 Task: Search one way flight ticket for 3 adults, 3 children in business from Sioux Falls: Joe Foss Field to Greensboro: Piedmont Triad International Airport on 5-1-2023. Choice of flights is Royal air maroc. Number of bags: 4 checked bags. Price is upto 79000. Outbound departure time preference is 6:45.
Action: Mouse moved to (192, 365)
Screenshot: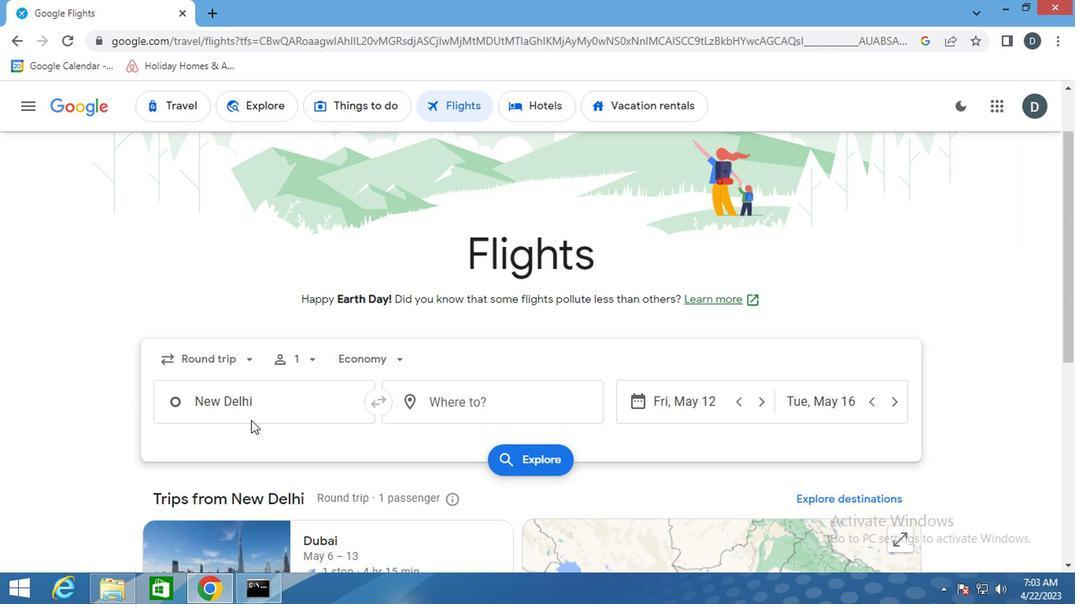 
Action: Mouse pressed left at (192, 365)
Screenshot: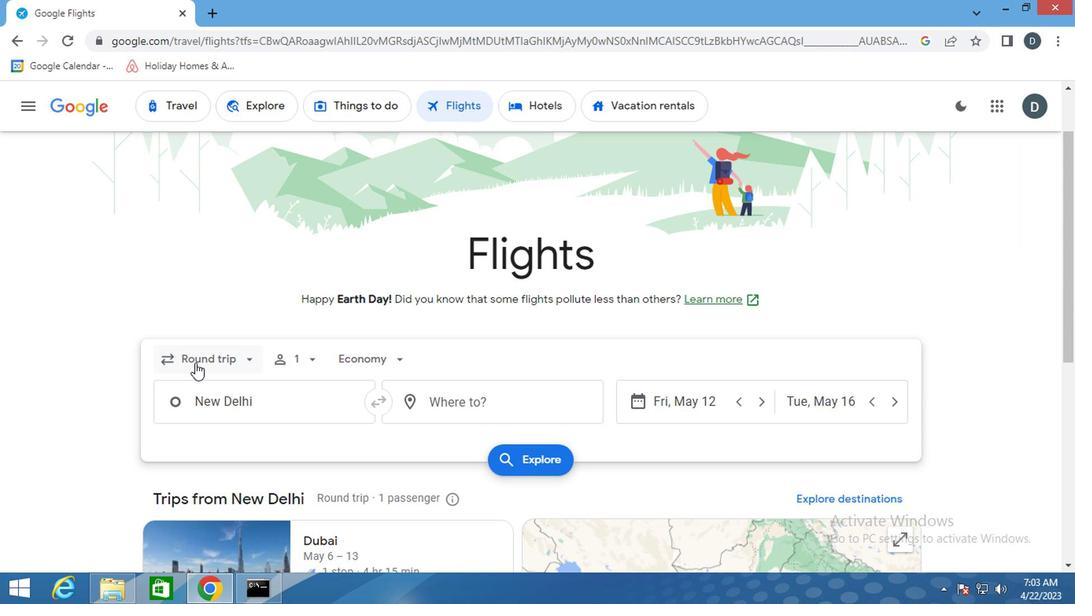 
Action: Mouse moved to (215, 429)
Screenshot: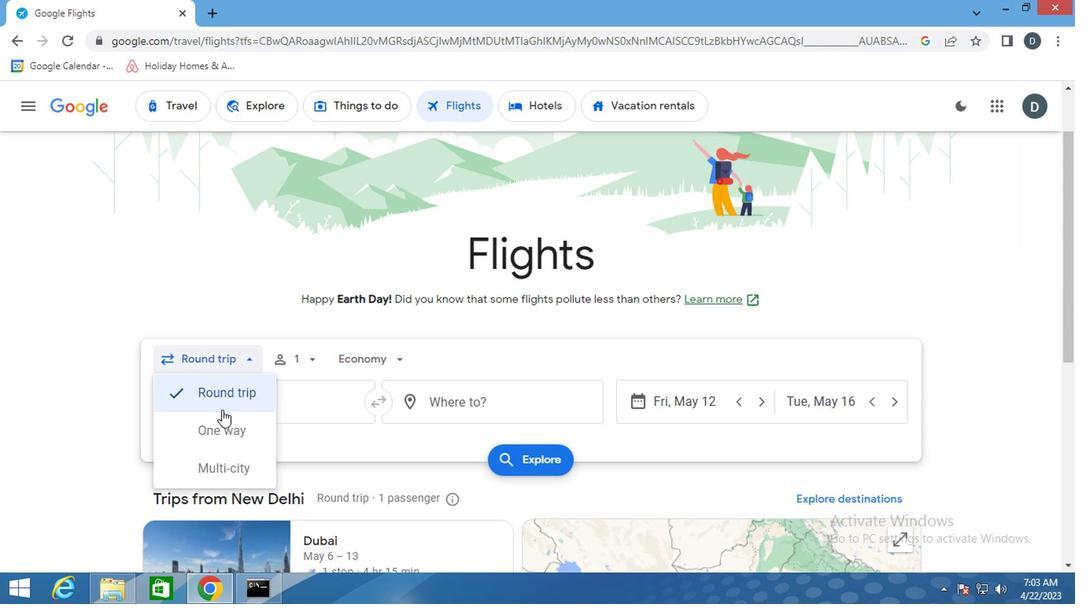 
Action: Mouse pressed left at (215, 429)
Screenshot: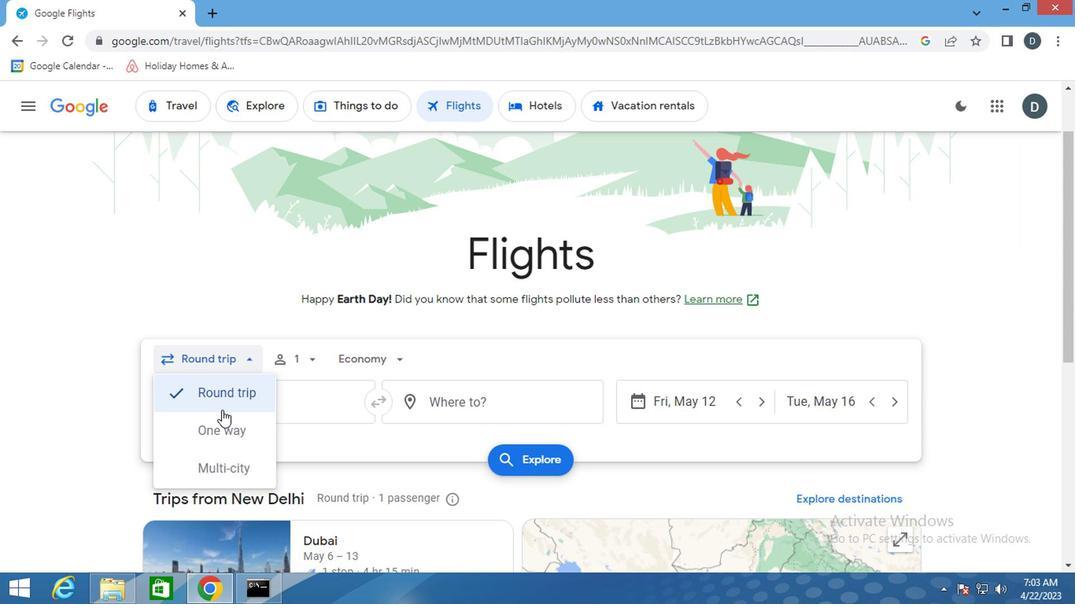
Action: Mouse moved to (283, 358)
Screenshot: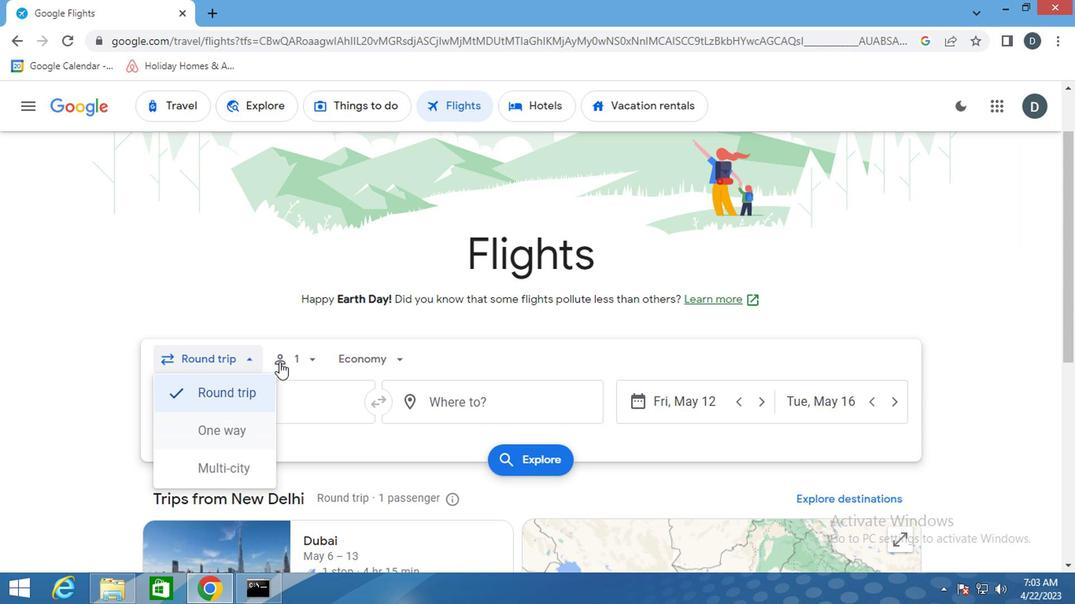 
Action: Mouse pressed left at (283, 358)
Screenshot: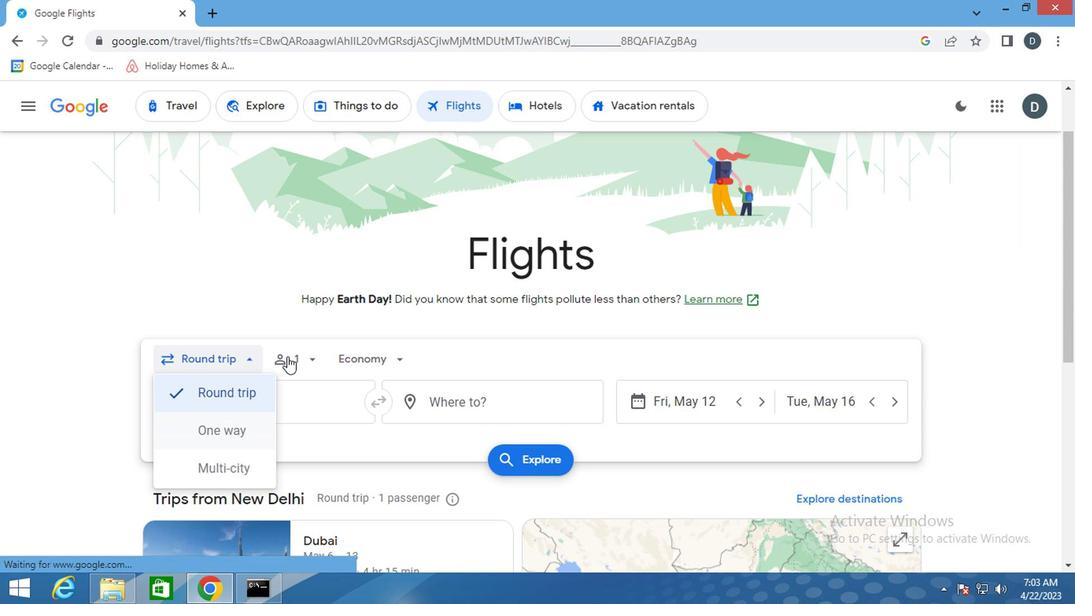 
Action: Mouse moved to (427, 405)
Screenshot: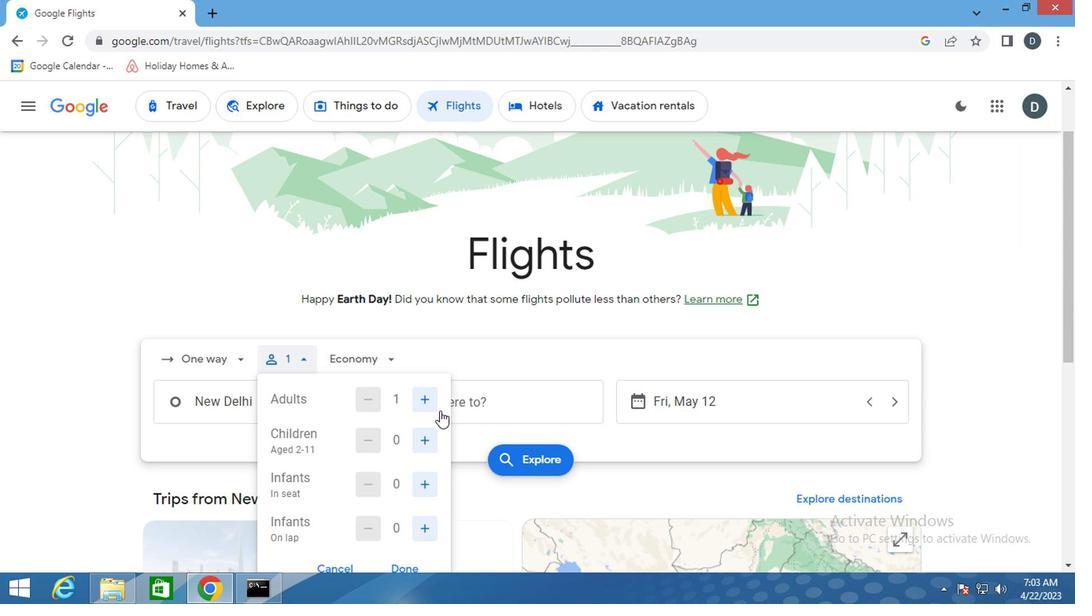 
Action: Mouse pressed left at (427, 405)
Screenshot: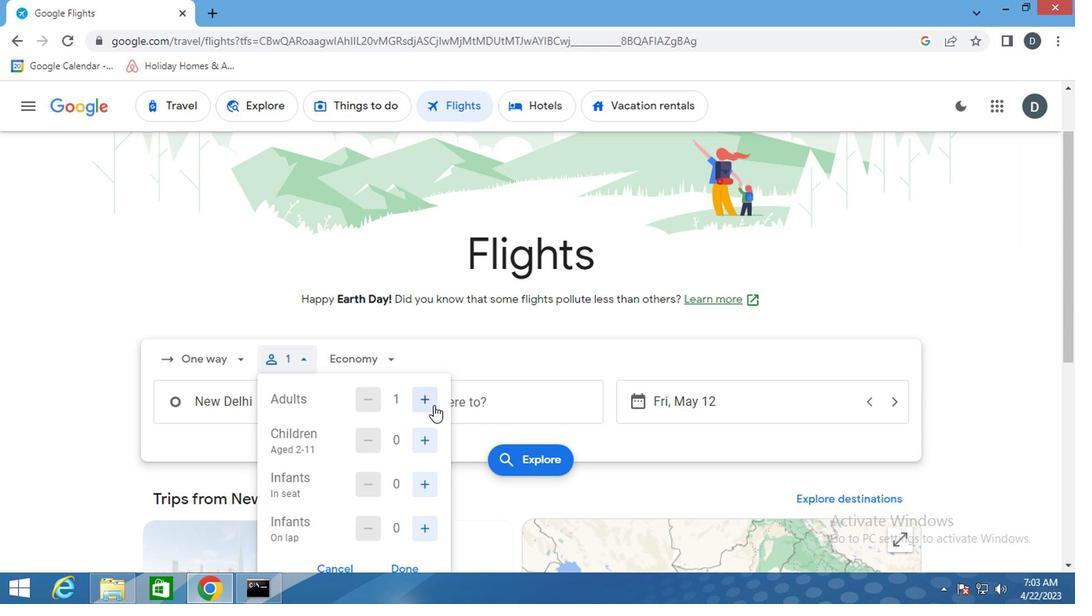 
Action: Mouse pressed left at (427, 405)
Screenshot: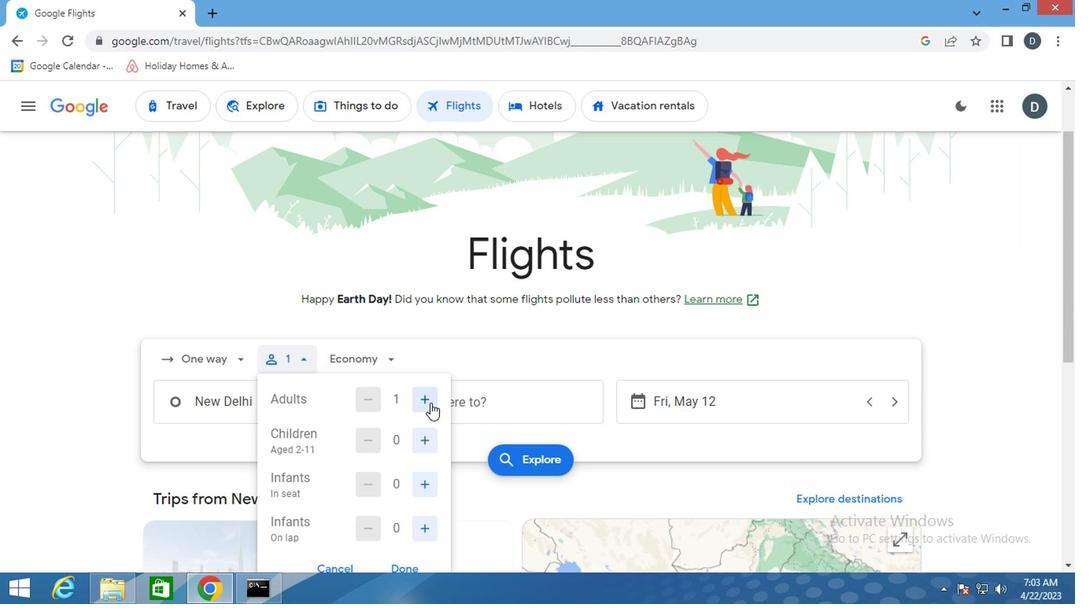 
Action: Mouse moved to (421, 443)
Screenshot: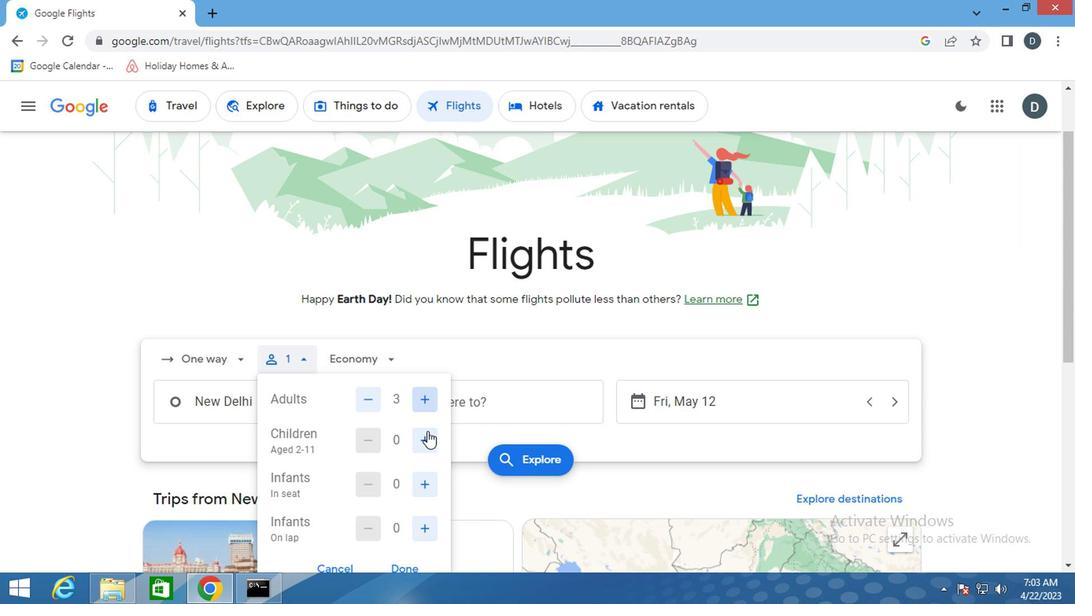 
Action: Mouse pressed left at (421, 443)
Screenshot: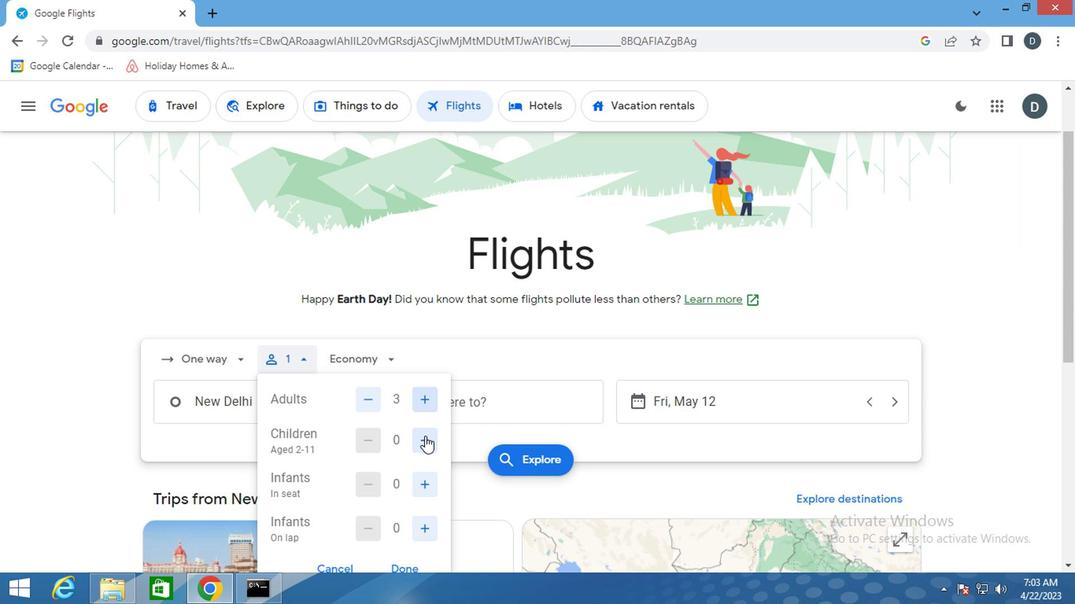 
Action: Mouse pressed left at (421, 443)
Screenshot: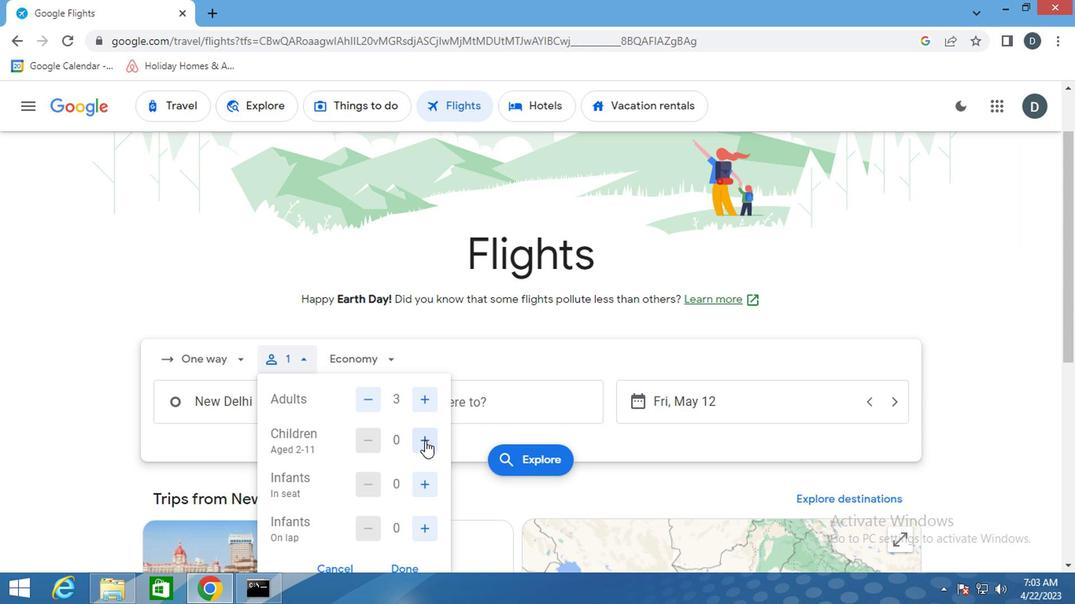 
Action: Mouse moved to (416, 448)
Screenshot: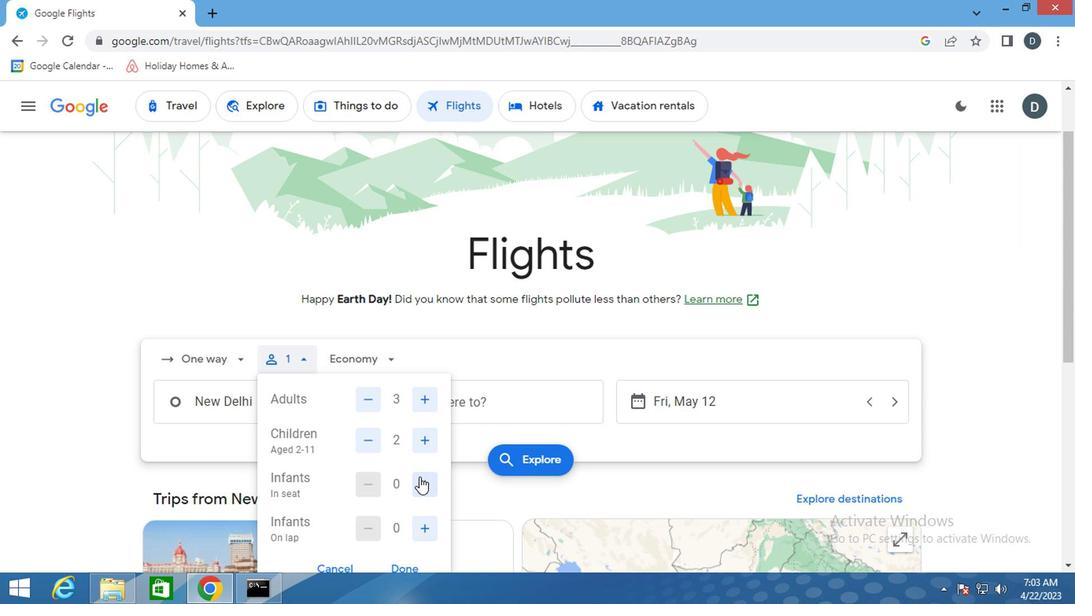 
Action: Mouse pressed left at (416, 448)
Screenshot: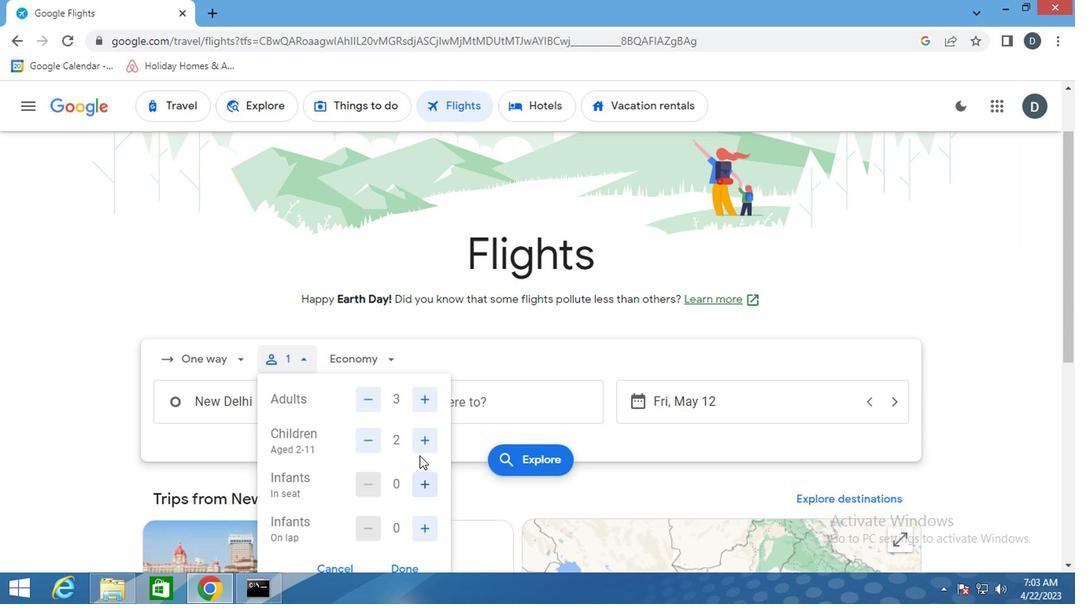 
Action: Mouse moved to (397, 566)
Screenshot: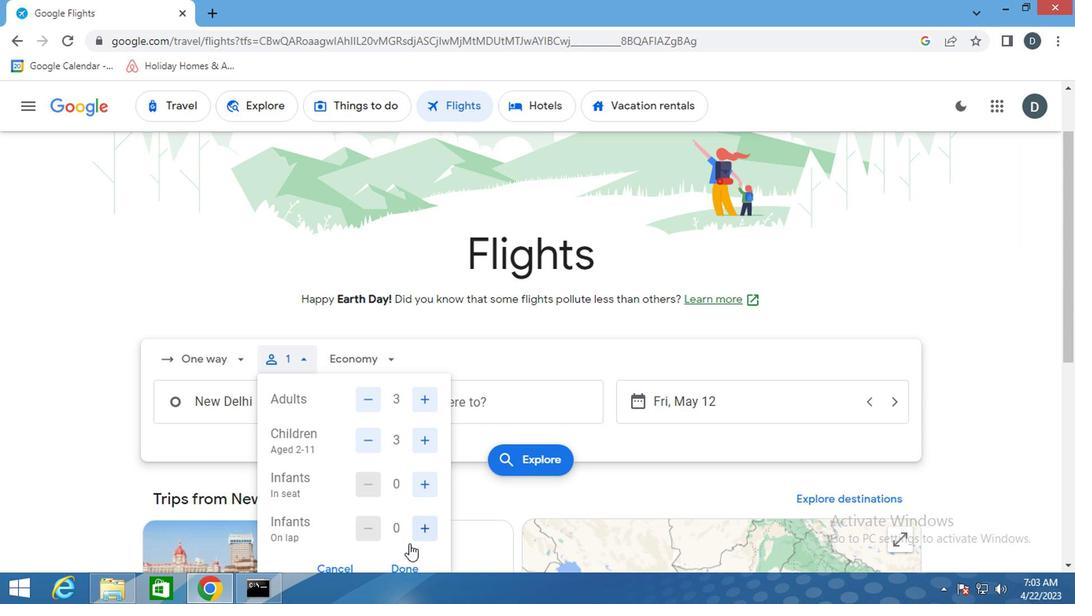 
Action: Mouse pressed left at (397, 566)
Screenshot: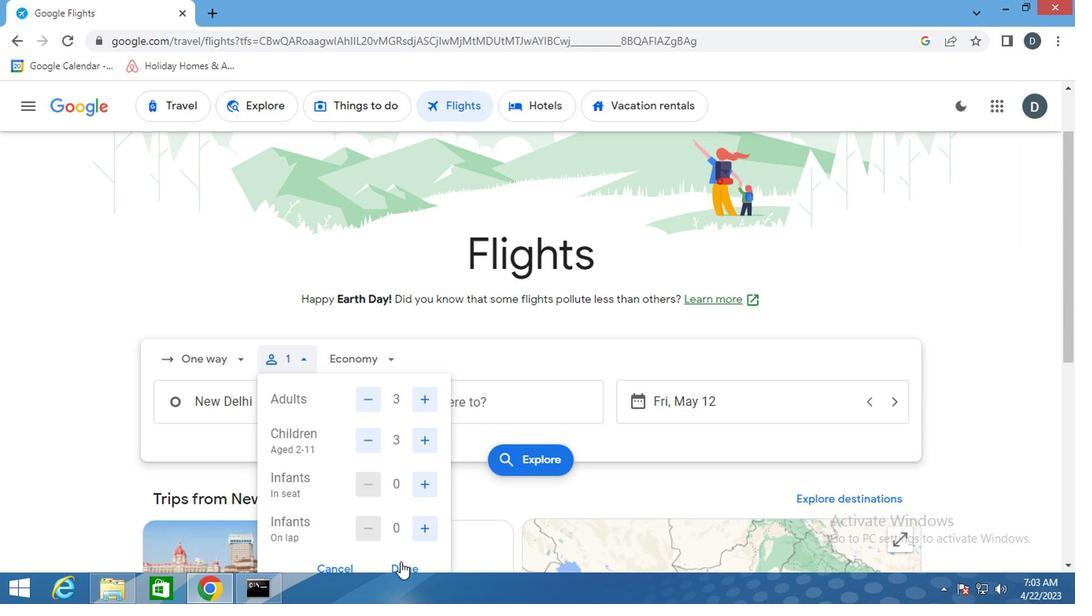 
Action: Mouse moved to (352, 365)
Screenshot: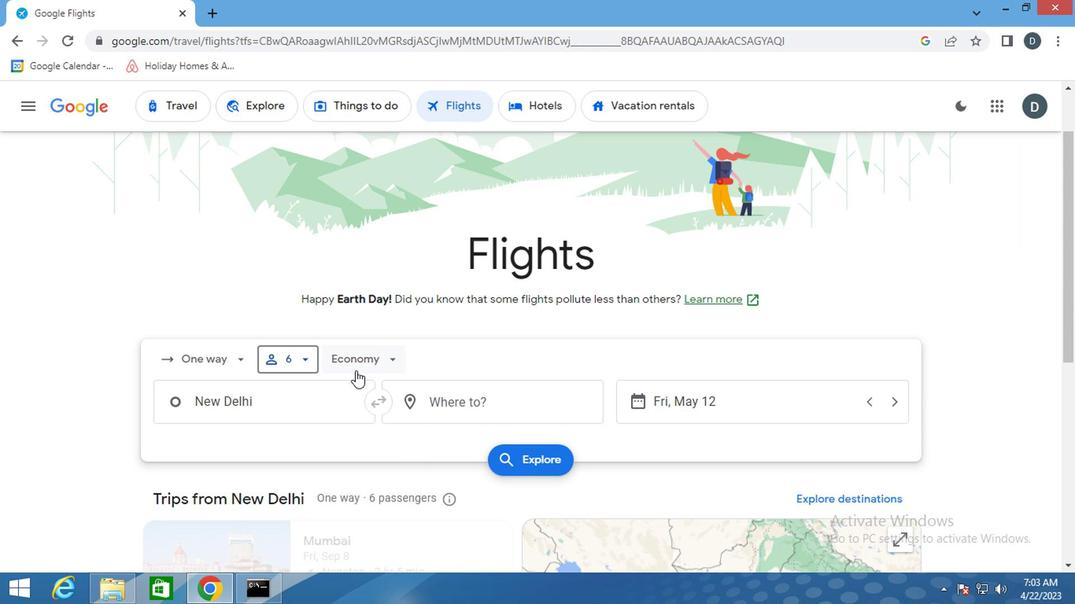 
Action: Mouse pressed left at (352, 365)
Screenshot: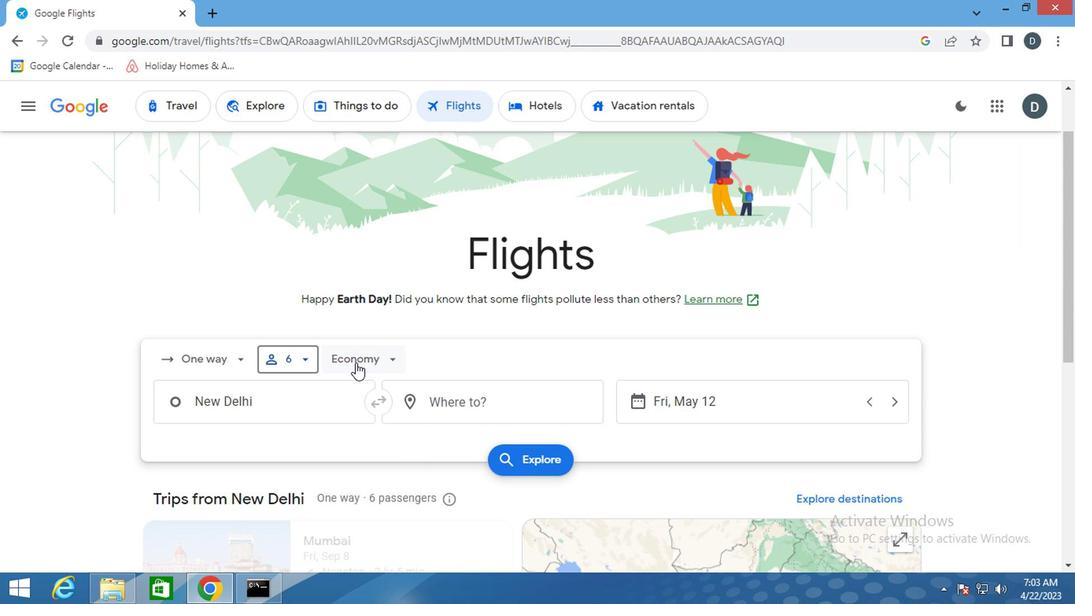 
Action: Mouse moved to (379, 462)
Screenshot: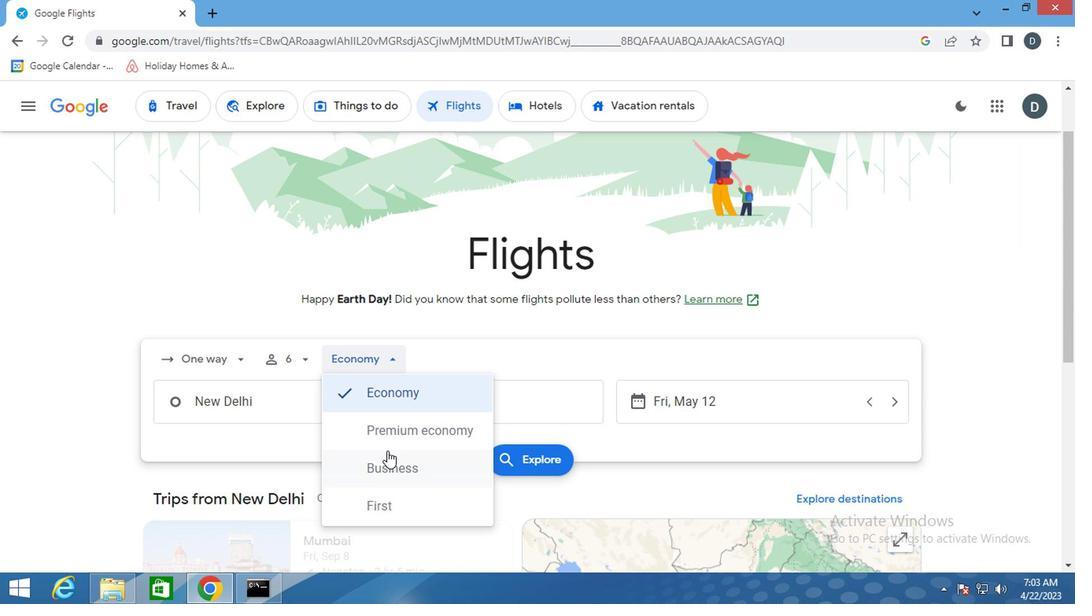 
Action: Mouse pressed left at (379, 462)
Screenshot: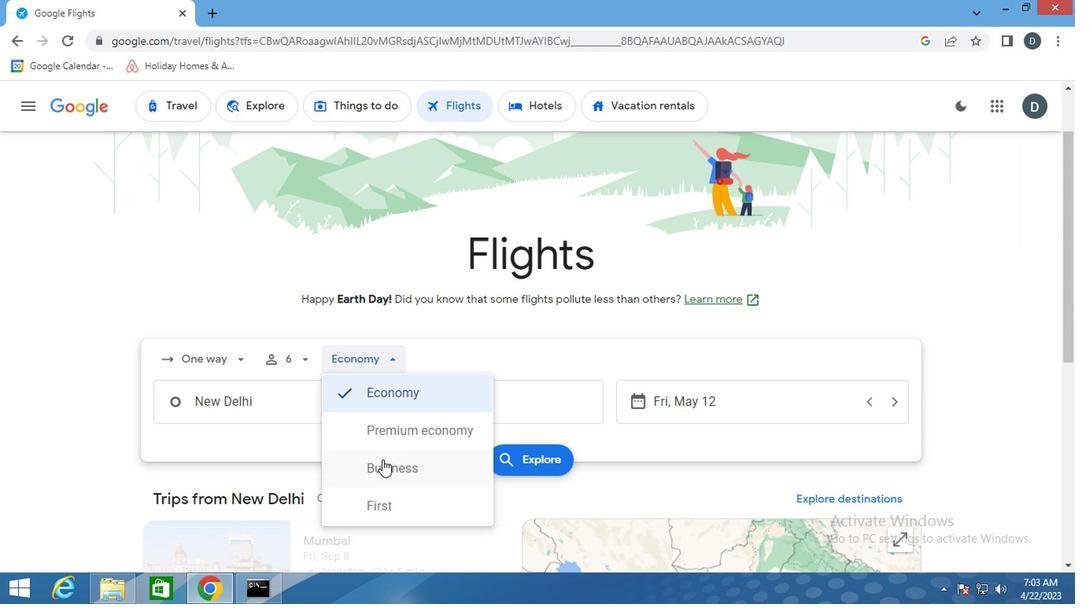 
Action: Mouse moved to (257, 405)
Screenshot: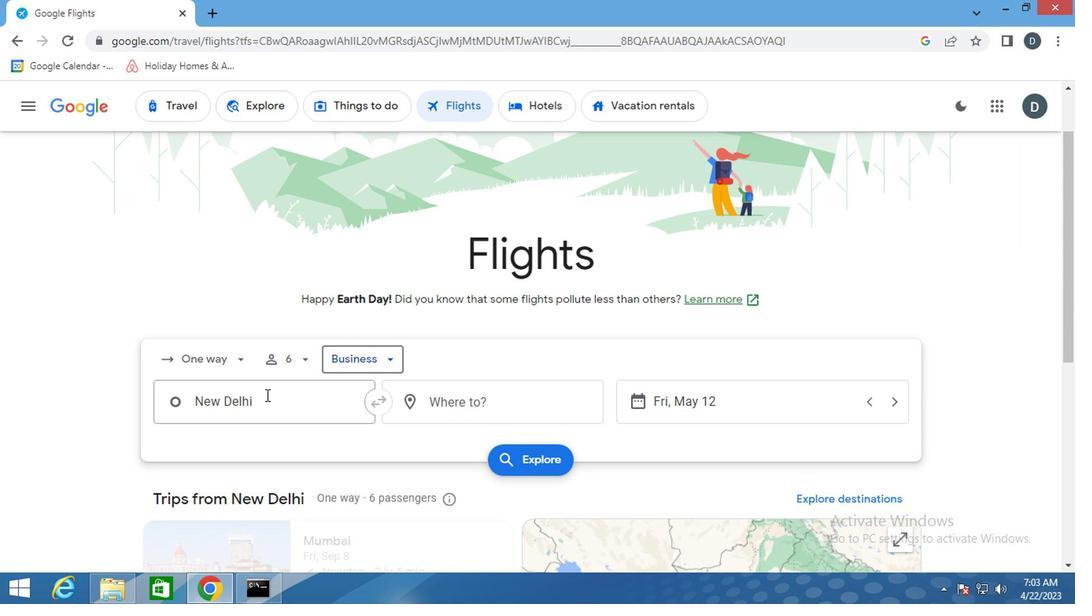 
Action: Mouse pressed left at (257, 405)
Screenshot: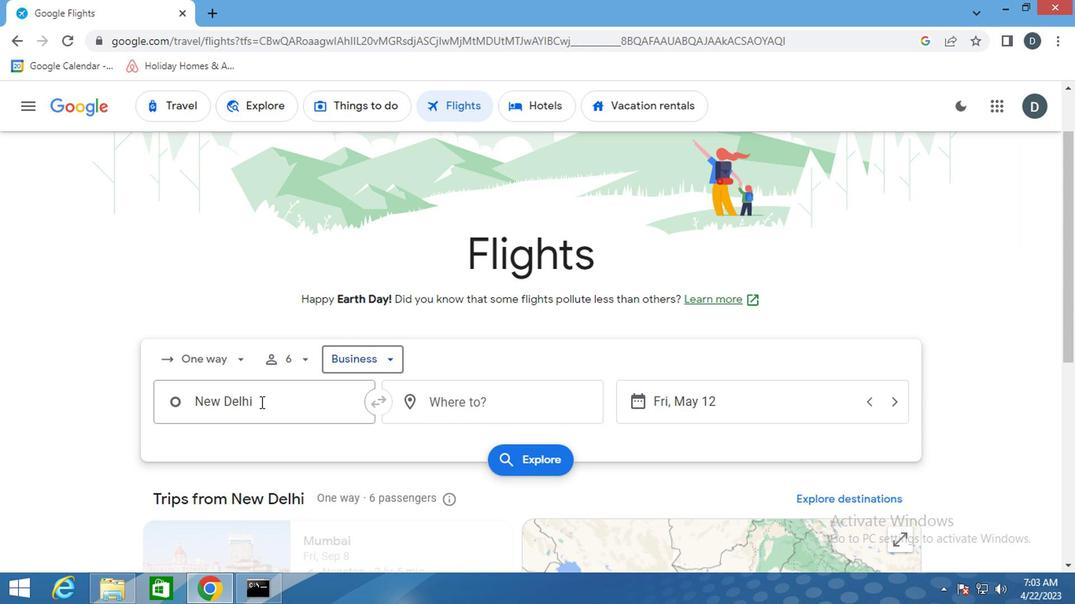 
Action: Mouse moved to (256, 412)
Screenshot: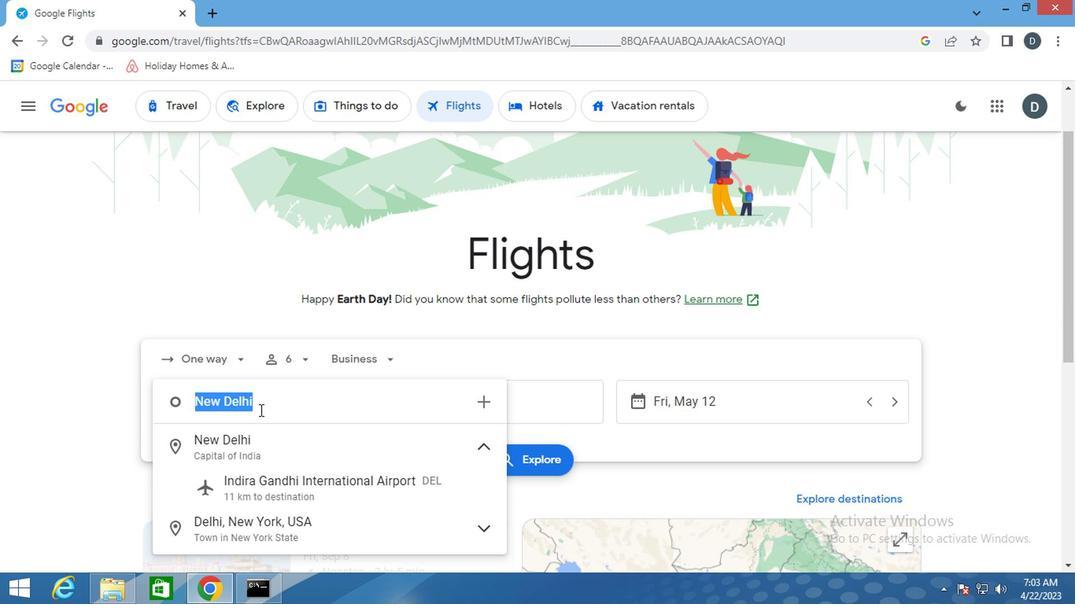 
Action: Key pressed <Key.shift>SIOUX<Key.space><Key.shift>FALL
Screenshot: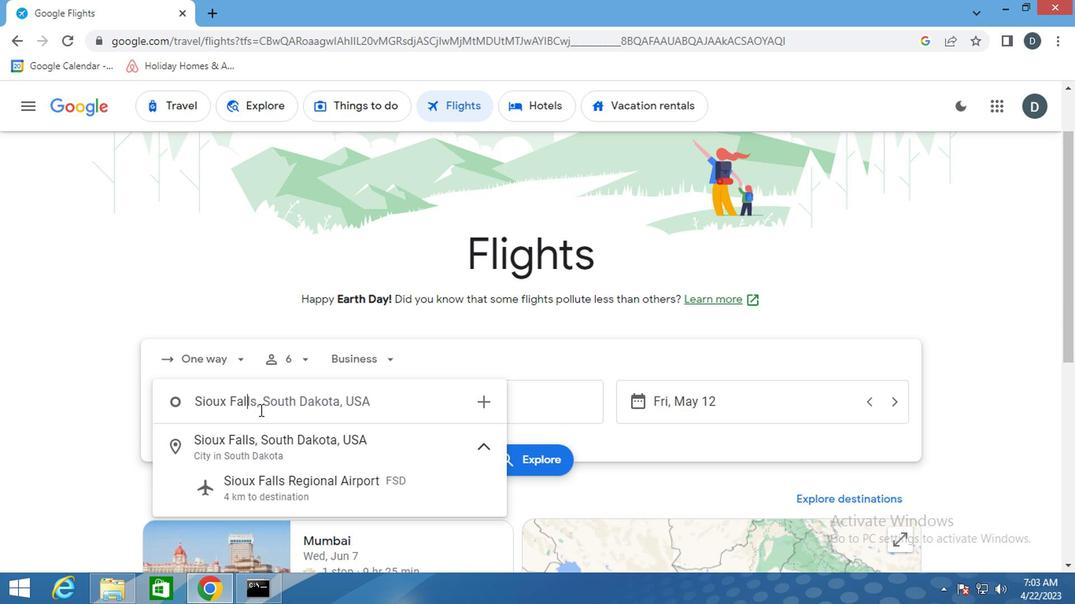 
Action: Mouse moved to (309, 441)
Screenshot: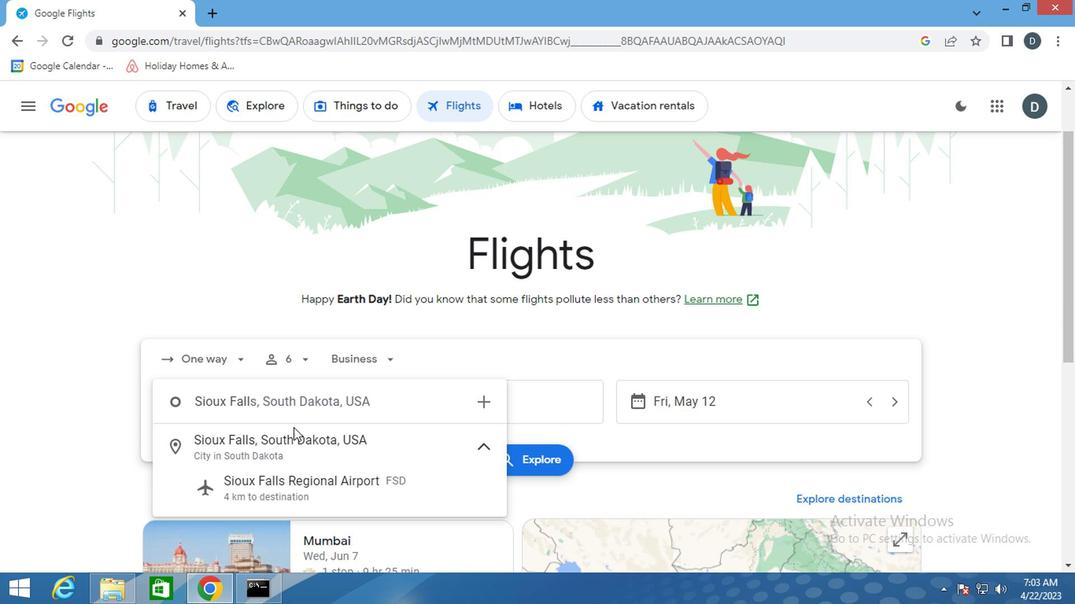 
Action: Mouse pressed left at (309, 441)
Screenshot: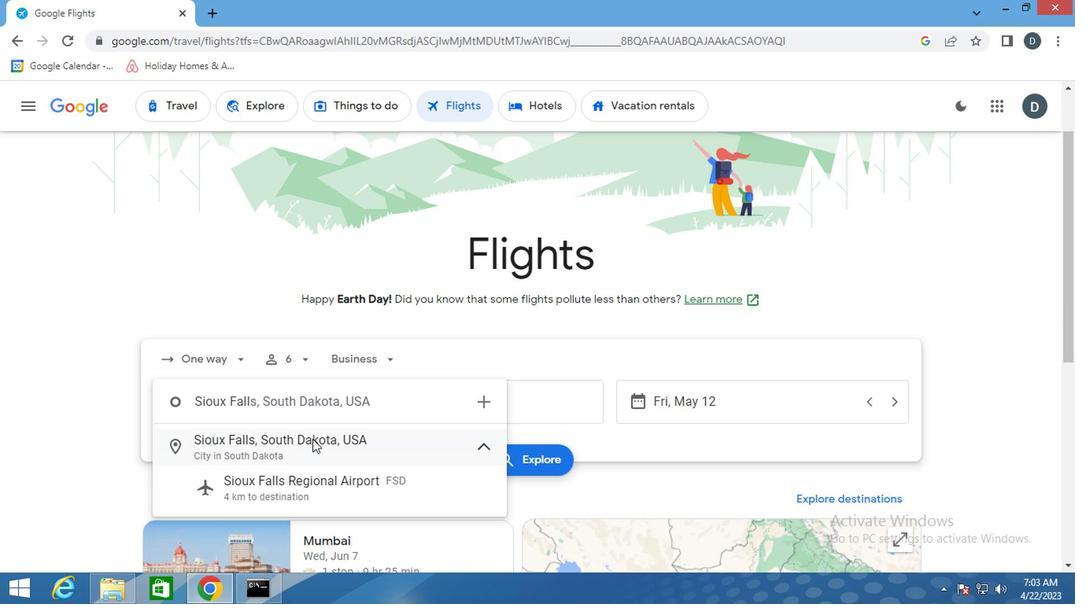 
Action: Mouse moved to (468, 409)
Screenshot: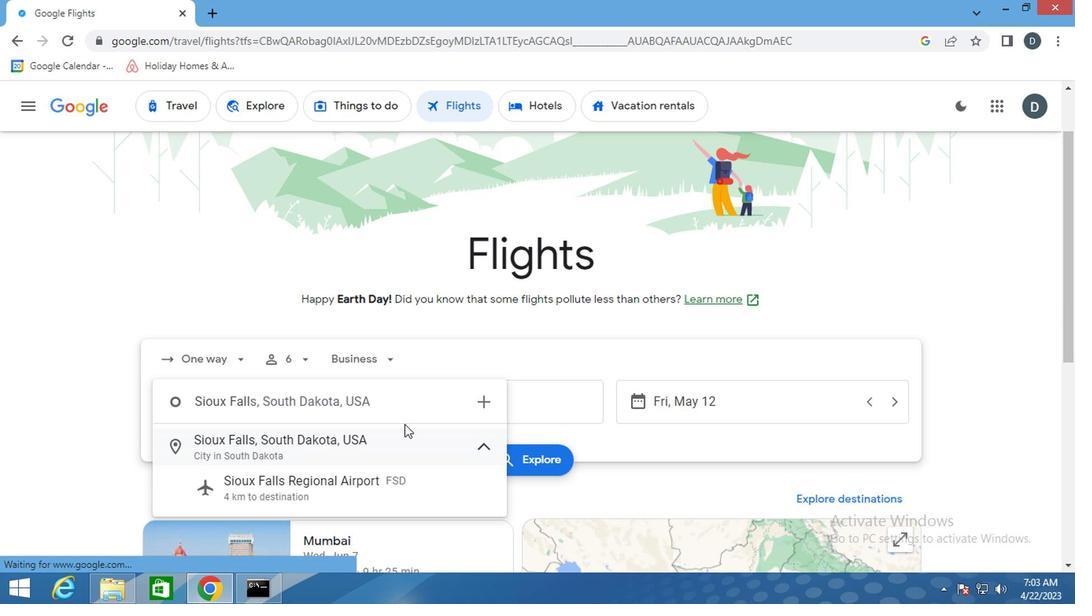 
Action: Mouse pressed left at (468, 409)
Screenshot: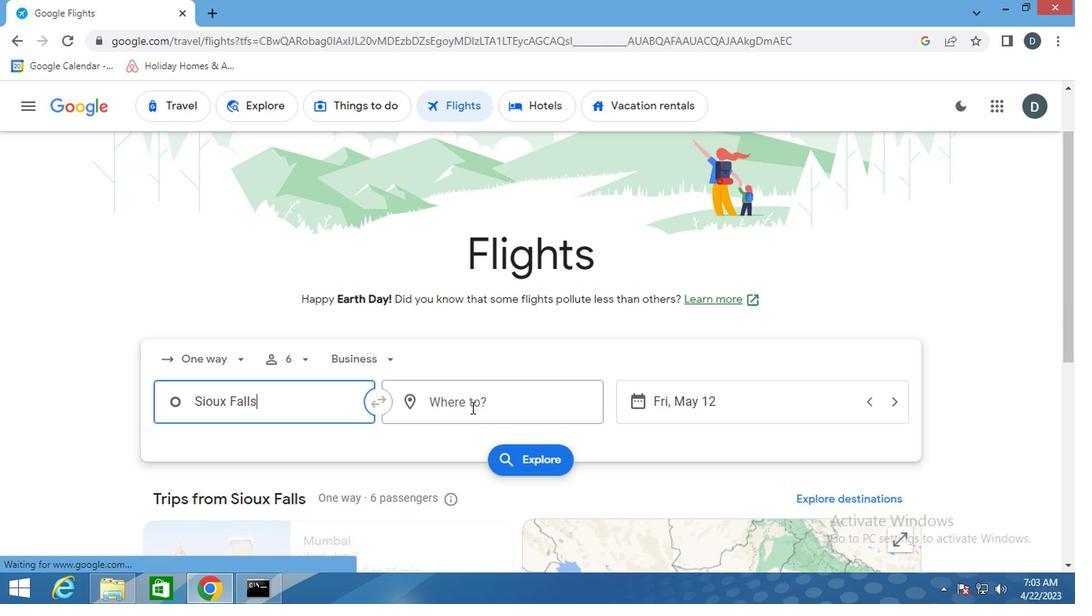 
Action: Mouse moved to (464, 409)
Screenshot: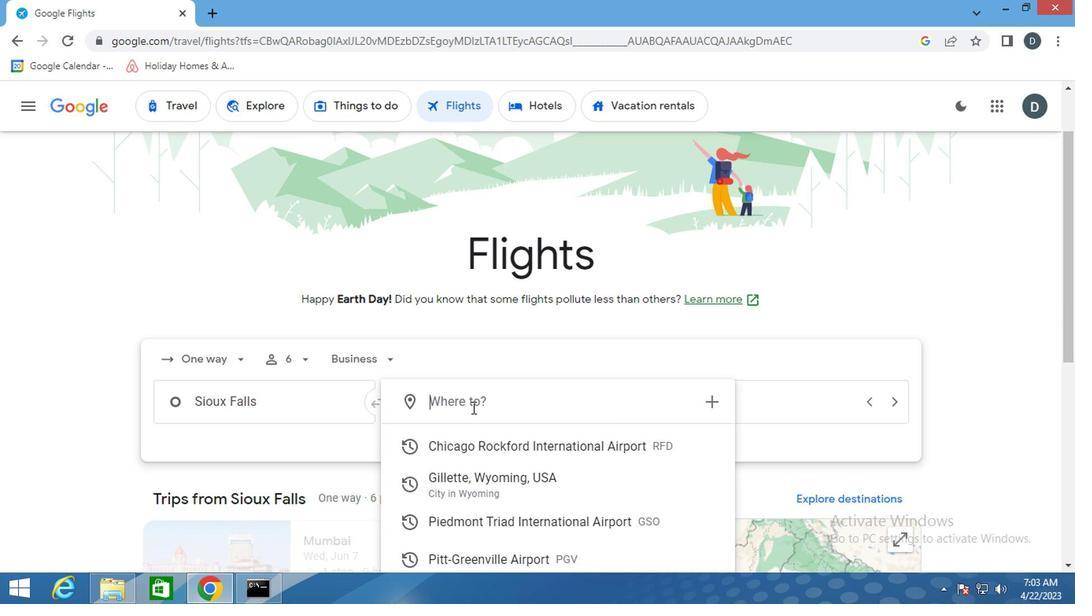 
Action: Key pressed <Key.shift><Key.shift><Key.shift>GREENSB
Screenshot: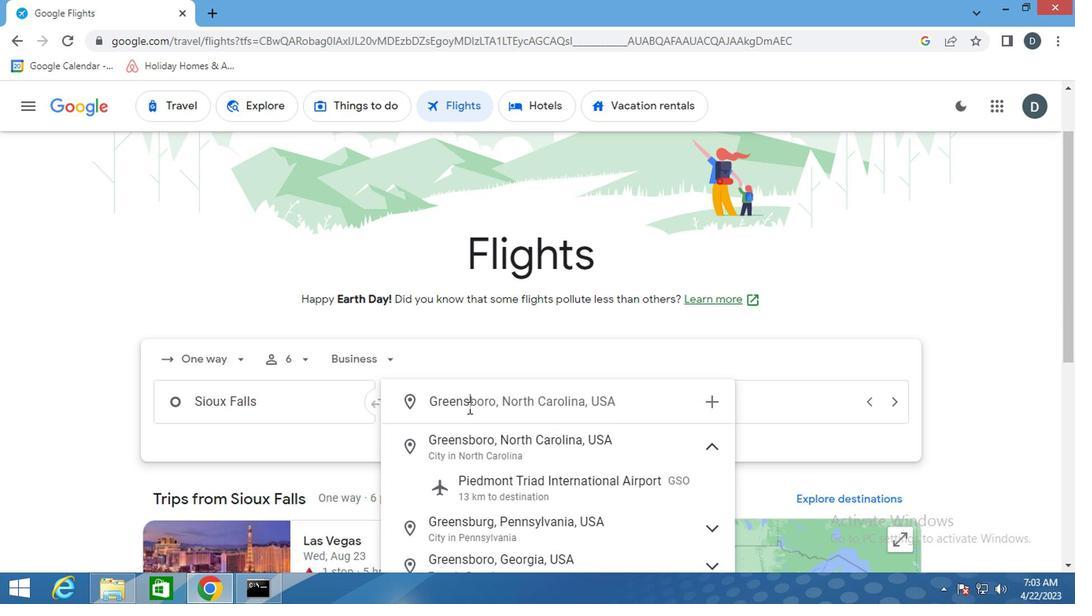 
Action: Mouse moved to (501, 485)
Screenshot: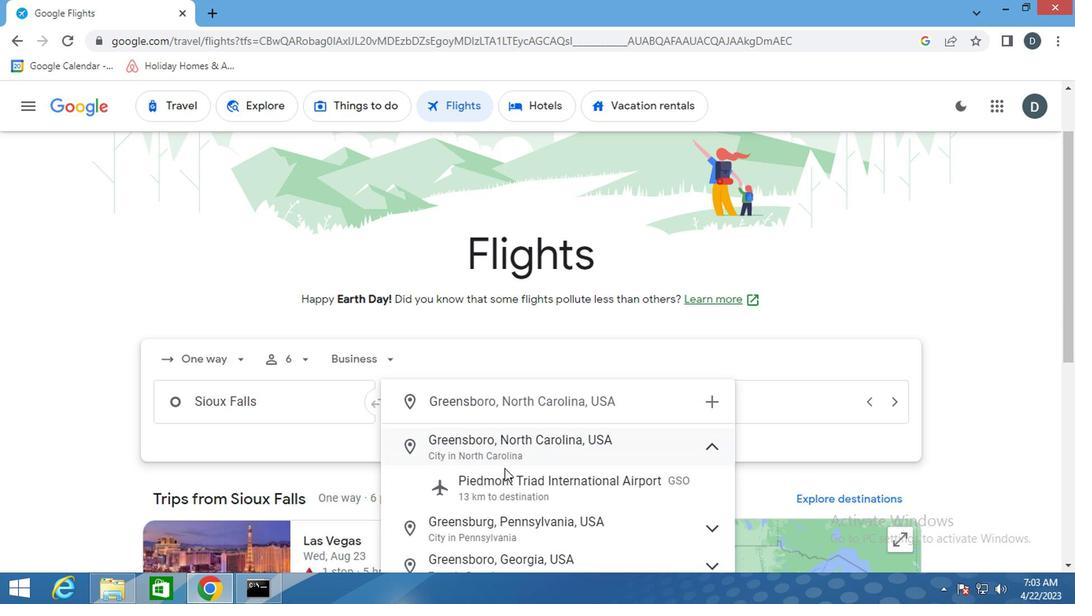 
Action: Mouse pressed left at (501, 485)
Screenshot: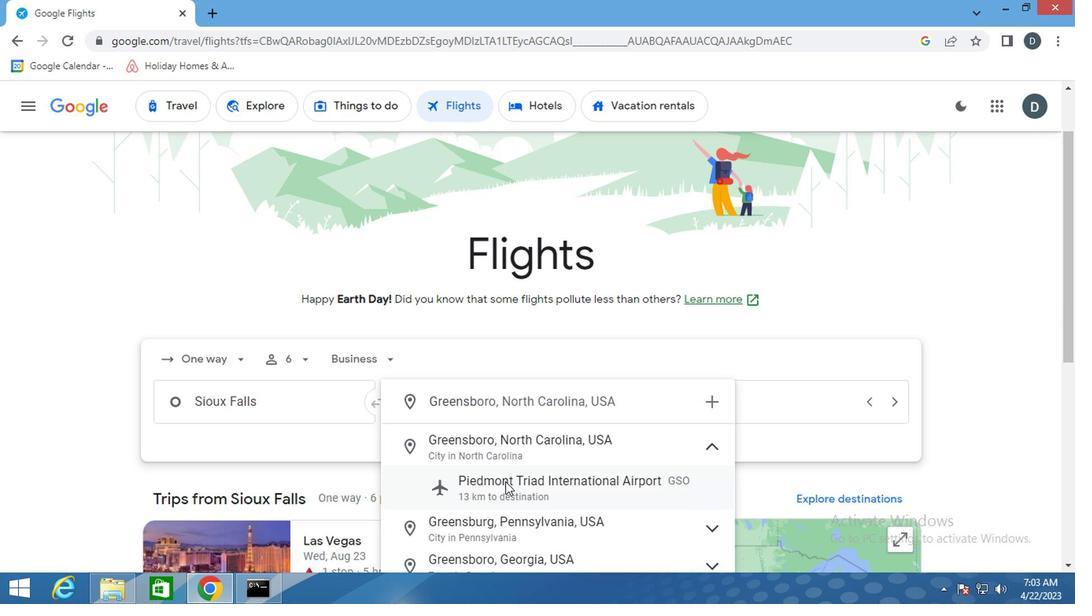 
Action: Mouse moved to (752, 398)
Screenshot: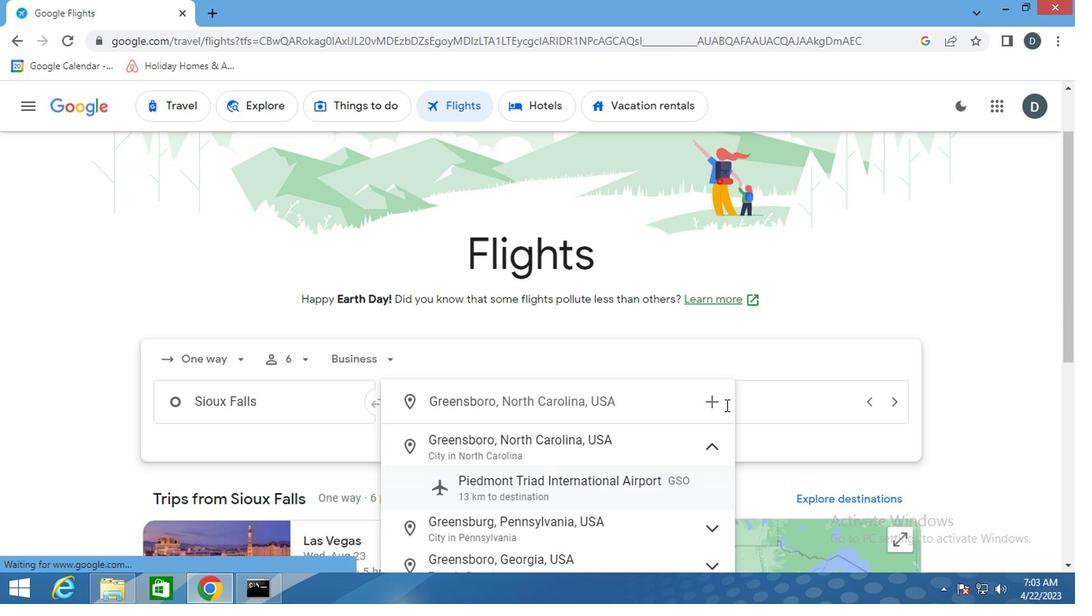 
Action: Mouse pressed left at (752, 398)
Screenshot: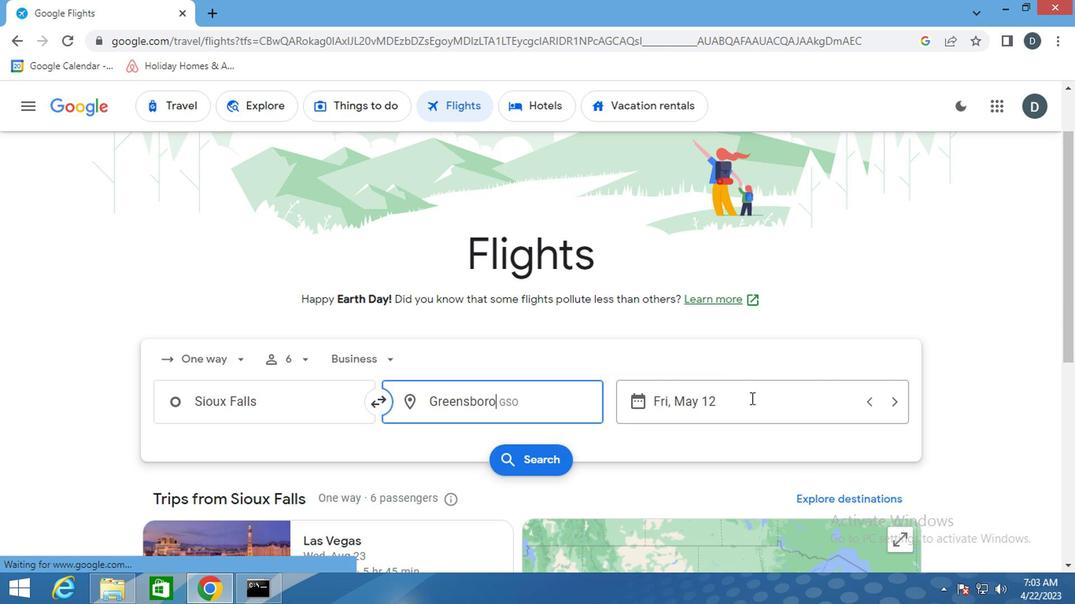 
Action: Mouse moved to (697, 291)
Screenshot: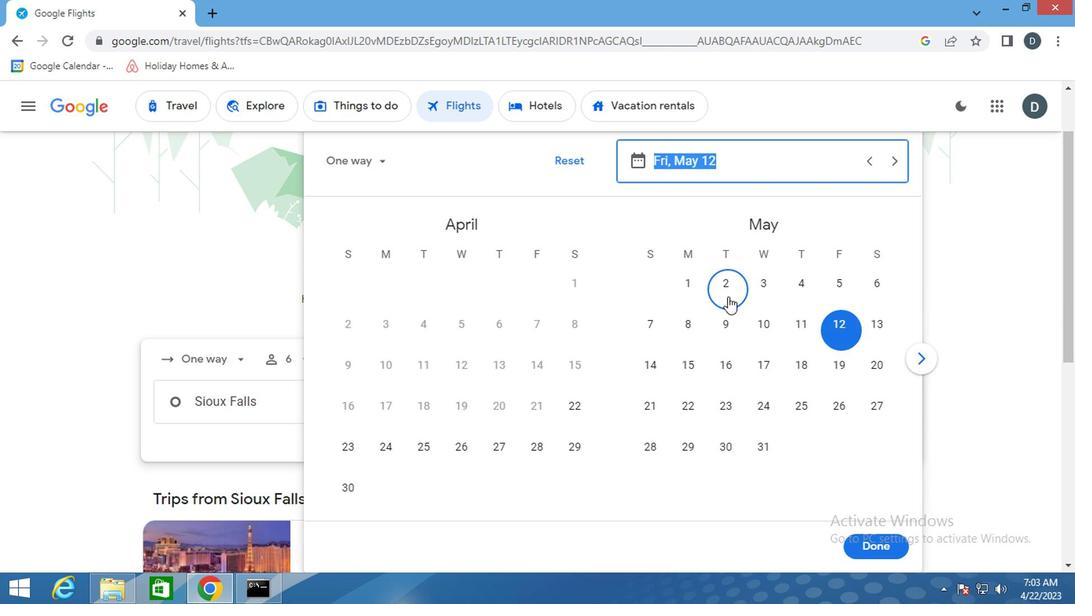 
Action: Mouse pressed left at (697, 291)
Screenshot: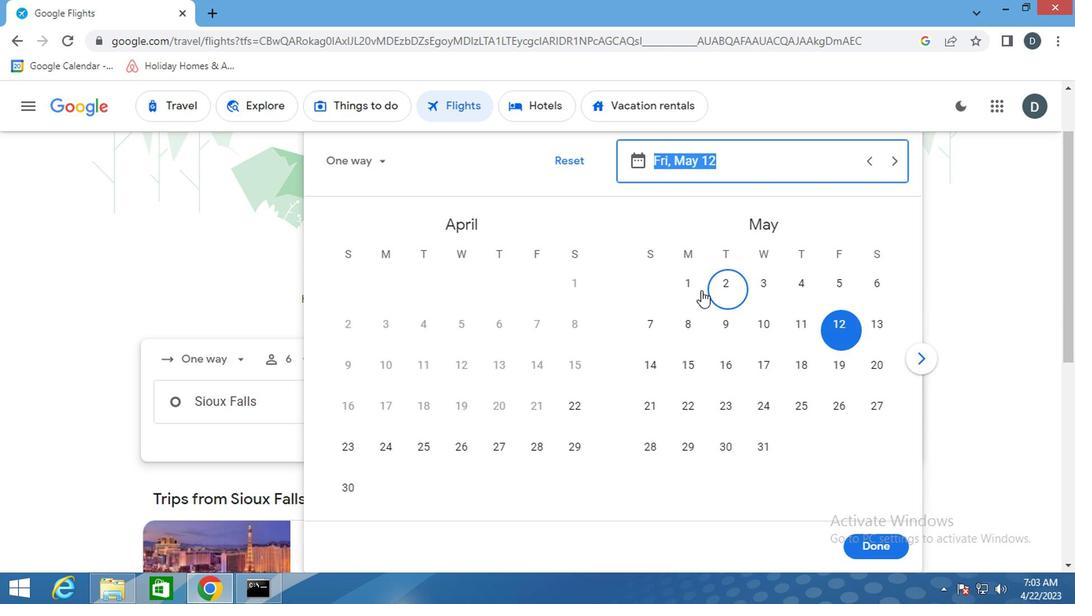 
Action: Mouse moved to (863, 549)
Screenshot: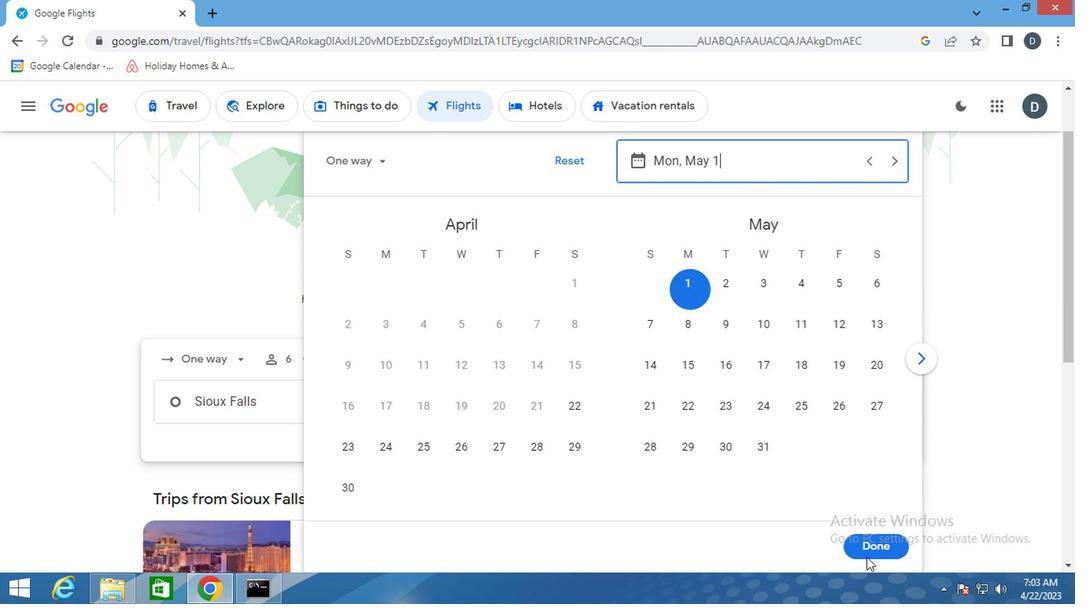 
Action: Mouse pressed left at (863, 549)
Screenshot: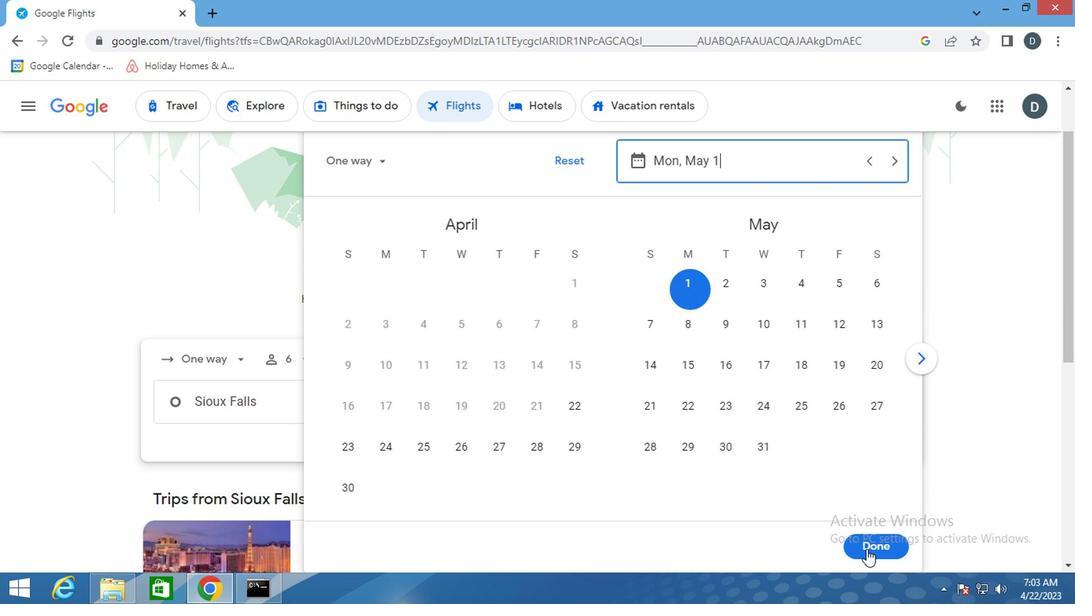 
Action: Mouse moved to (534, 464)
Screenshot: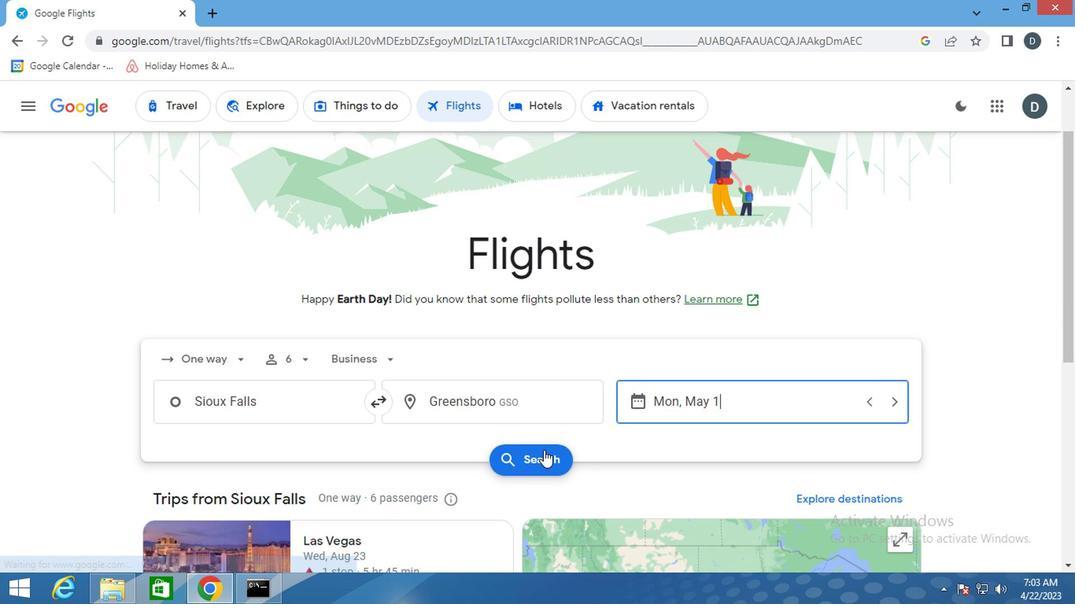 
Action: Mouse pressed left at (534, 464)
Screenshot: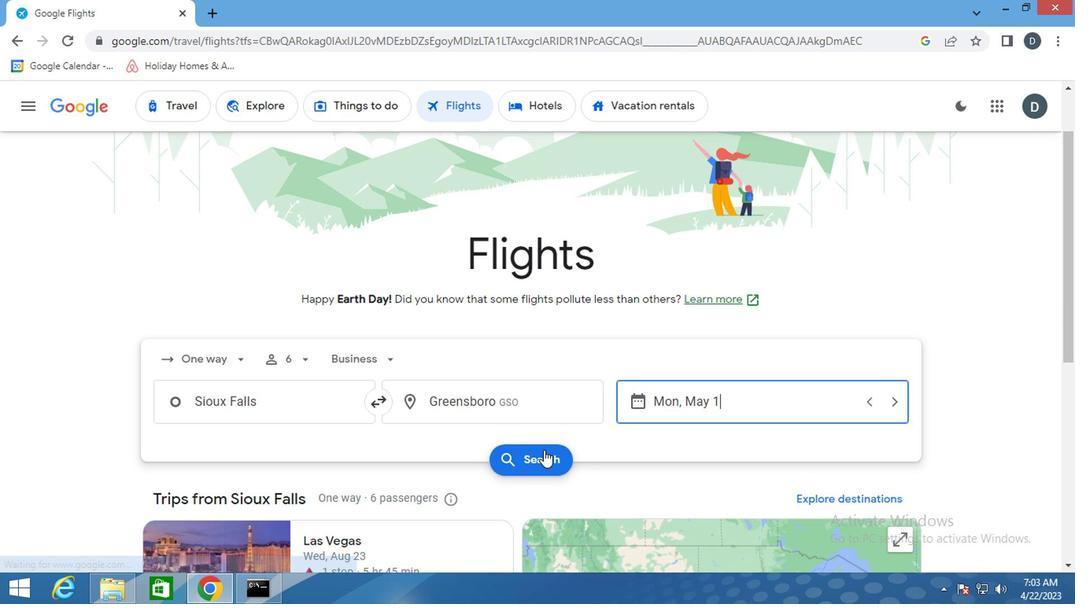 
Action: Mouse moved to (184, 257)
Screenshot: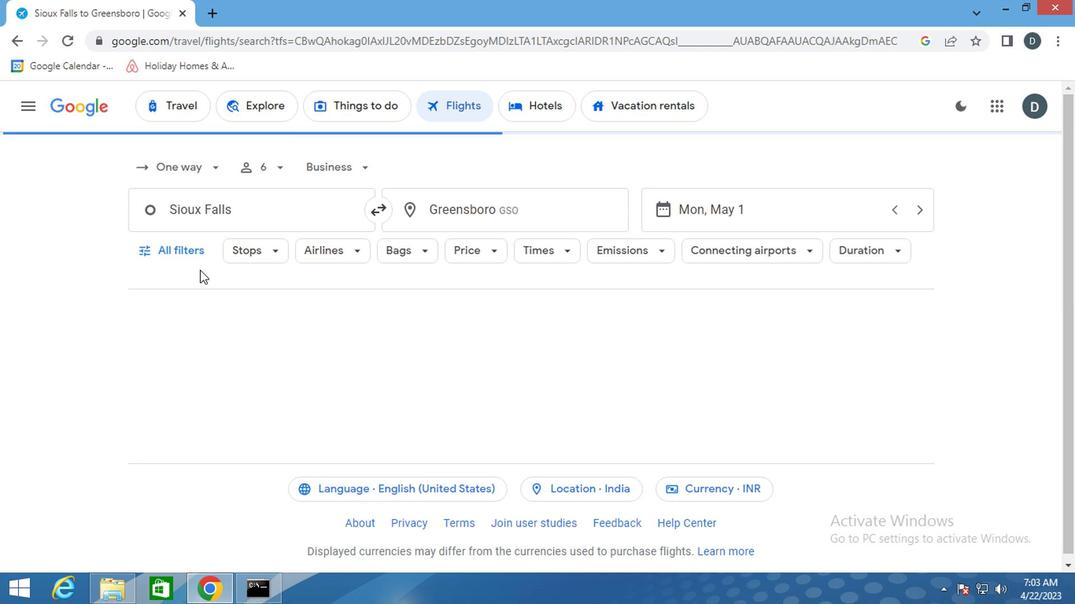 
Action: Mouse pressed left at (184, 257)
Screenshot: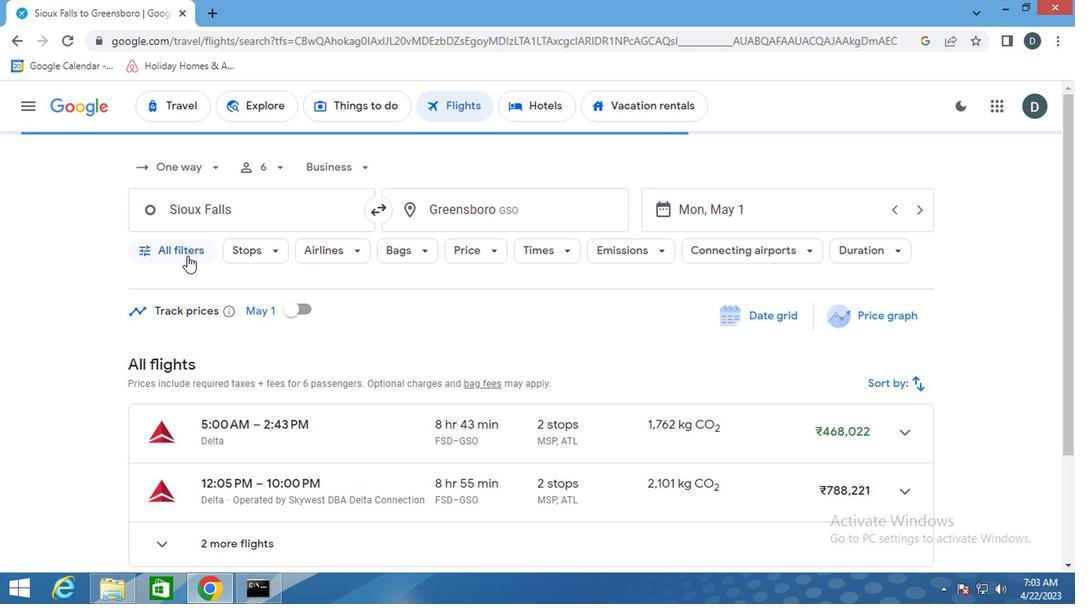 
Action: Mouse moved to (227, 416)
Screenshot: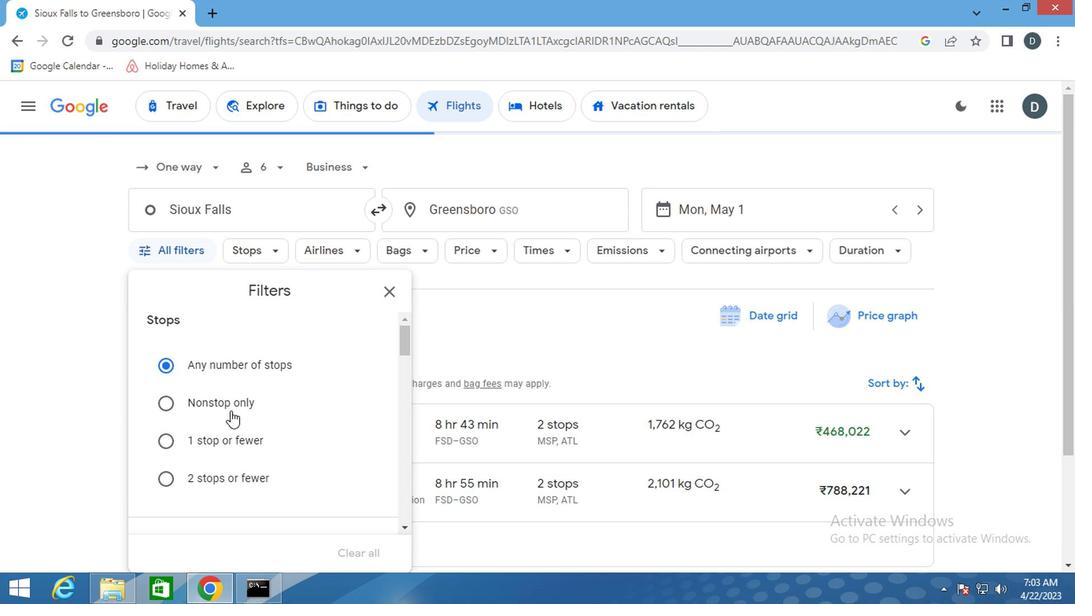 
Action: Mouse scrolled (227, 415) with delta (0, -1)
Screenshot: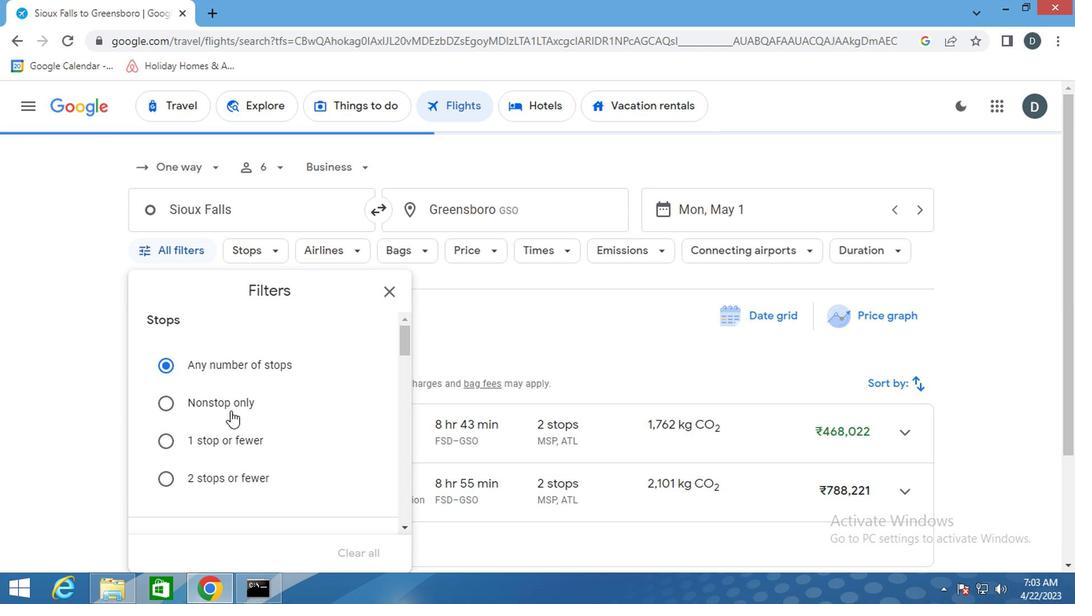 
Action: Mouse scrolled (227, 415) with delta (0, -1)
Screenshot: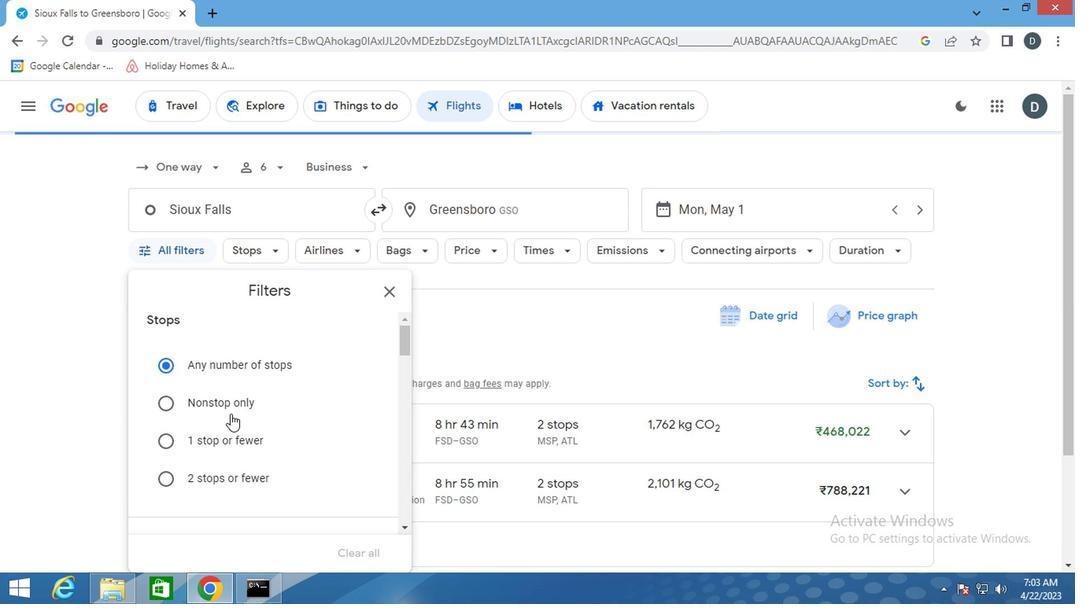 
Action: Mouse scrolled (227, 415) with delta (0, -1)
Screenshot: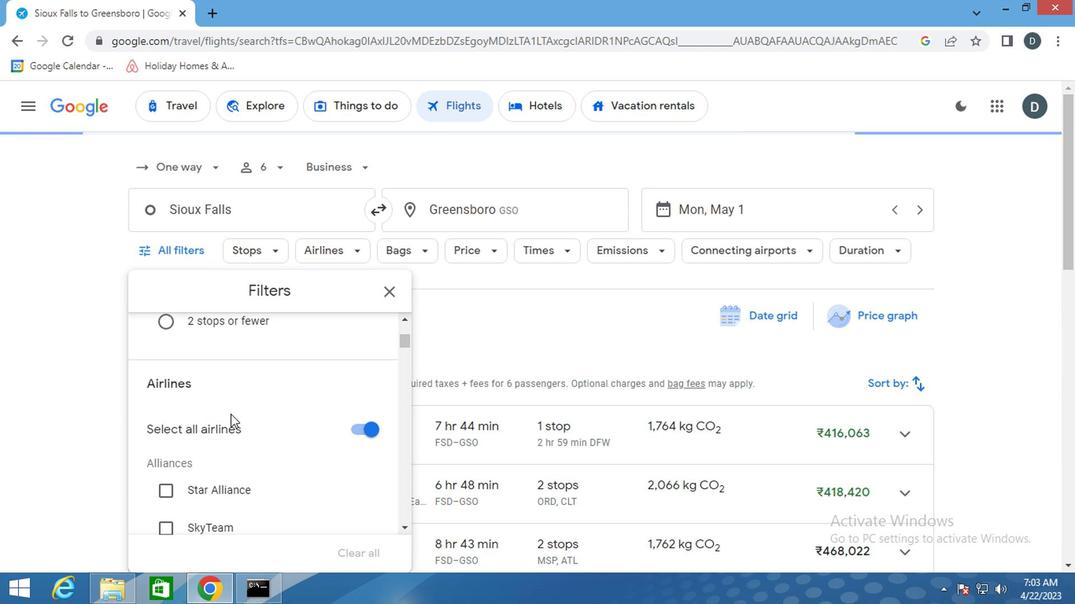 
Action: Mouse scrolled (227, 415) with delta (0, -1)
Screenshot: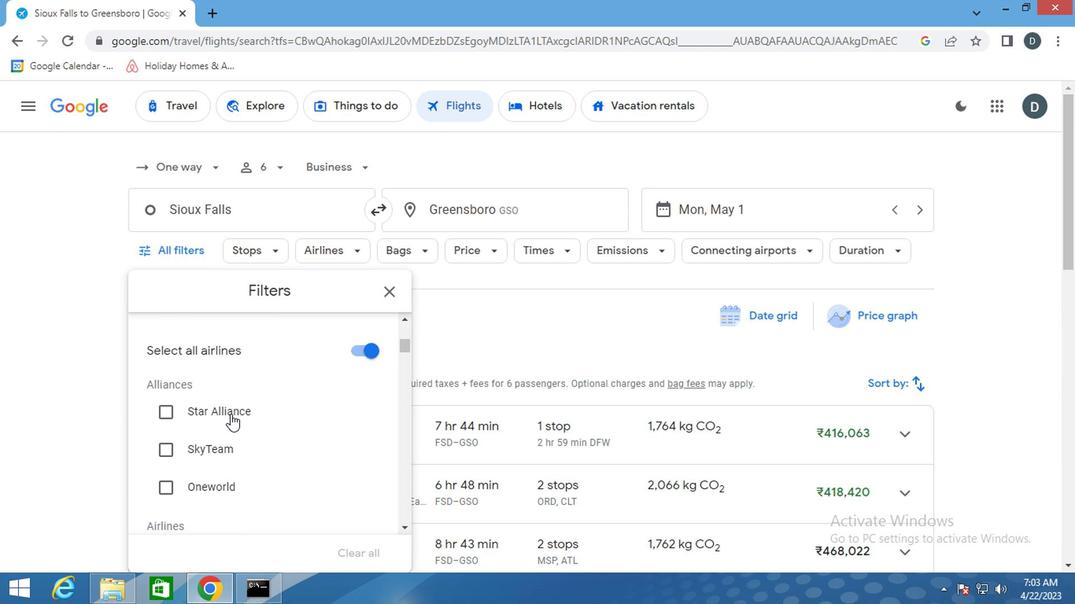 
Action: Mouse scrolled (227, 415) with delta (0, -1)
Screenshot: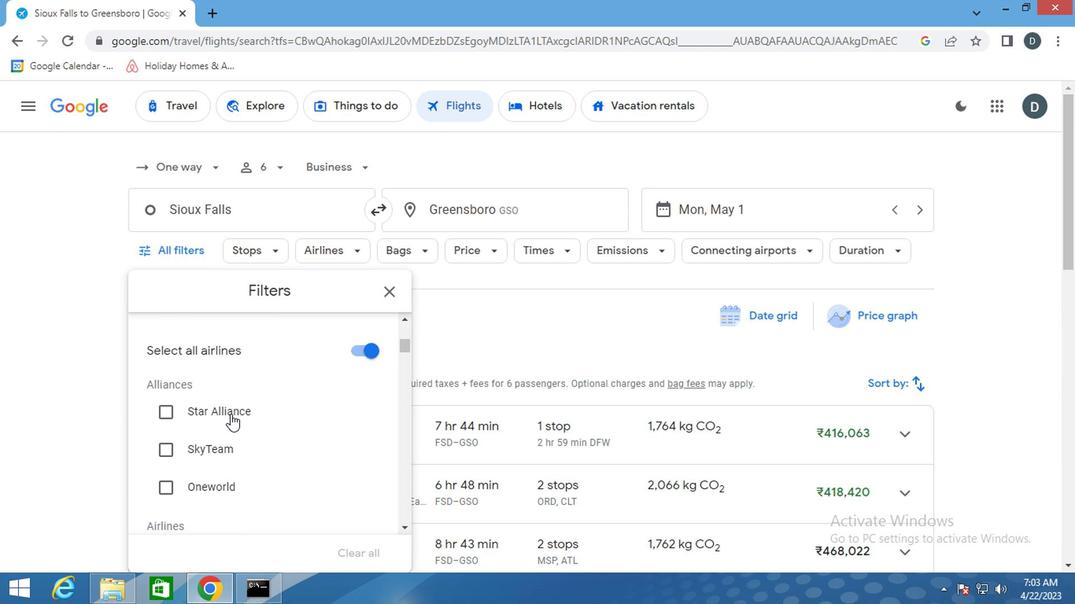 
Action: Mouse scrolled (227, 415) with delta (0, -1)
Screenshot: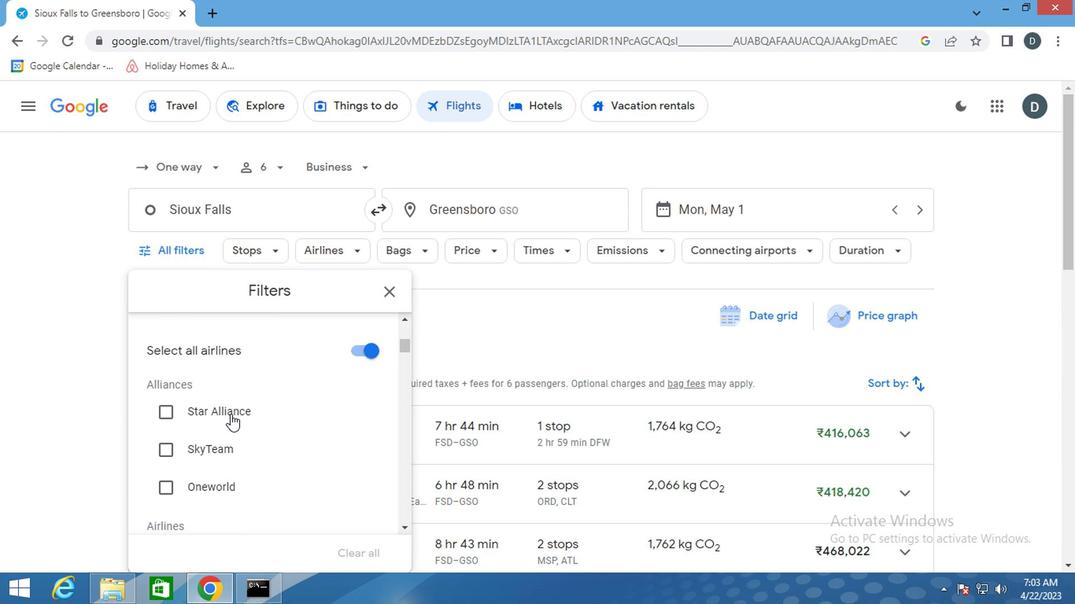 
Action: Mouse scrolled (227, 417) with delta (0, 0)
Screenshot: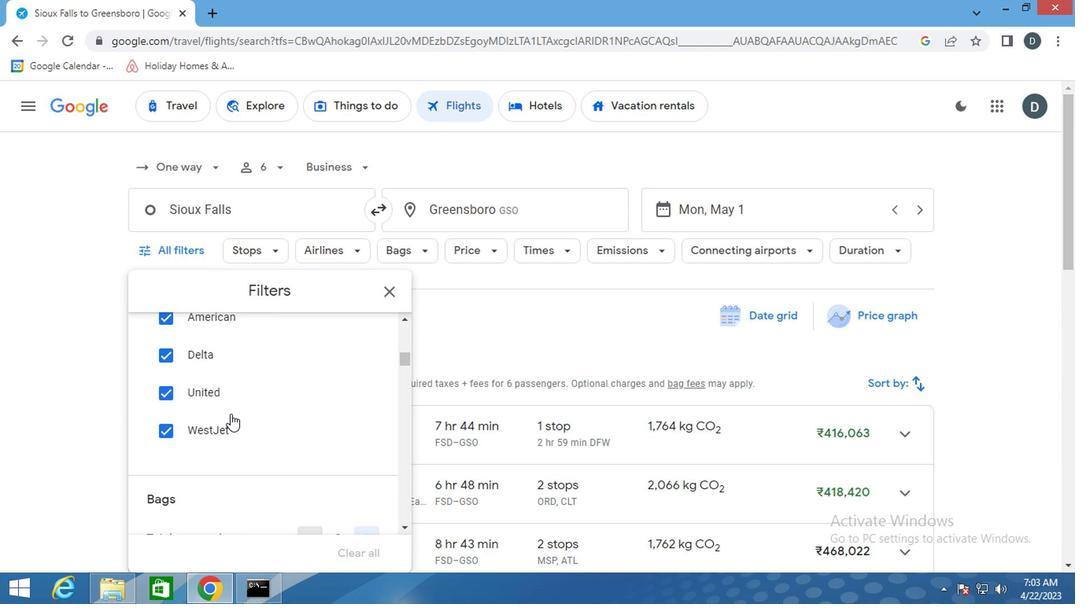 
Action: Mouse scrolled (227, 415) with delta (0, -1)
Screenshot: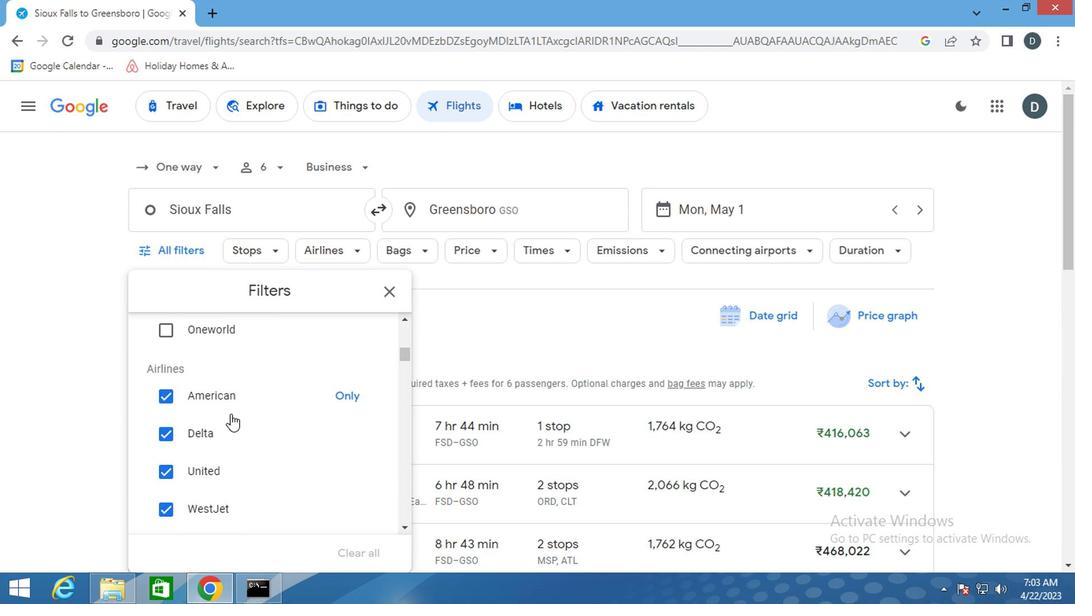 
Action: Mouse scrolled (227, 415) with delta (0, -1)
Screenshot: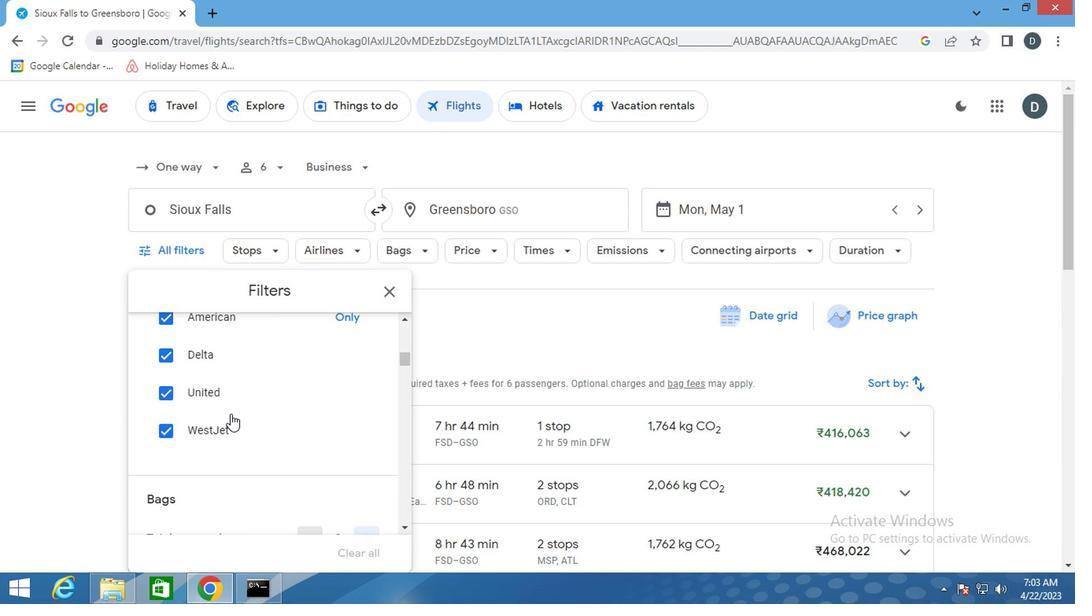 
Action: Mouse moved to (297, 420)
Screenshot: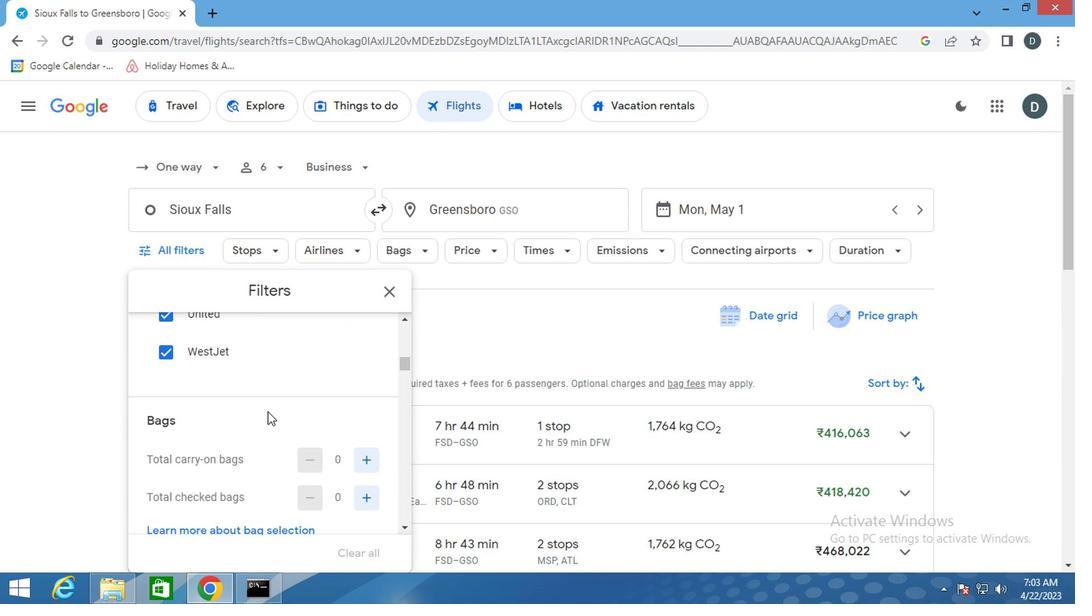 
Action: Mouse scrolled (297, 419) with delta (0, -1)
Screenshot: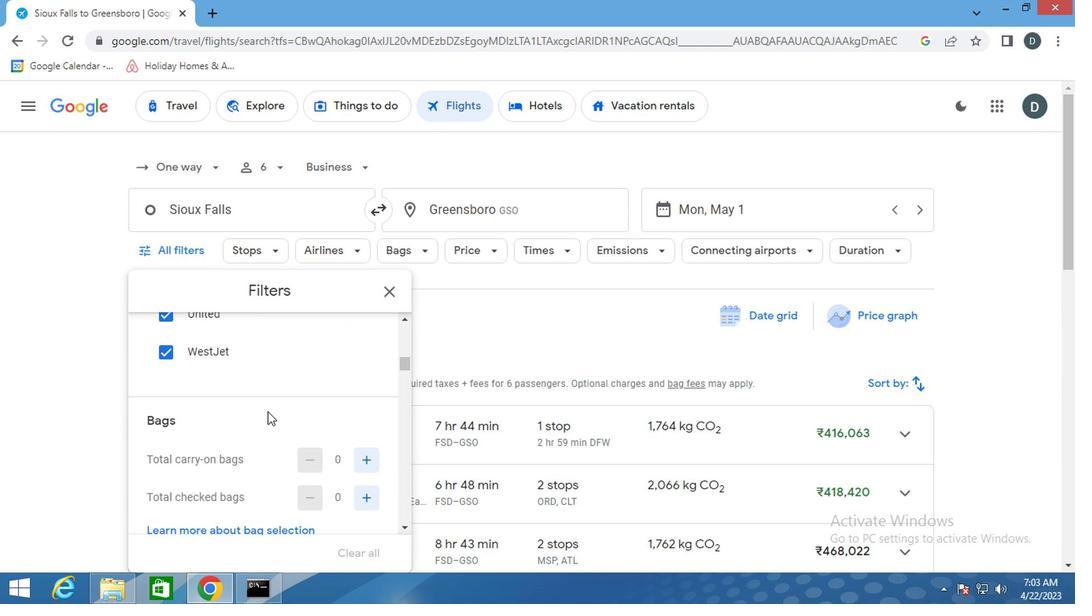 
Action: Mouse moved to (306, 427)
Screenshot: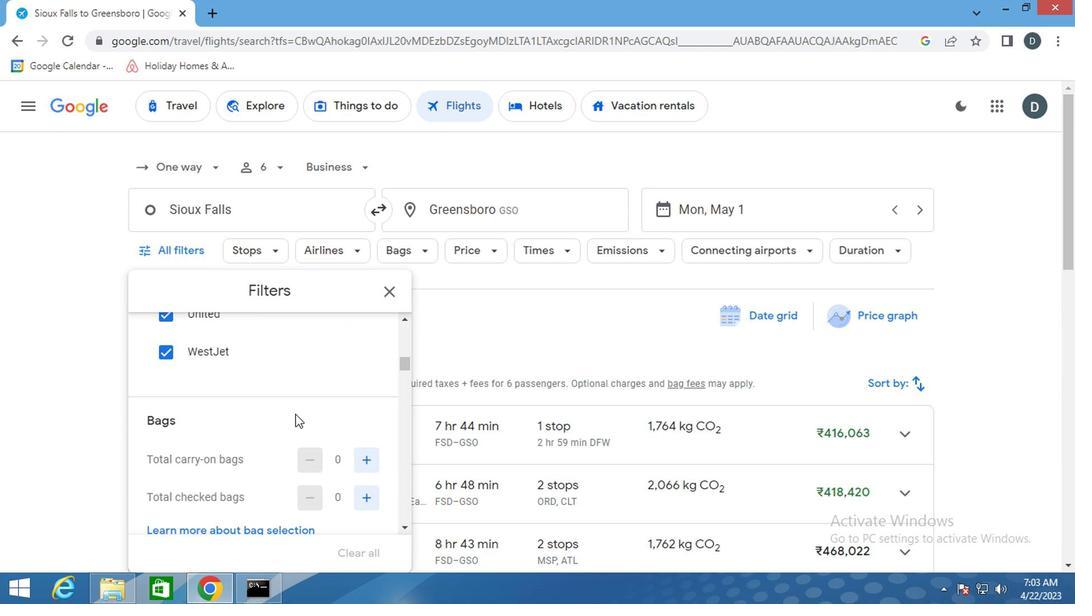 
Action: Mouse scrolled (306, 426) with delta (0, -1)
Screenshot: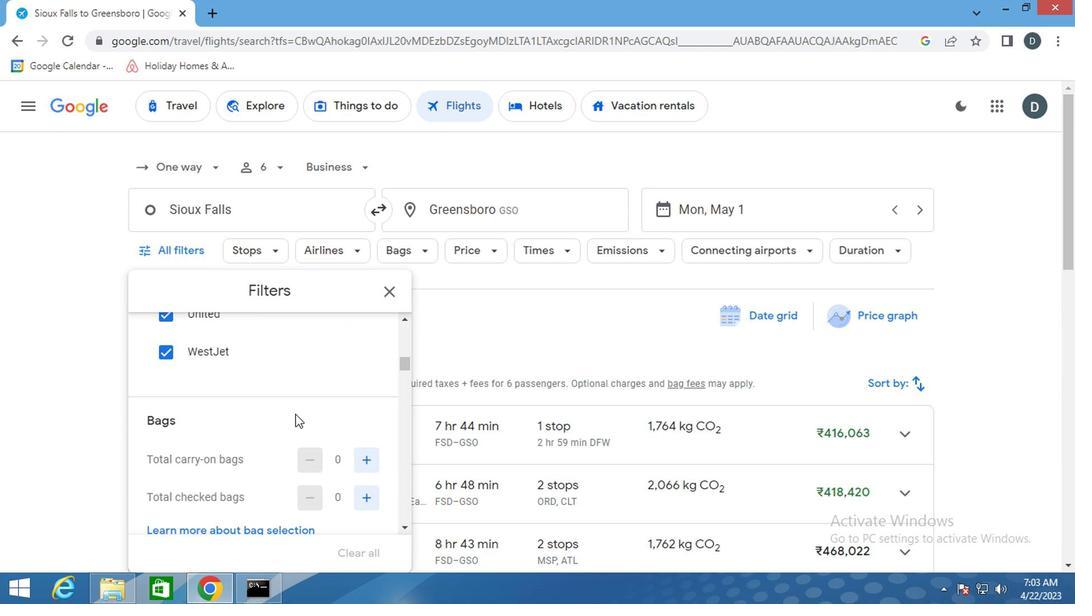 
Action: Mouse moved to (352, 363)
Screenshot: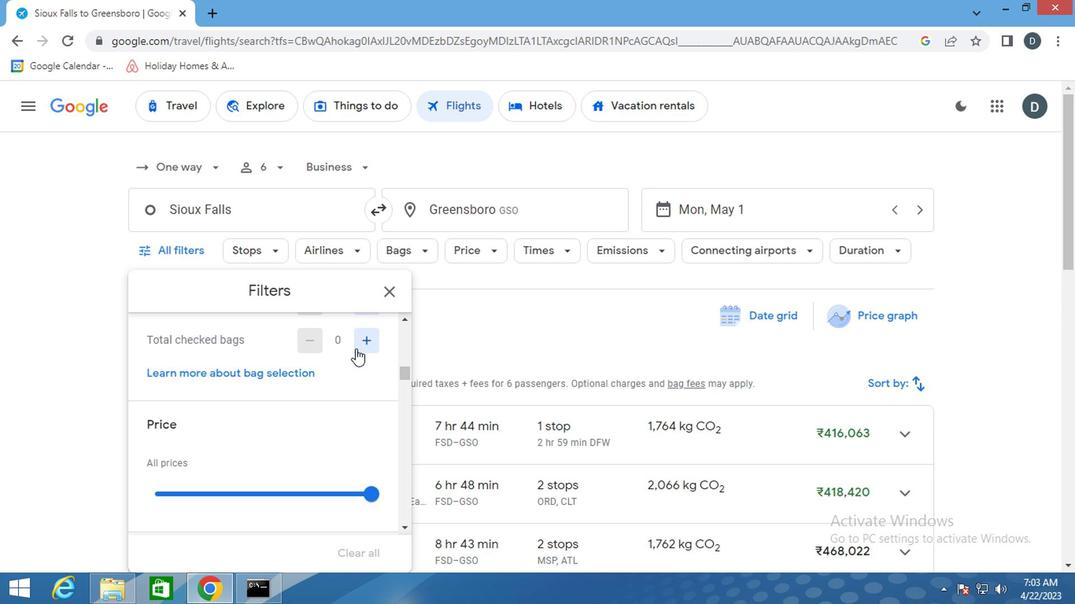 
Action: Mouse scrolled (352, 364) with delta (0, 0)
Screenshot: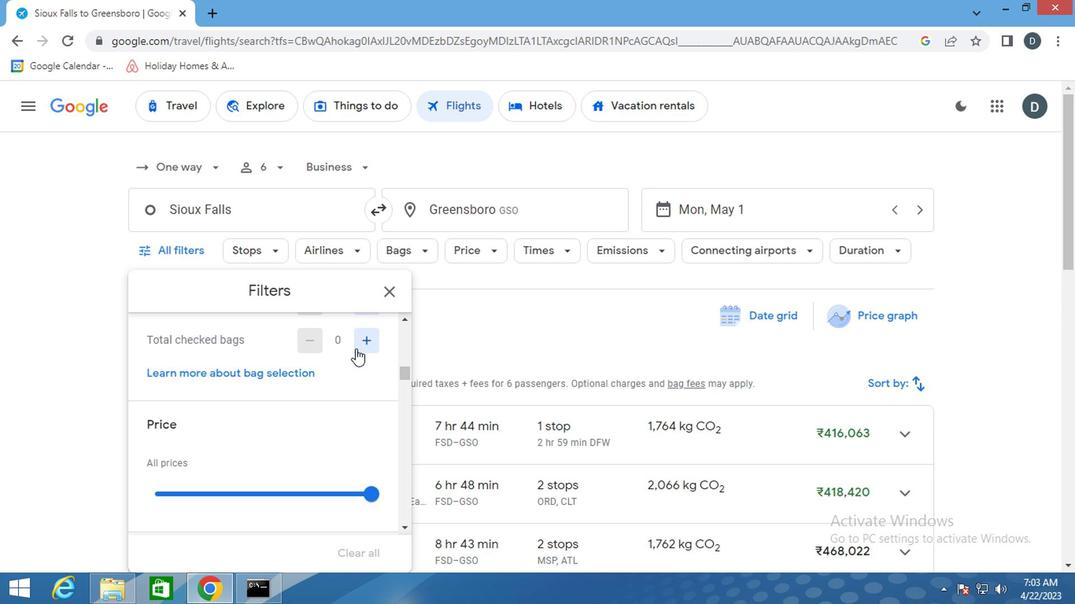 
Action: Mouse moved to (352, 364)
Screenshot: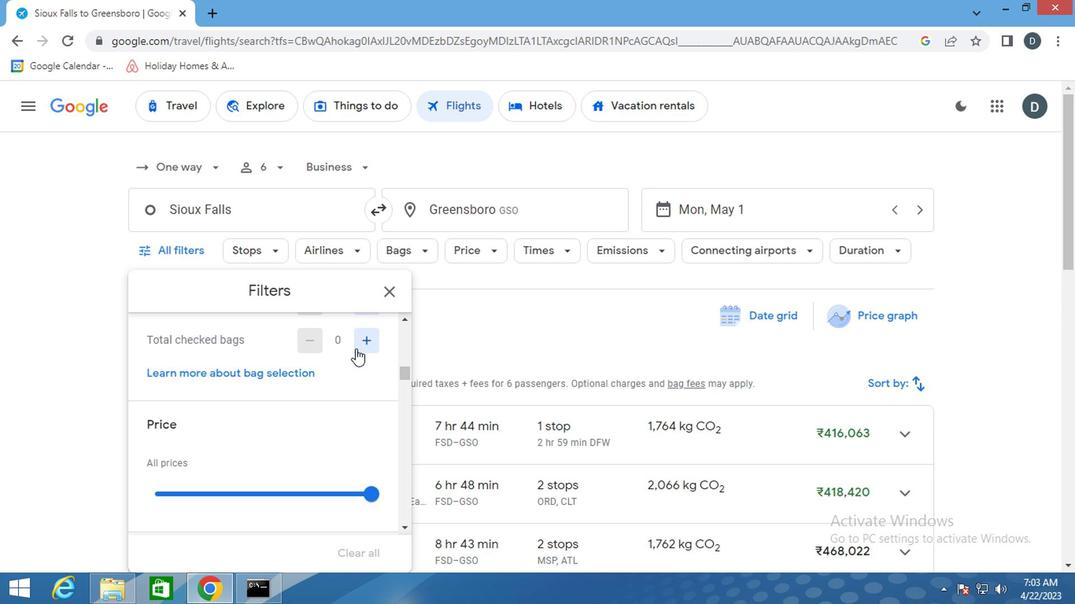 
Action: Mouse scrolled (352, 365) with delta (0, 1)
Screenshot: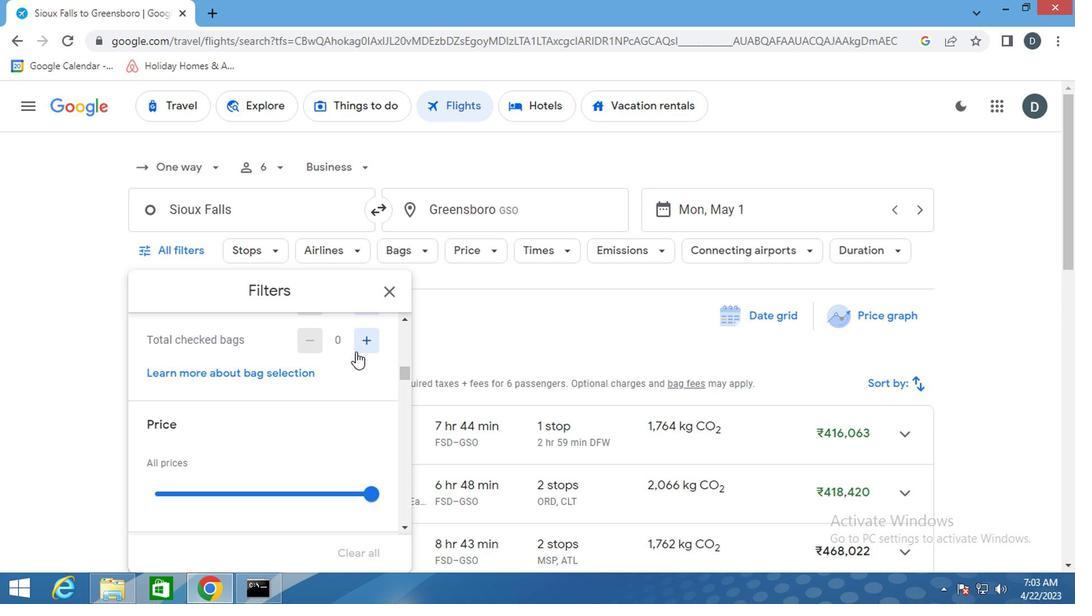 
Action: Mouse moved to (358, 492)
Screenshot: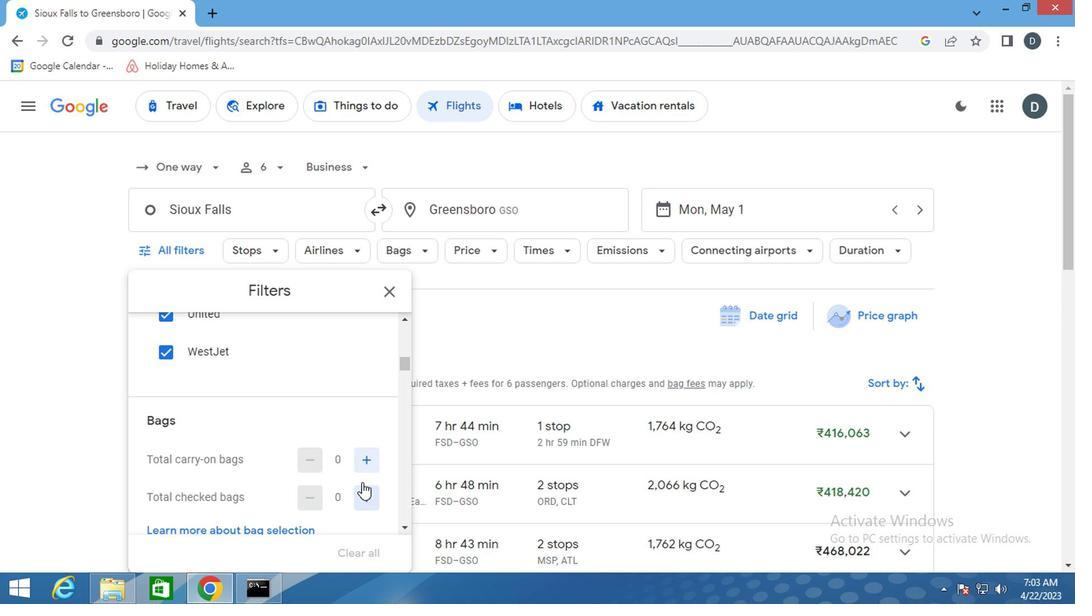 
Action: Mouse pressed left at (358, 492)
Screenshot: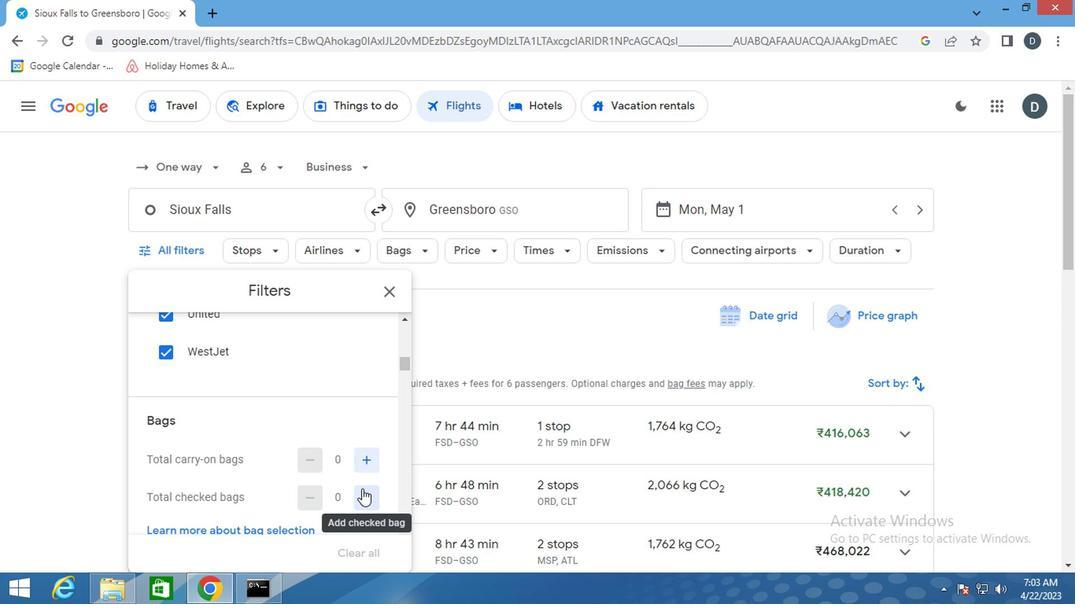 
Action: Mouse pressed left at (358, 492)
Screenshot: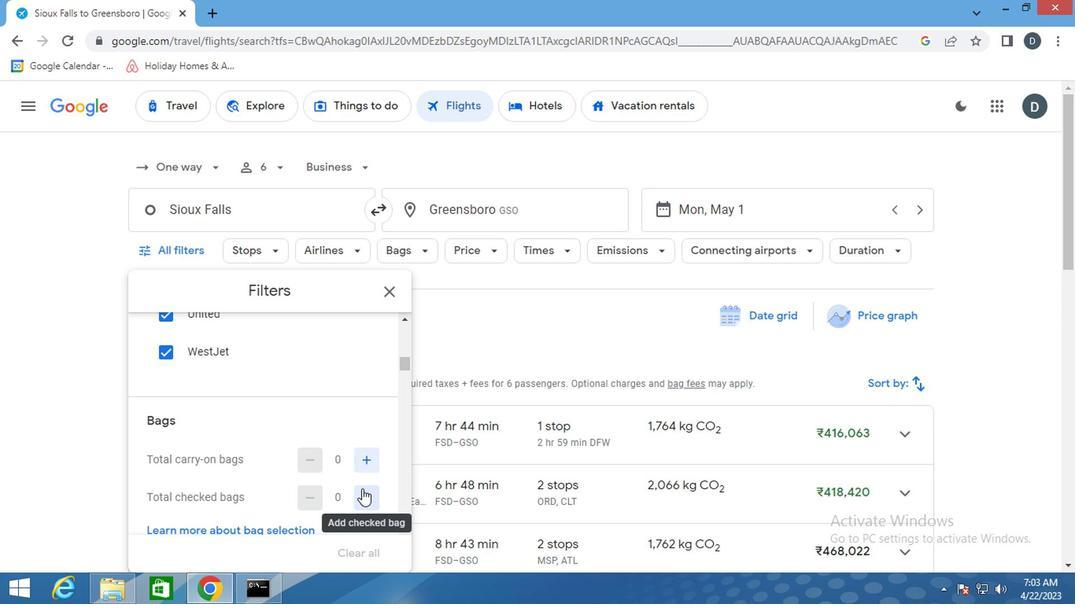 
Action: Mouse pressed left at (358, 492)
Screenshot: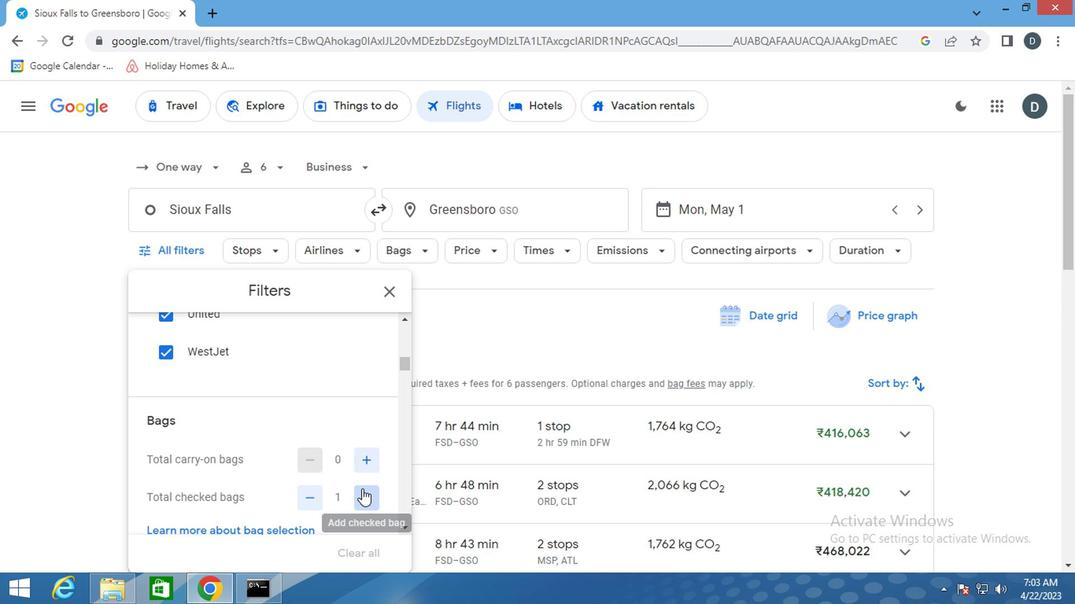 
Action: Mouse pressed left at (358, 492)
Screenshot: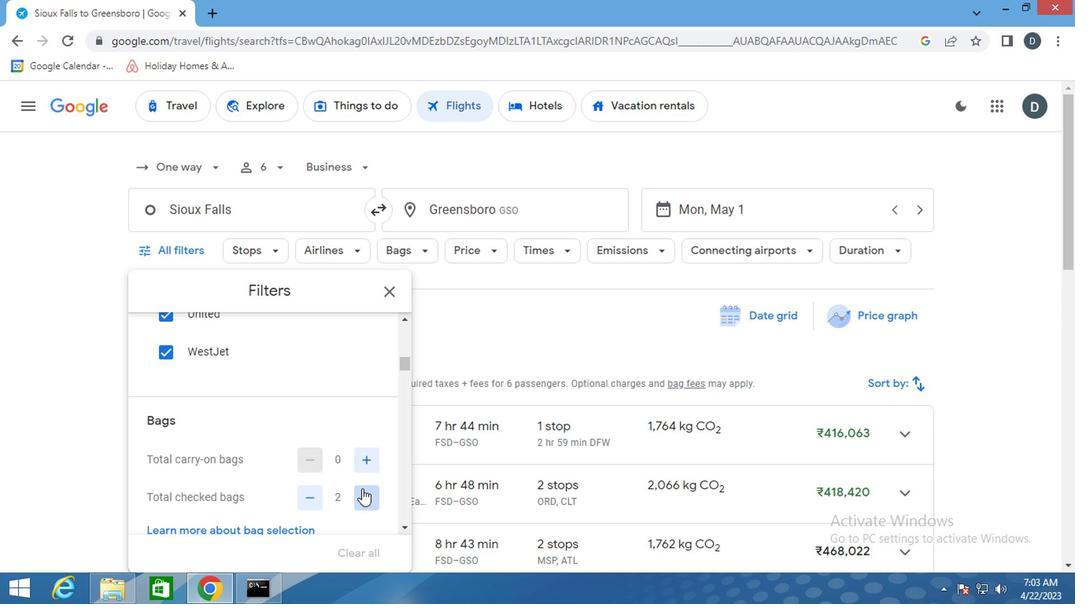 
Action: Mouse moved to (326, 464)
Screenshot: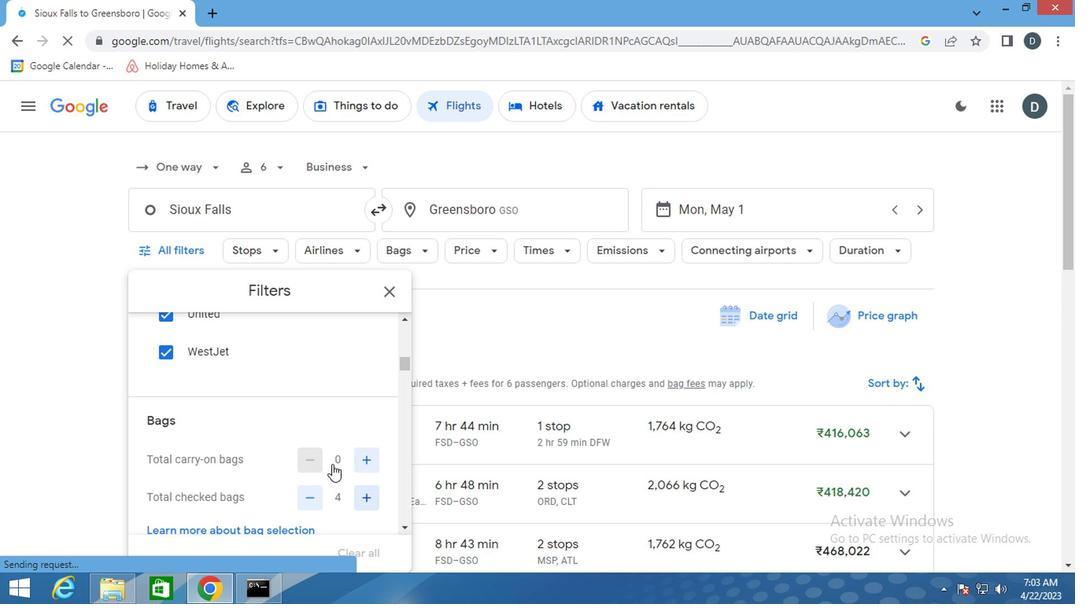 
Action: Mouse scrolled (326, 463) with delta (0, 0)
Screenshot: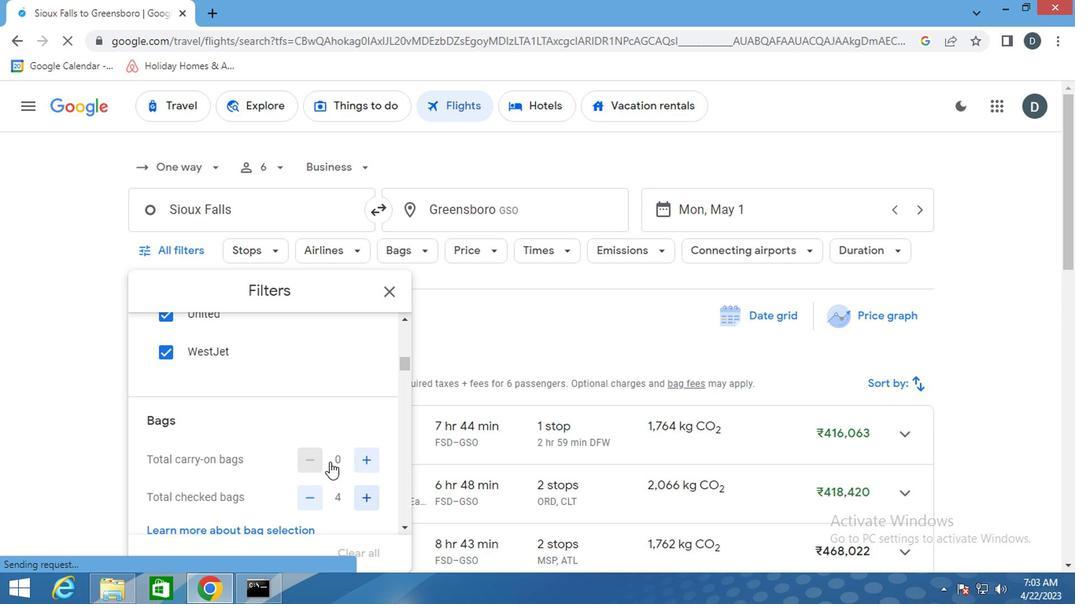 
Action: Mouse scrolled (326, 463) with delta (0, 0)
Screenshot: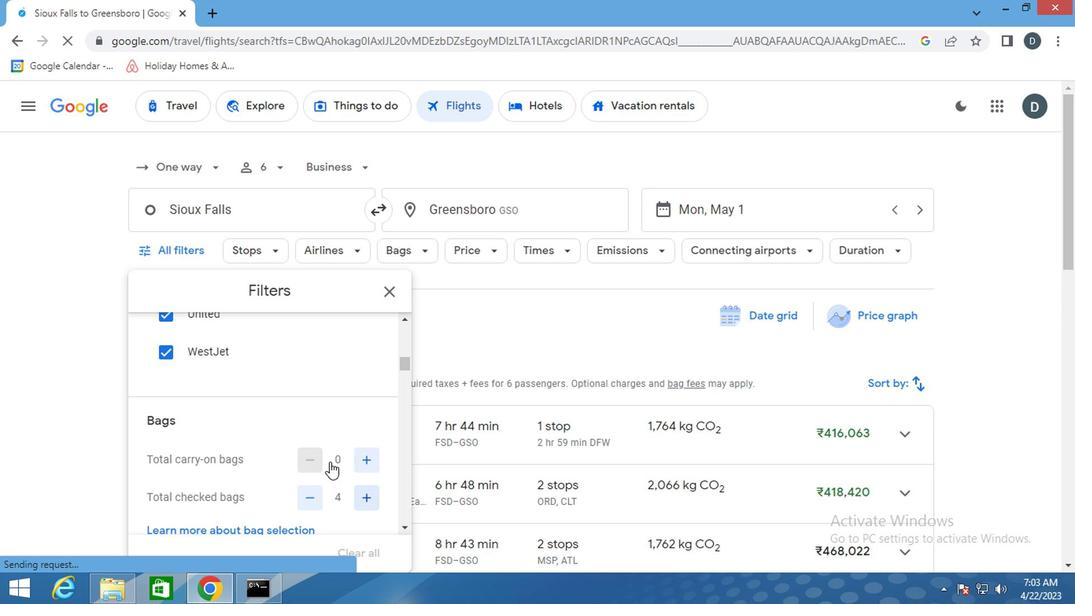 
Action: Mouse moved to (350, 445)
Screenshot: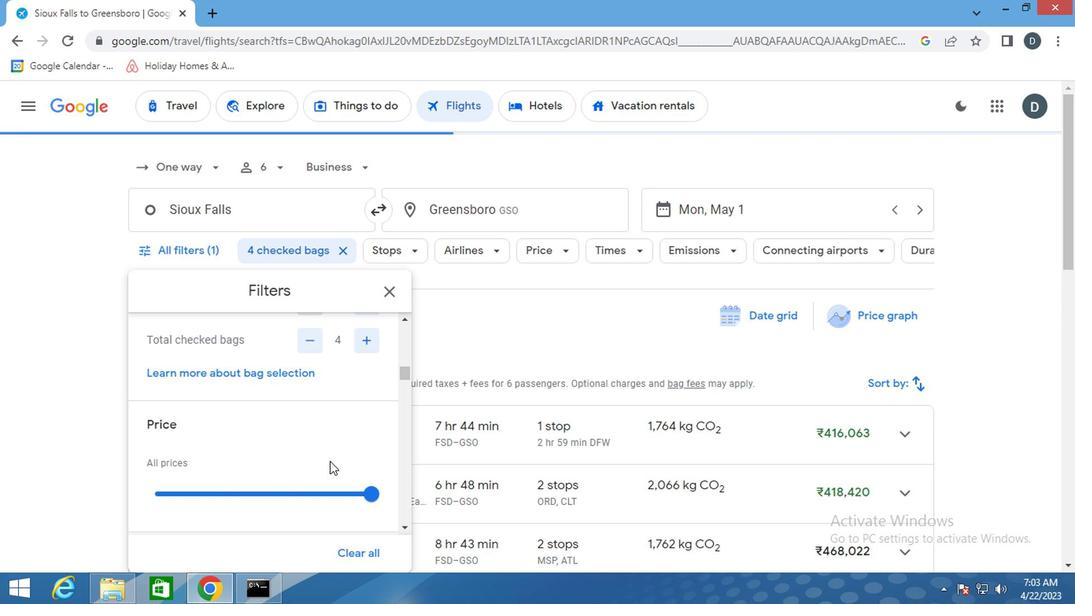 
Action: Mouse scrolled (350, 445) with delta (0, 0)
Screenshot: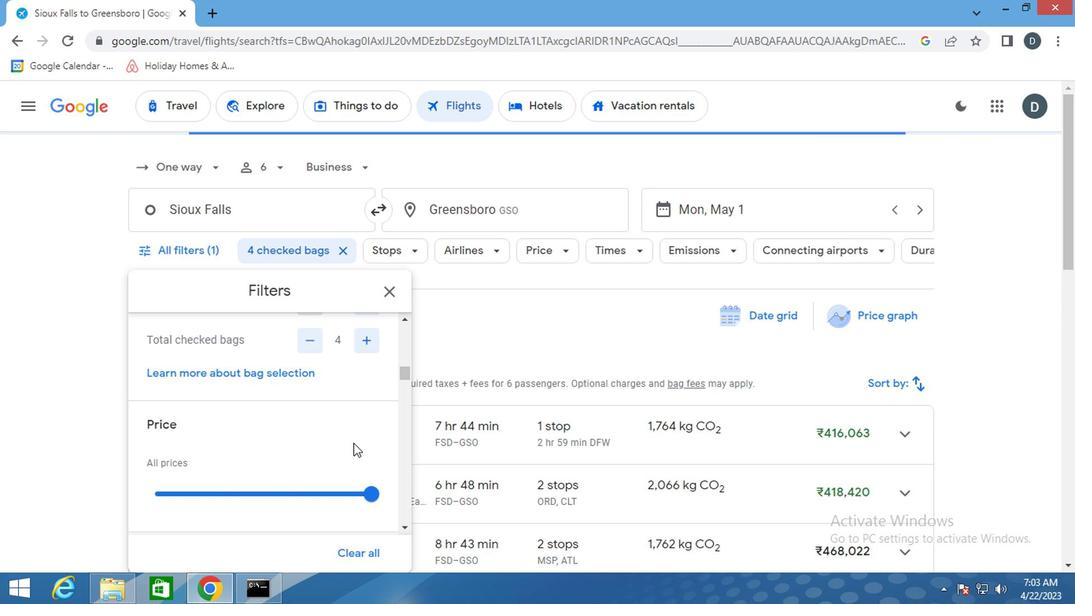 
Action: Mouse moved to (369, 420)
Screenshot: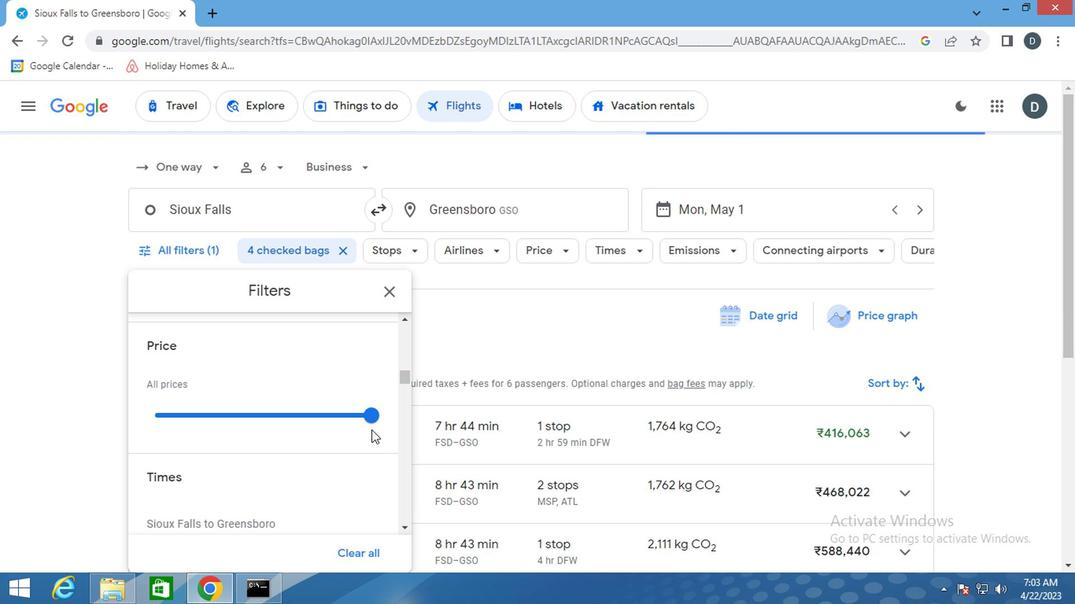 
Action: Mouse pressed left at (369, 420)
Screenshot: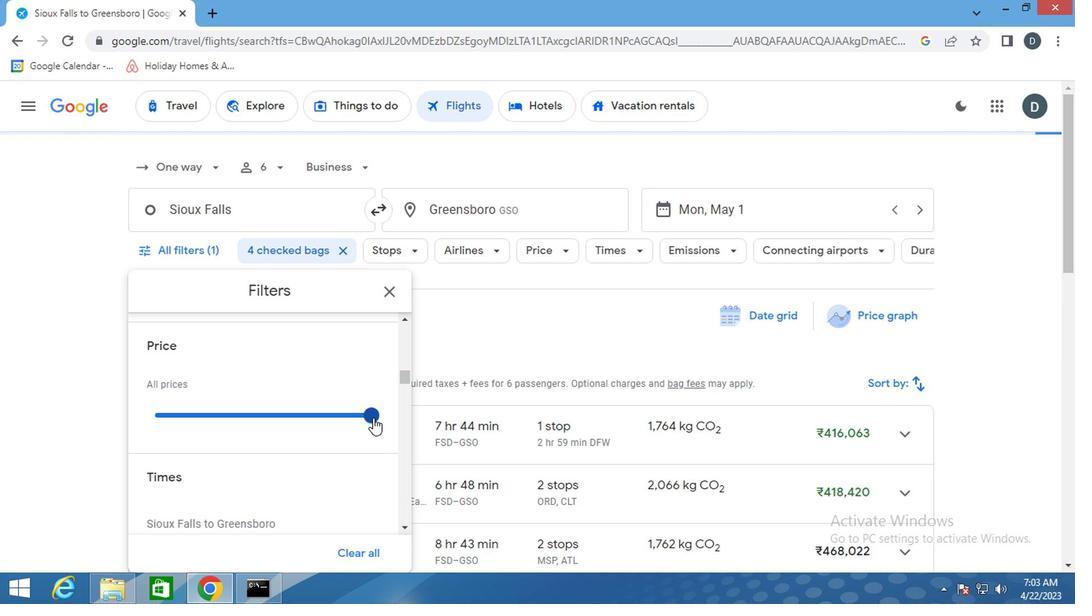 
Action: Mouse moved to (224, 460)
Screenshot: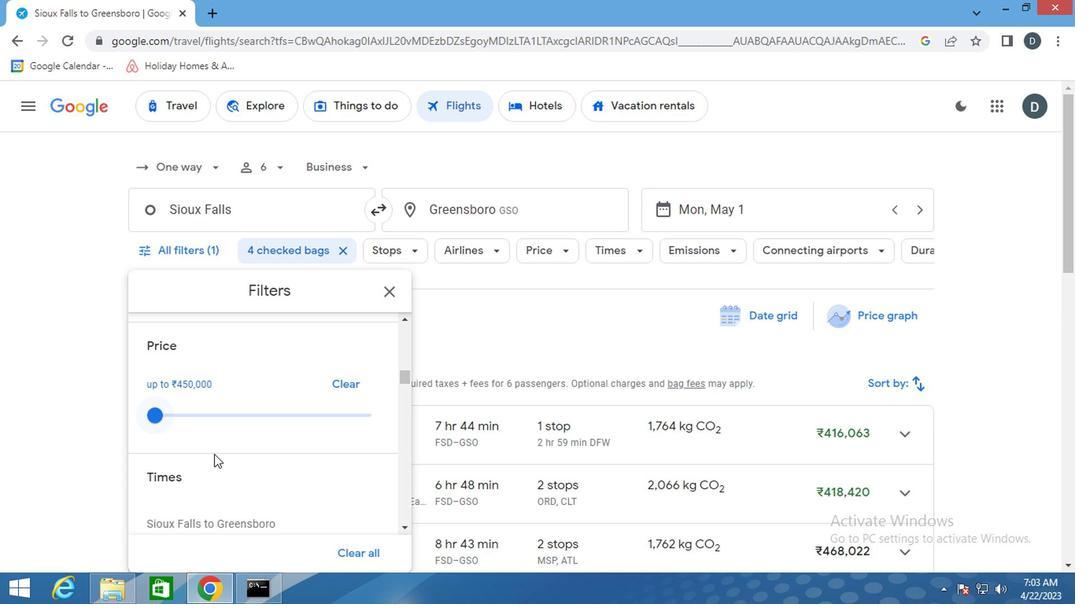 
Action: Mouse scrolled (224, 460) with delta (0, 0)
Screenshot: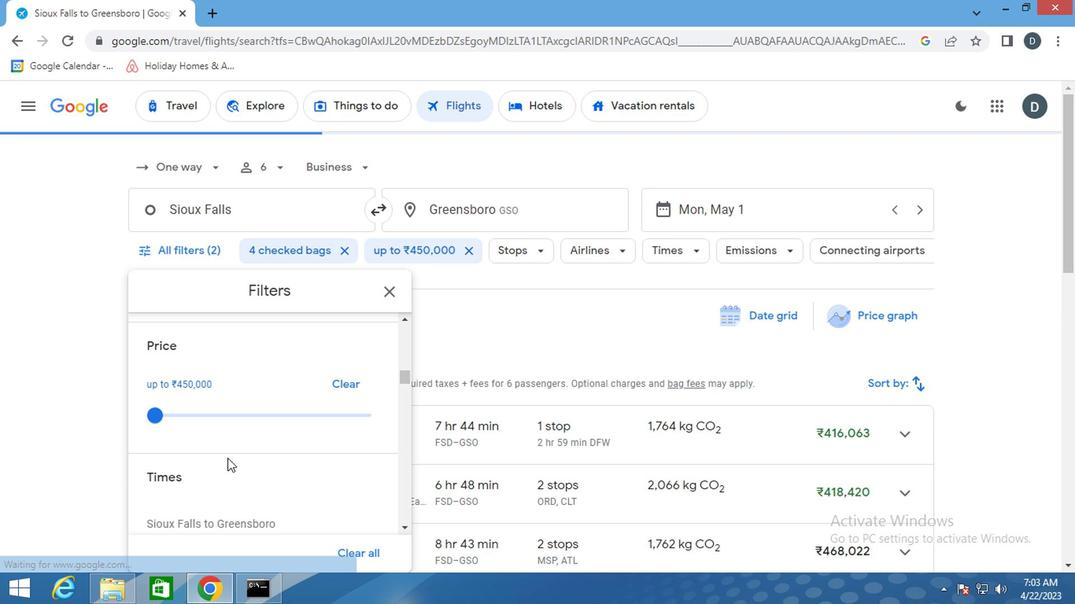 
Action: Mouse scrolled (224, 460) with delta (0, 0)
Screenshot: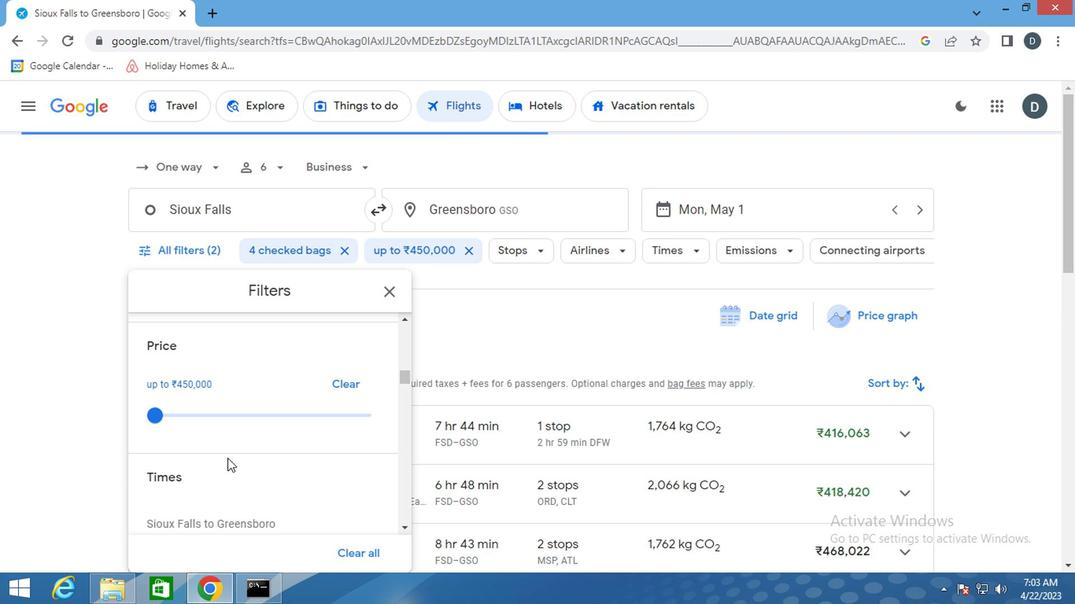 
Action: Mouse scrolled (224, 460) with delta (0, 0)
Screenshot: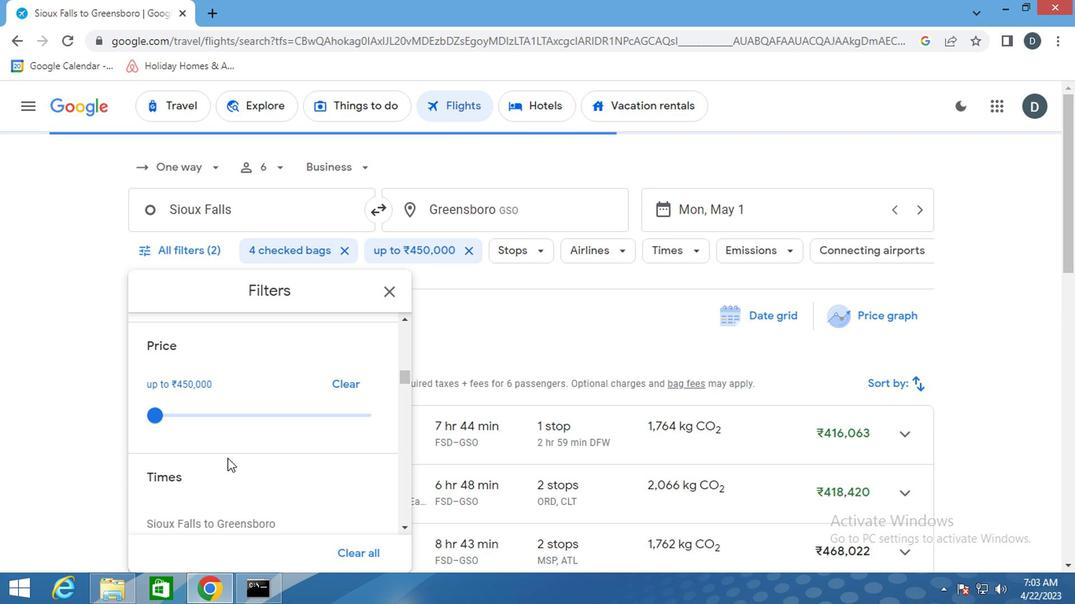 
Action: Mouse scrolled (224, 460) with delta (0, 0)
Screenshot: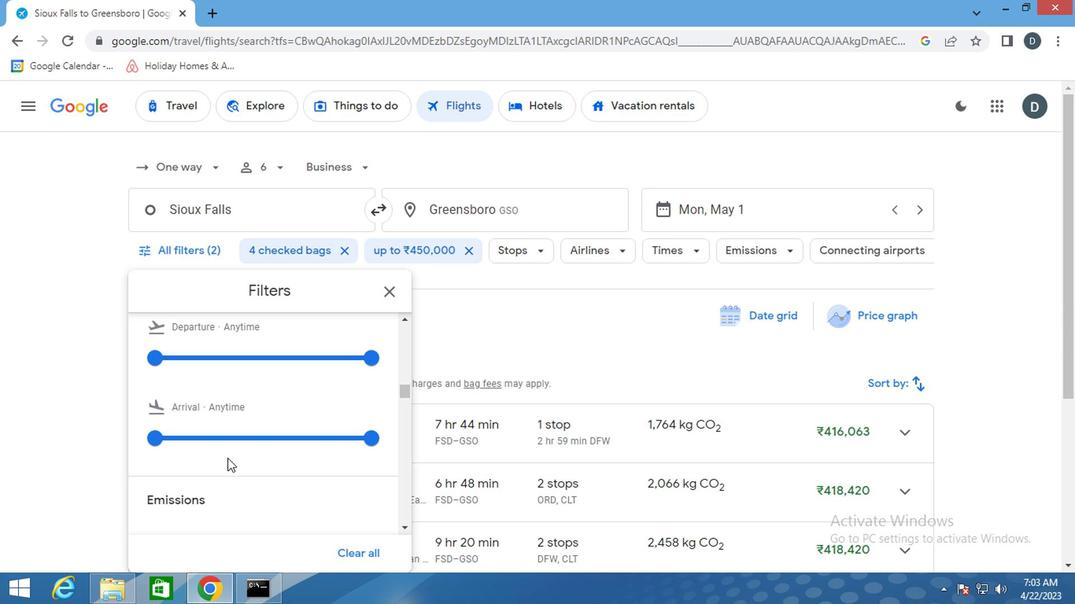 
Action: Mouse moved to (224, 460)
Screenshot: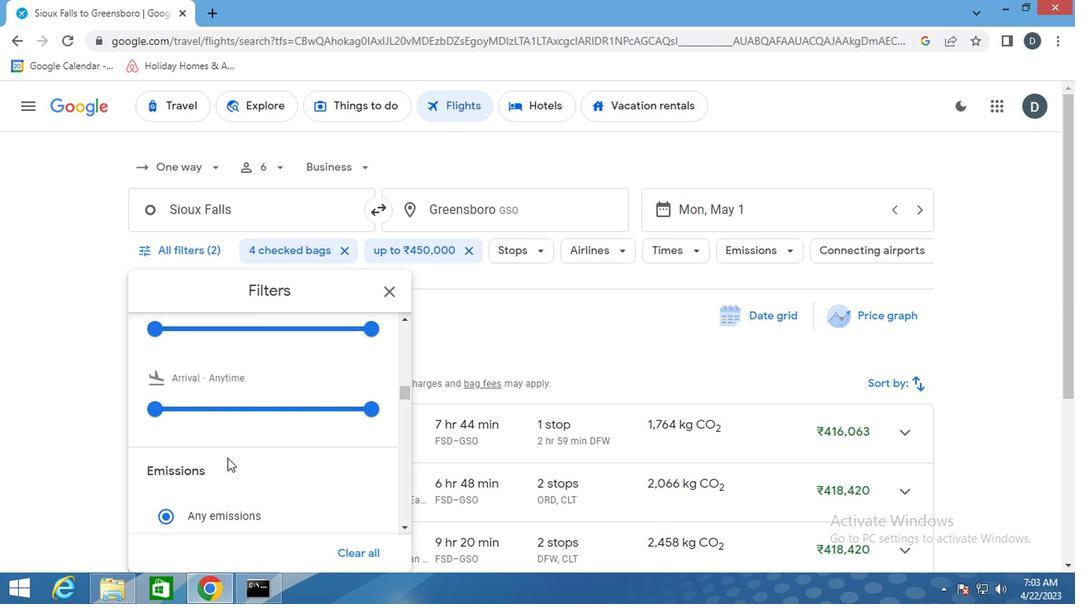 
Action: Mouse scrolled (224, 462) with delta (0, 1)
Screenshot: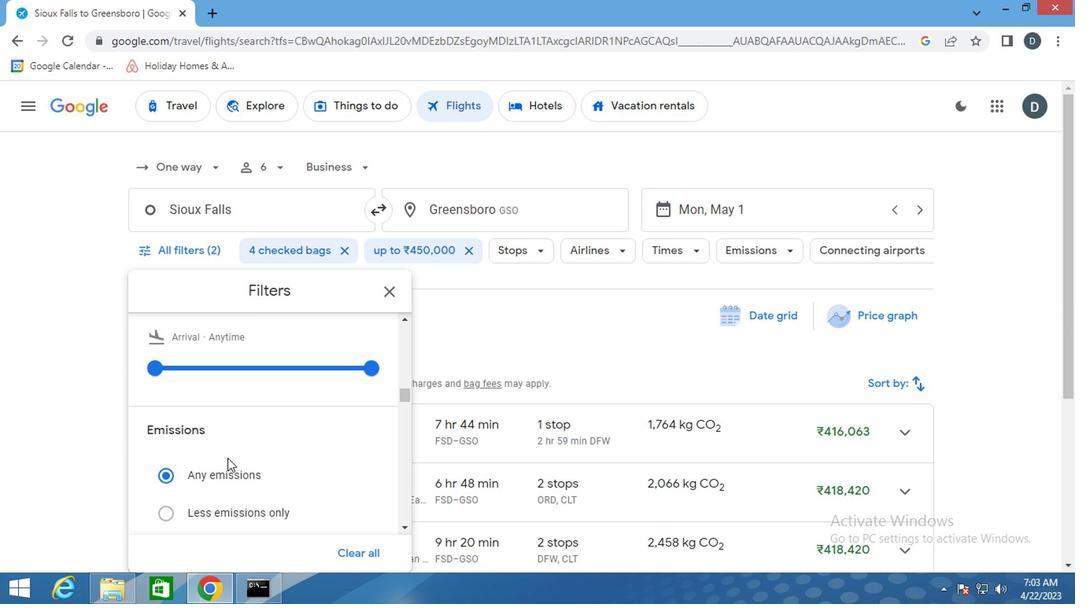 
Action: Mouse scrolled (224, 462) with delta (0, 1)
Screenshot: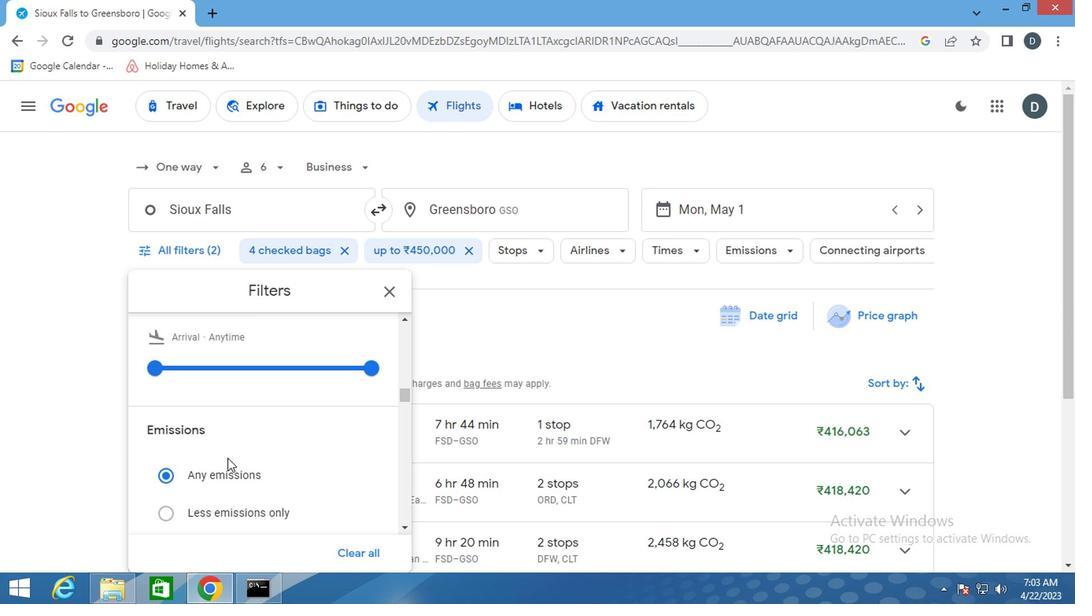 
Action: Mouse moved to (154, 445)
Screenshot: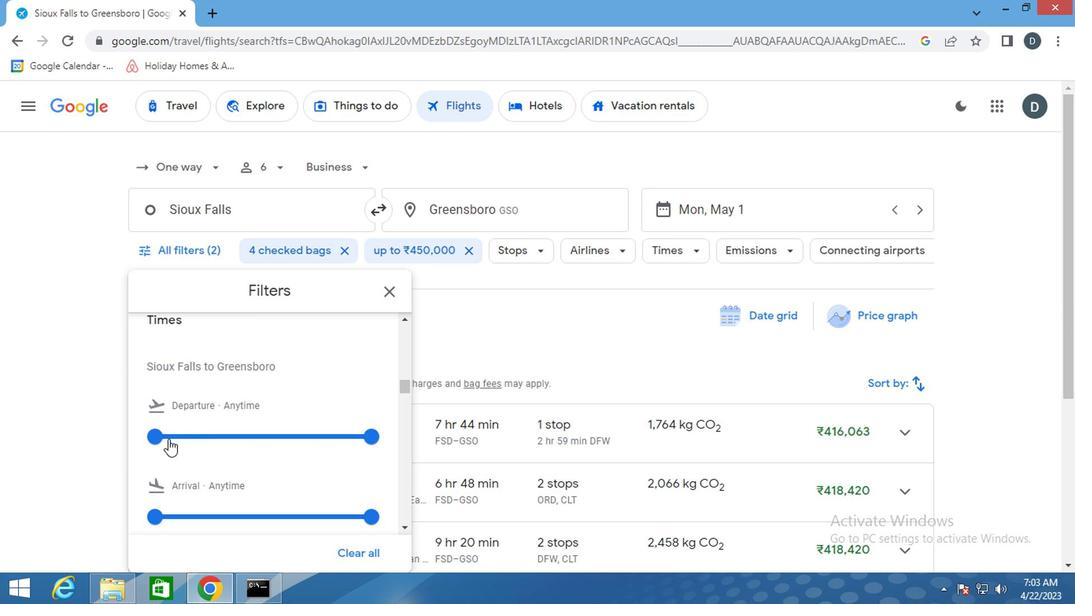 
Action: Mouse pressed left at (154, 445)
Screenshot: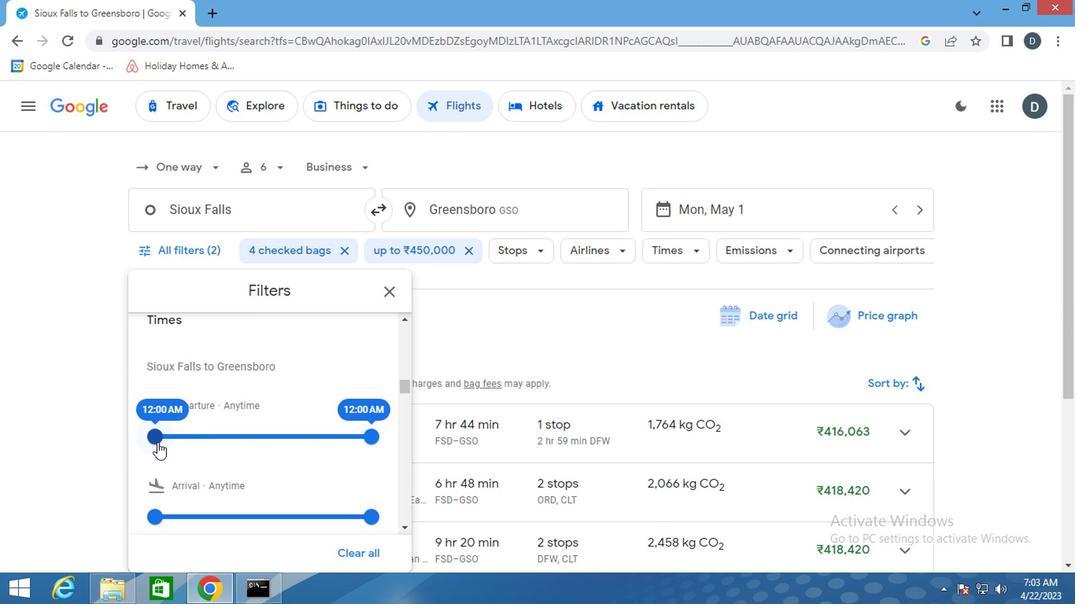 
Action: Mouse moved to (367, 437)
Screenshot: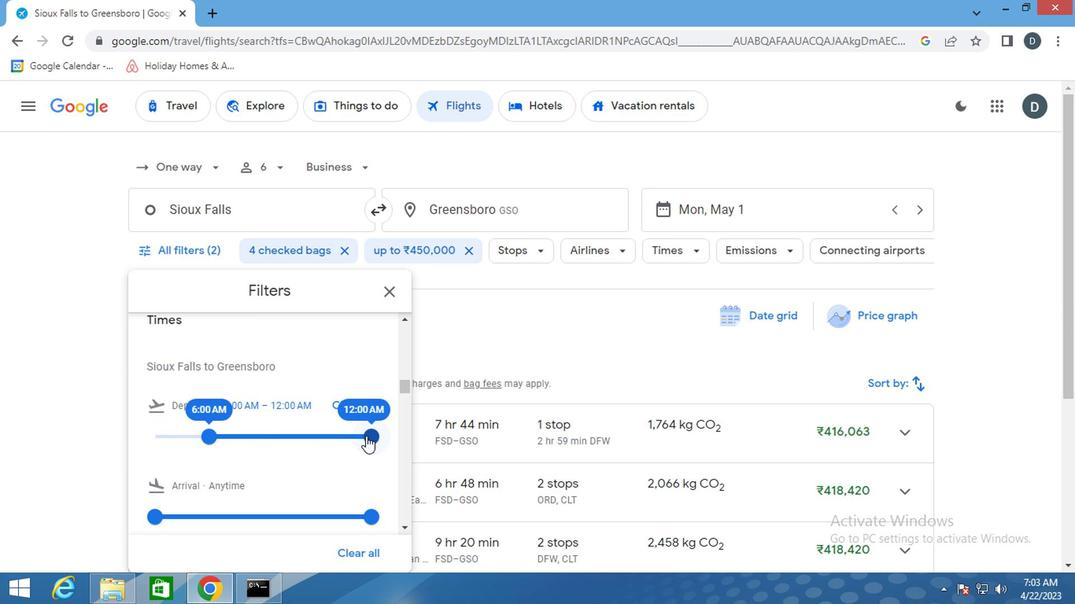 
Action: Mouse pressed left at (367, 437)
Screenshot: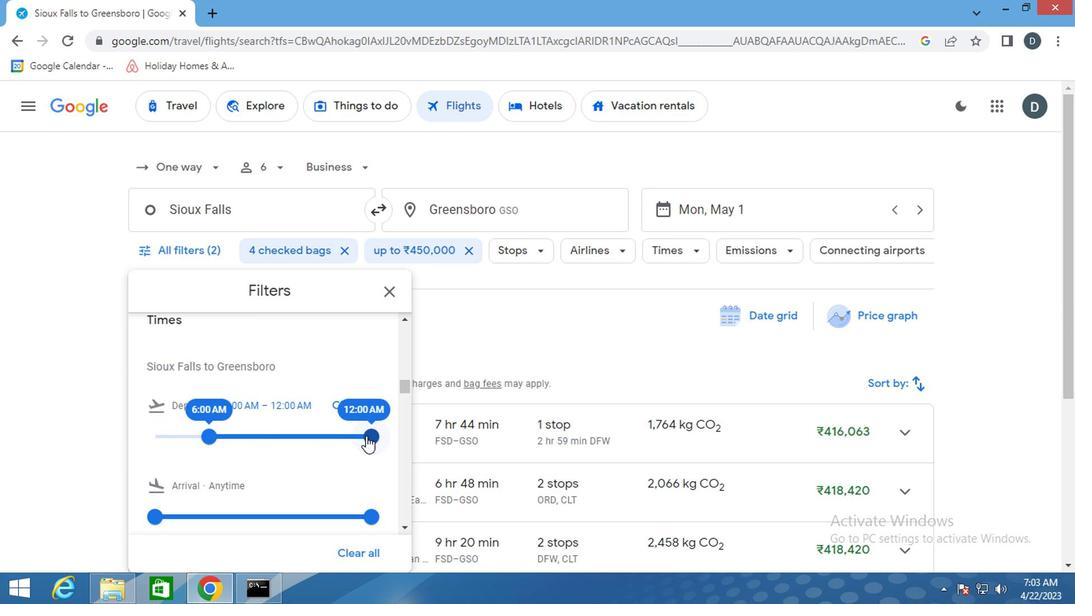 
Action: Mouse moved to (255, 454)
Screenshot: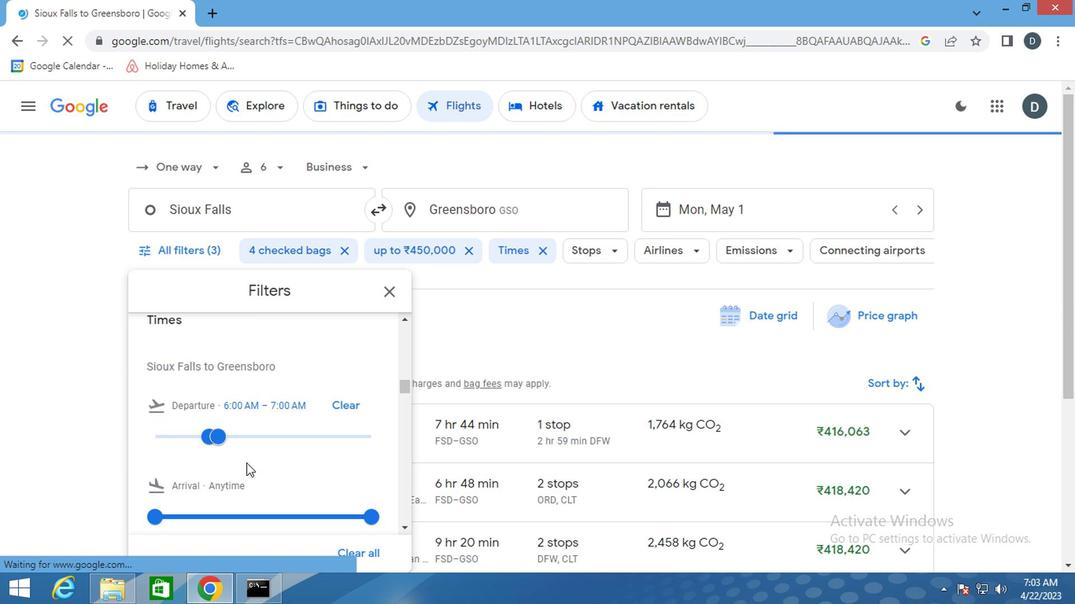 
Action: Mouse scrolled (255, 453) with delta (0, -1)
Screenshot: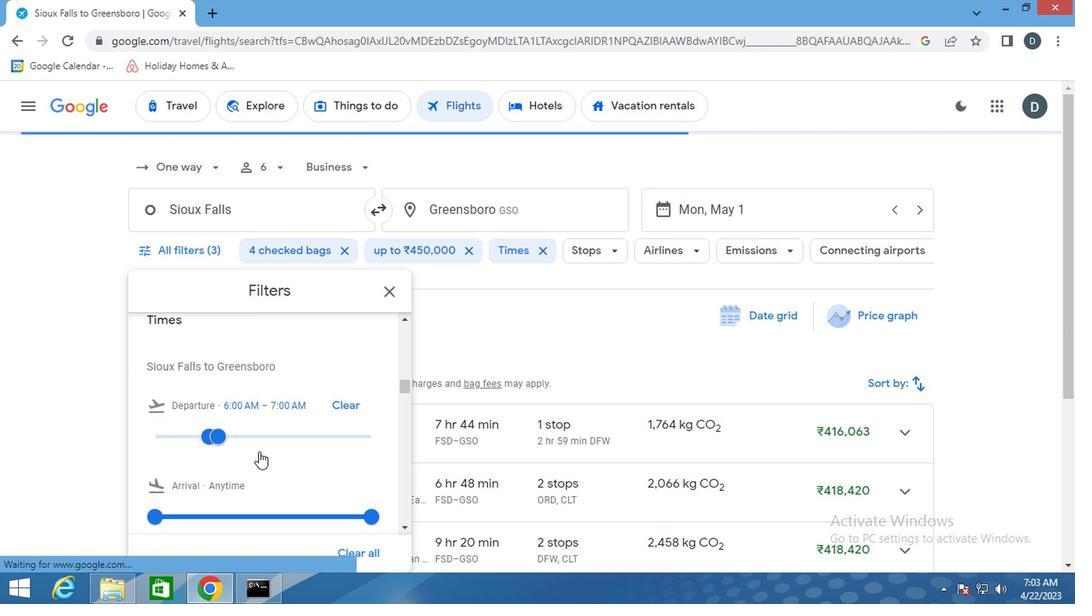 
Action: Mouse scrolled (255, 453) with delta (0, -1)
Screenshot: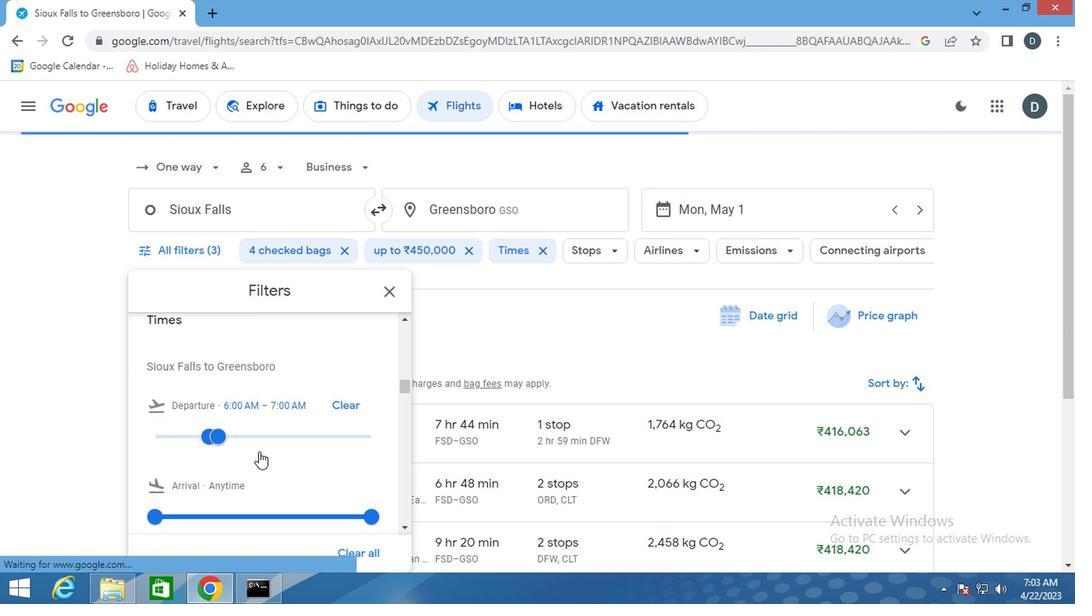 
Action: Mouse scrolled (255, 453) with delta (0, -1)
Screenshot: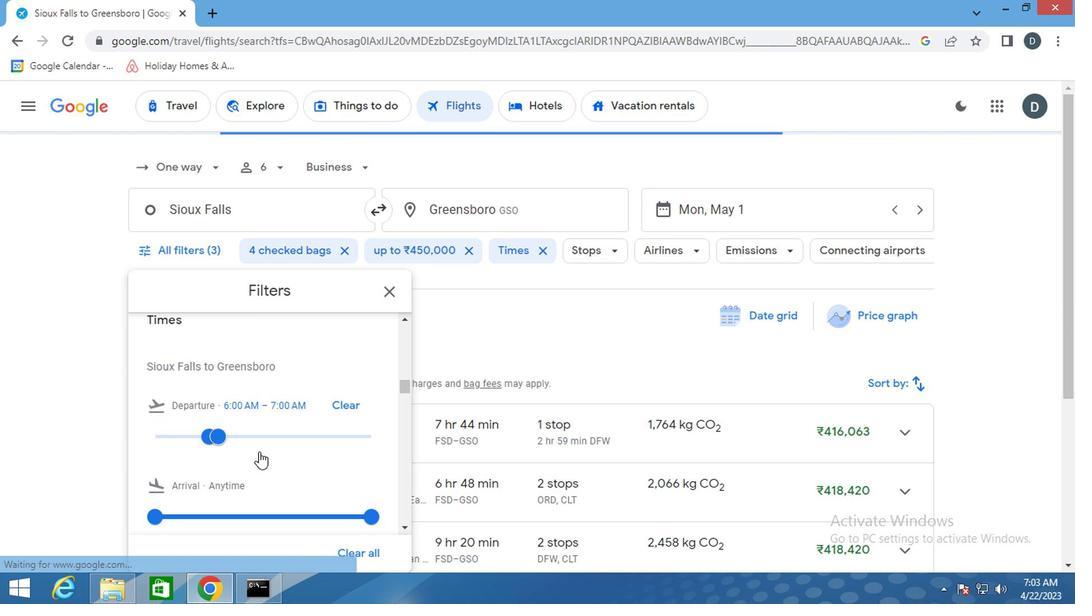 
Action: Mouse scrolled (255, 453) with delta (0, -1)
Screenshot: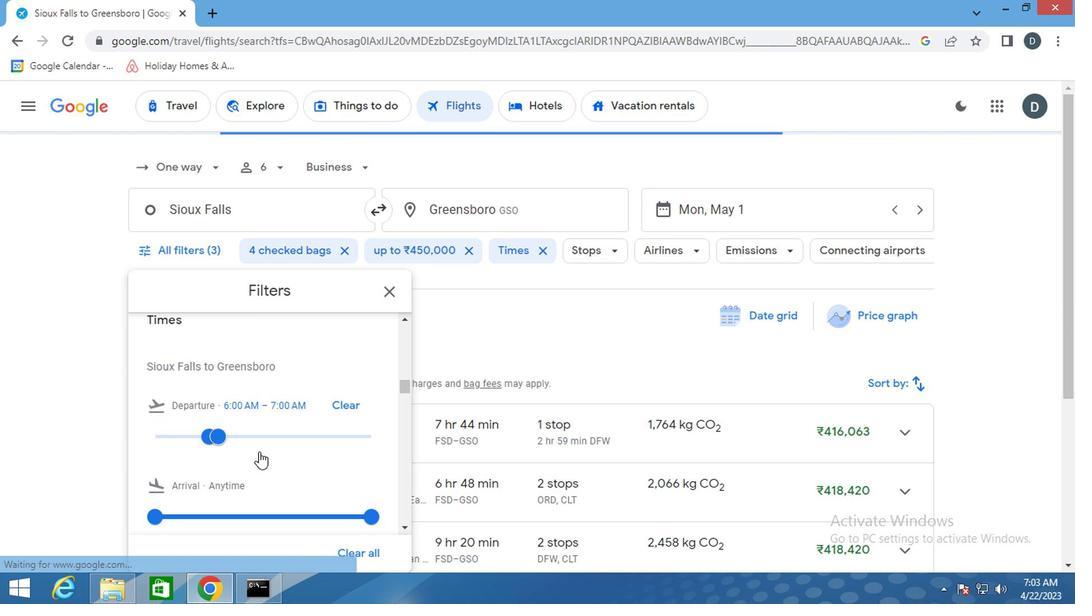 
Action: Mouse scrolled (255, 453) with delta (0, -1)
Screenshot: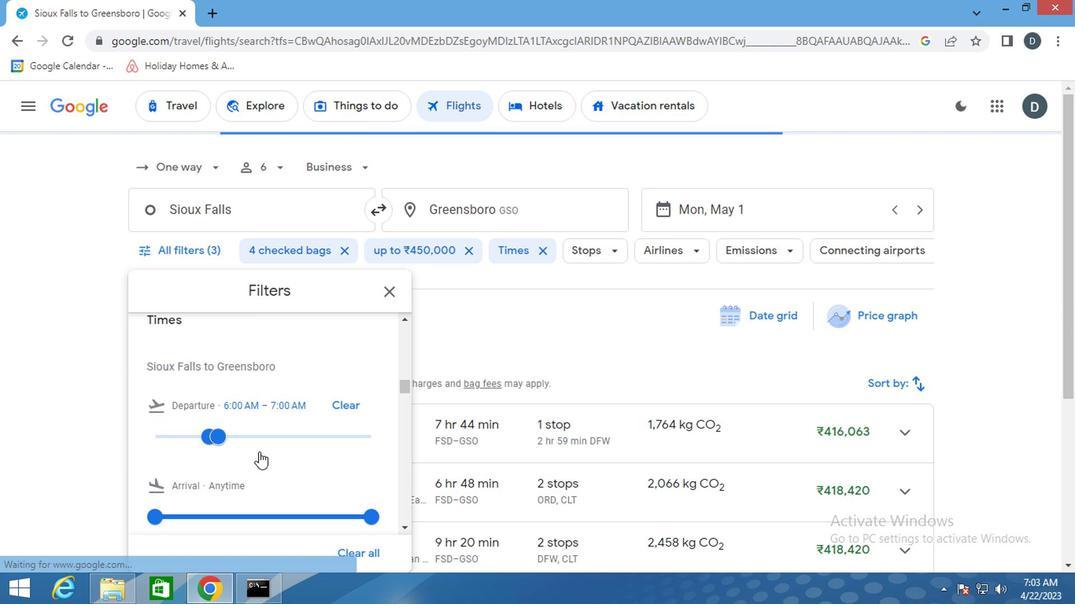 
Action: Mouse scrolled (255, 453) with delta (0, -1)
Screenshot: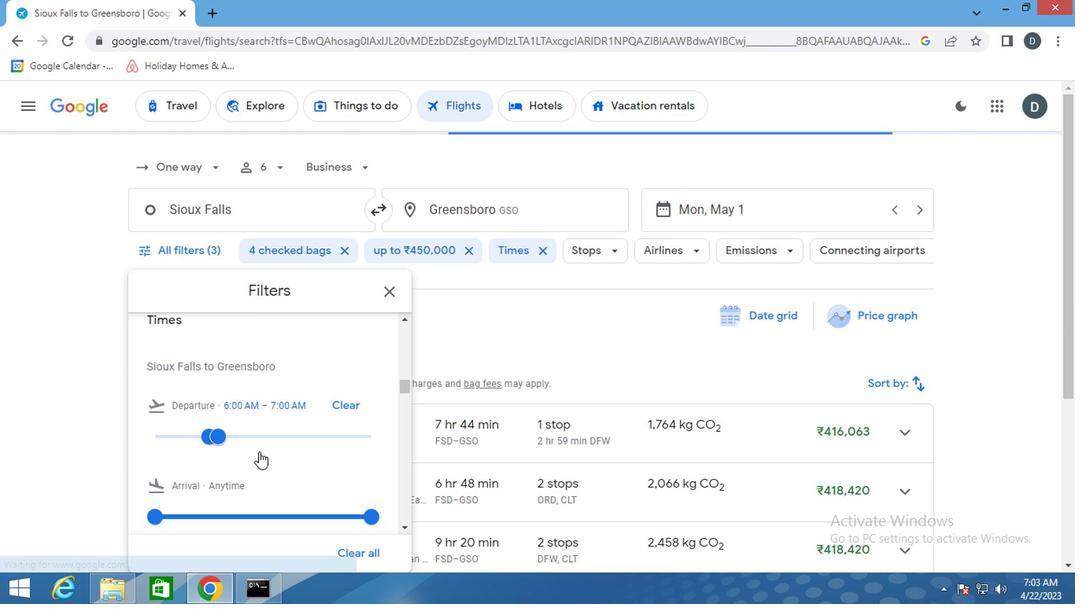 
Action: Mouse moved to (259, 453)
Screenshot: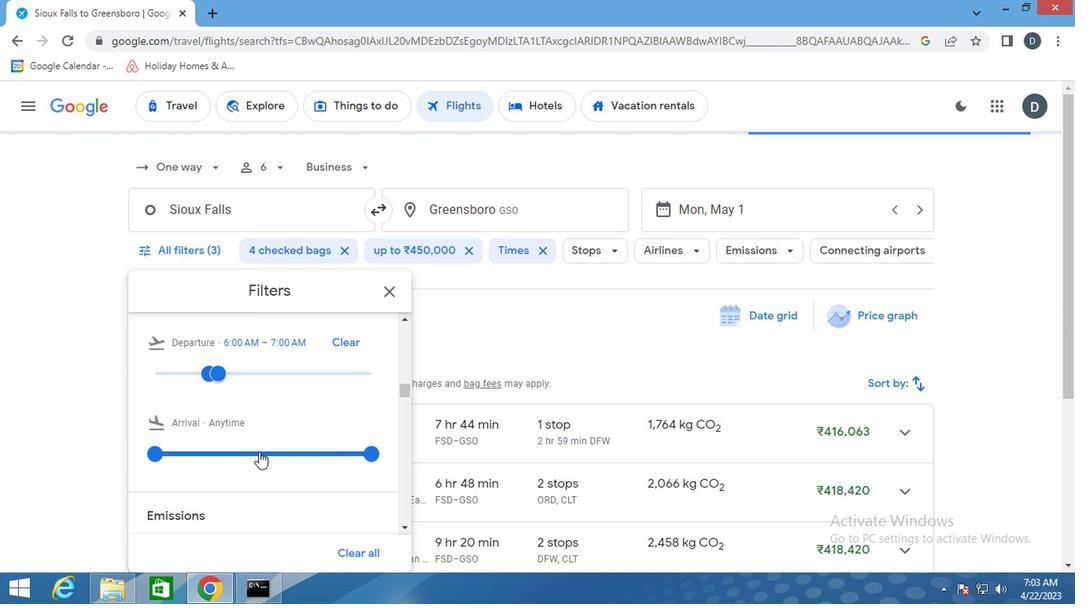 
Action: Mouse scrolled (259, 453) with delta (0, 0)
Screenshot: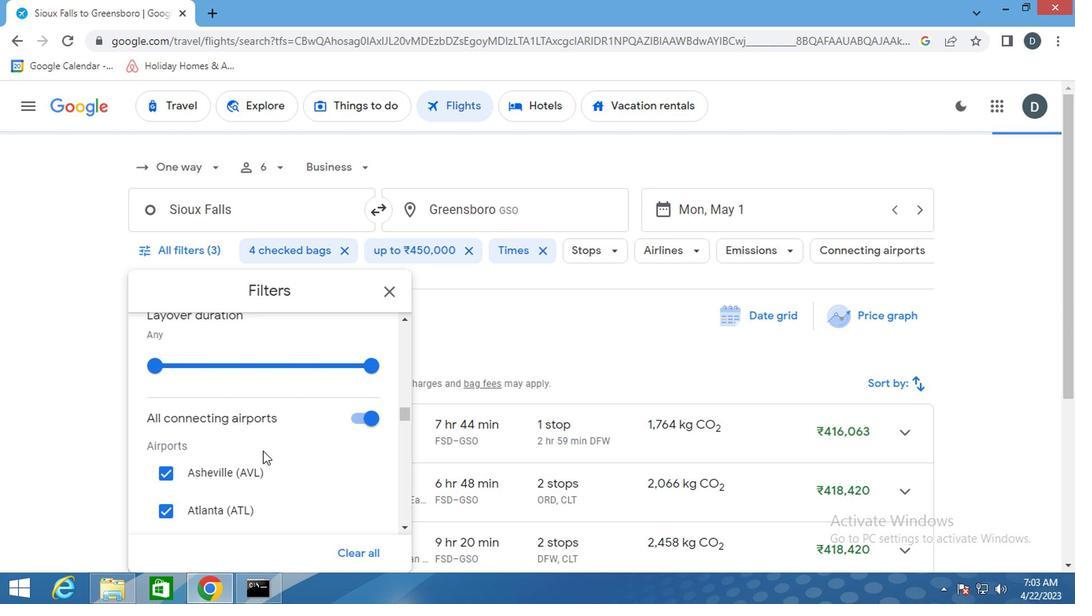 
Action: Mouse scrolled (259, 453) with delta (0, 0)
Screenshot: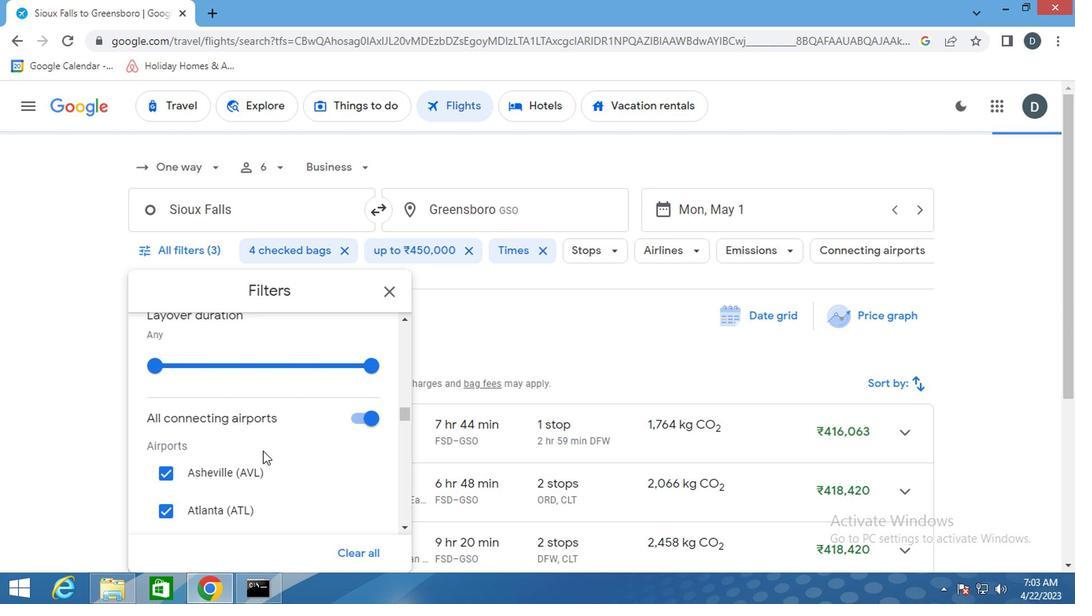 
Action: Mouse scrolled (259, 453) with delta (0, 0)
Screenshot: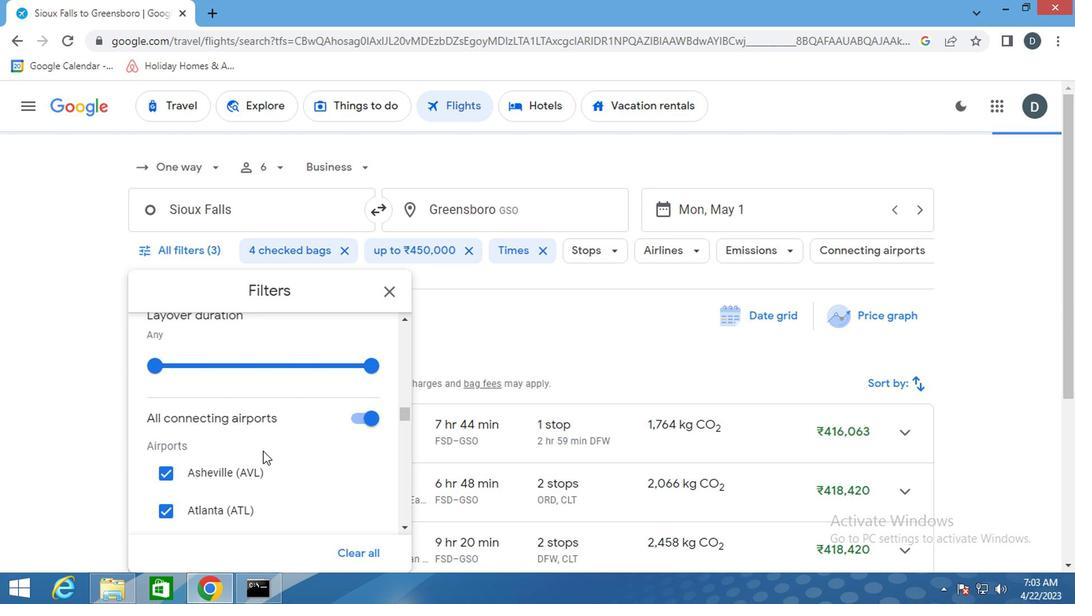 
Action: Mouse scrolled (259, 453) with delta (0, 0)
Screenshot: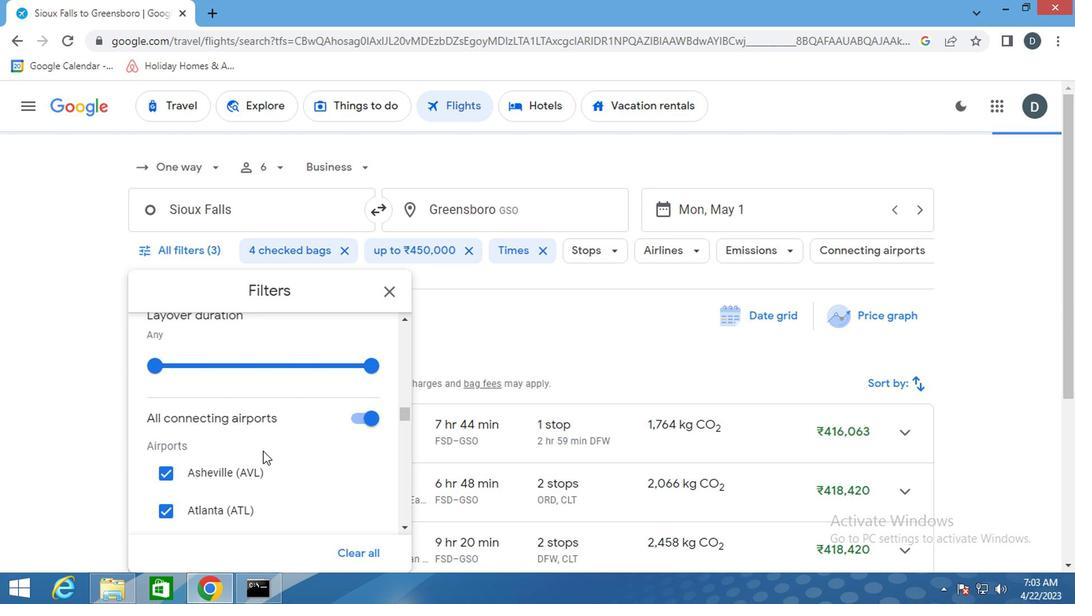 
Action: Mouse scrolled (259, 453) with delta (0, 0)
Screenshot: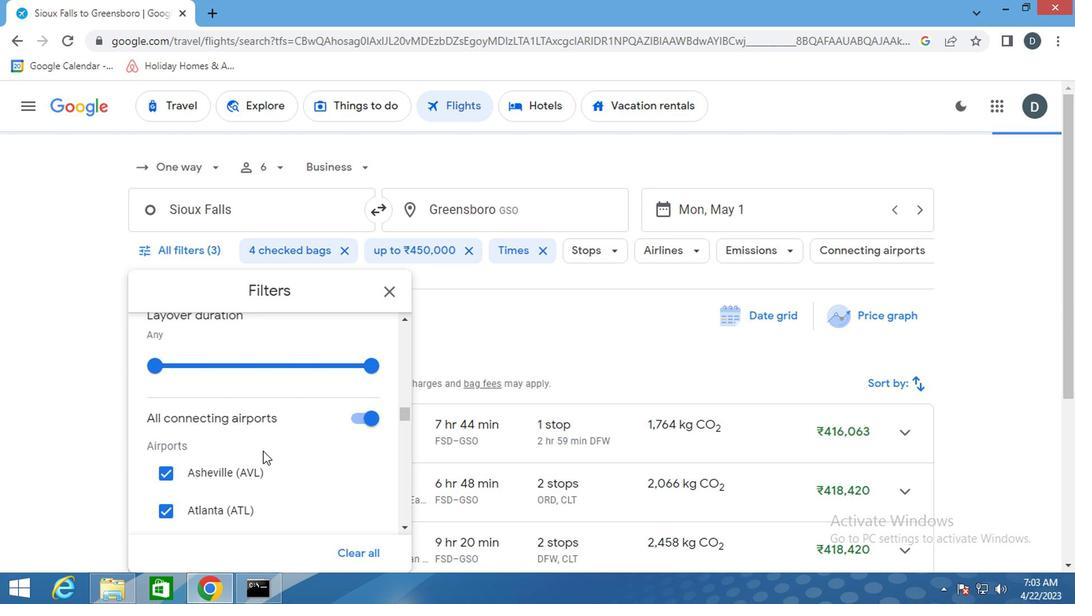 
Action: Mouse scrolled (259, 453) with delta (0, 0)
Screenshot: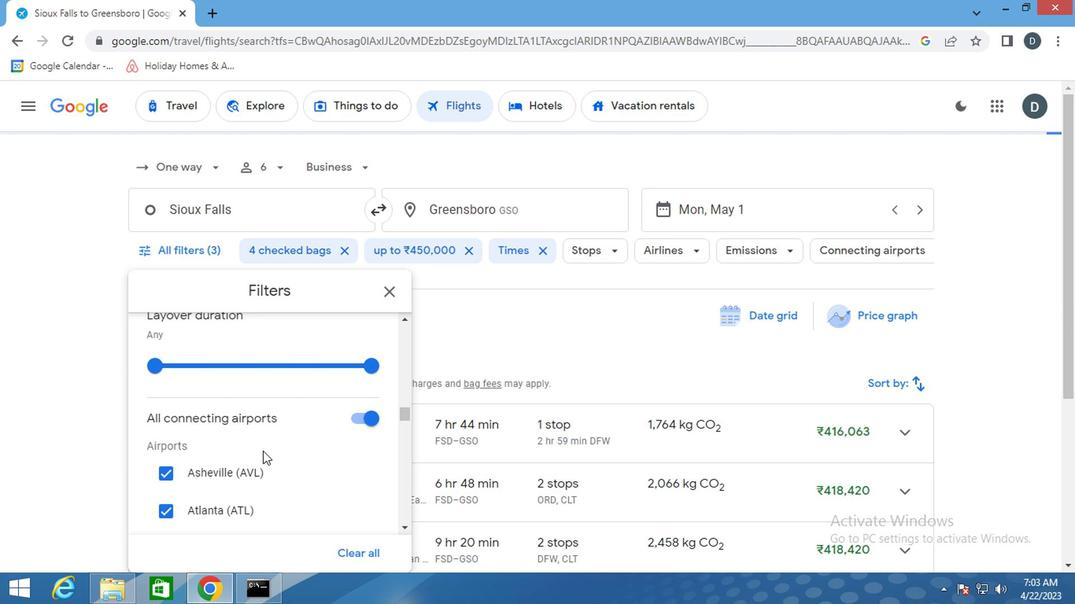 
Action: Mouse scrolled (259, 453) with delta (0, 0)
Screenshot: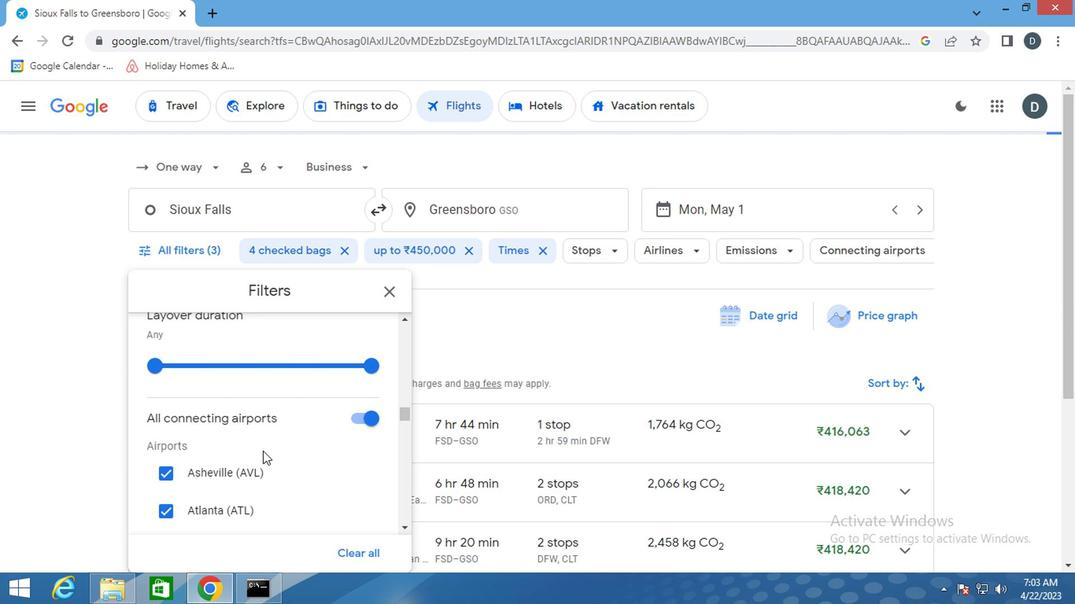 
Action: Mouse scrolled (259, 453) with delta (0, 0)
Screenshot: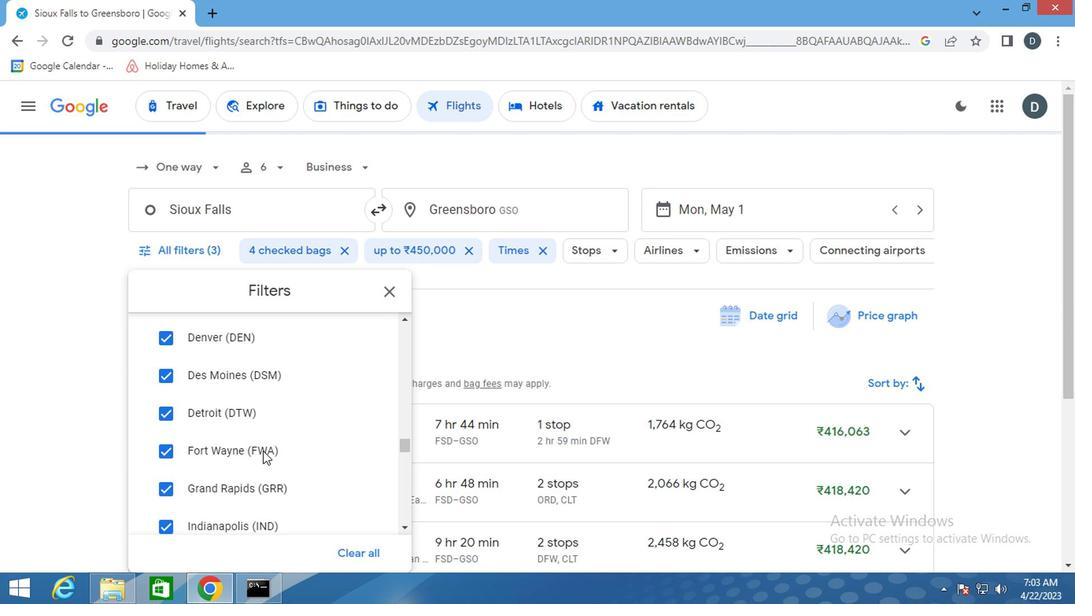 
Action: Mouse scrolled (259, 453) with delta (0, 0)
Screenshot: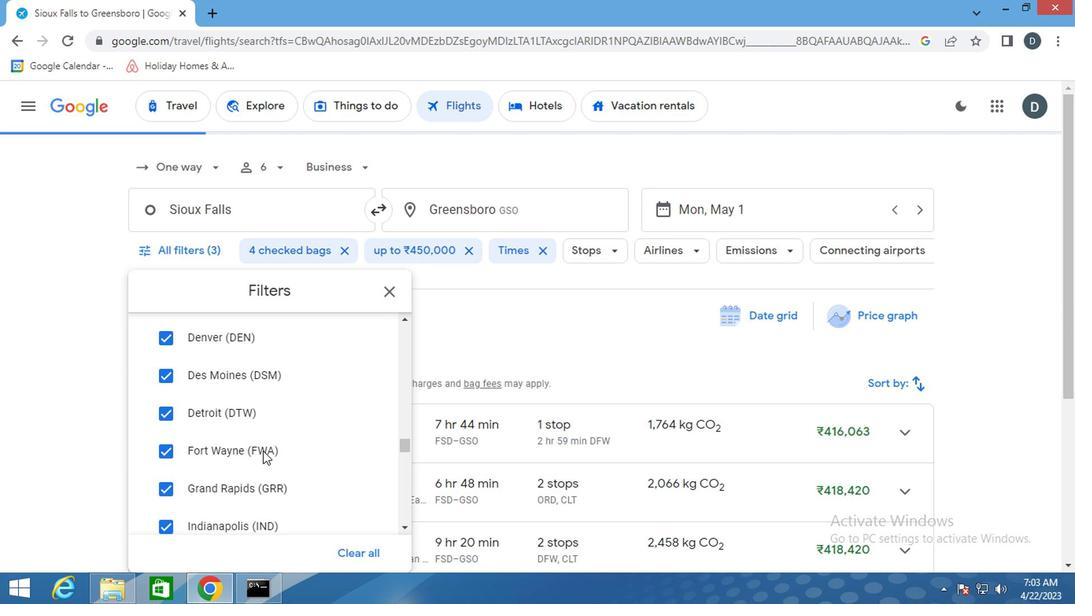 
Action: Mouse scrolled (259, 453) with delta (0, 0)
Screenshot: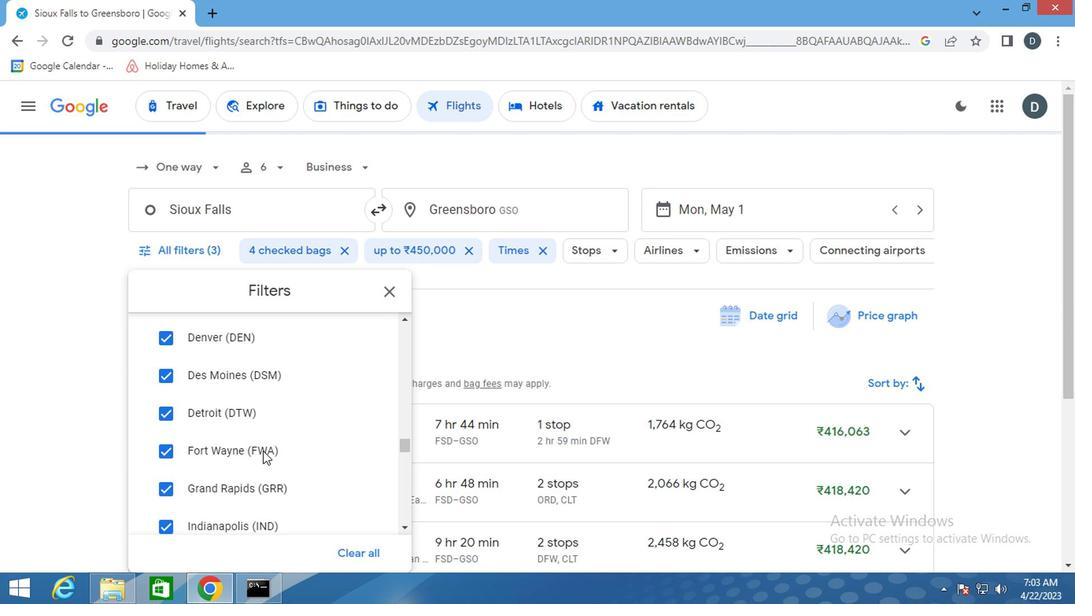 
Action: Mouse scrolled (259, 453) with delta (0, 0)
Screenshot: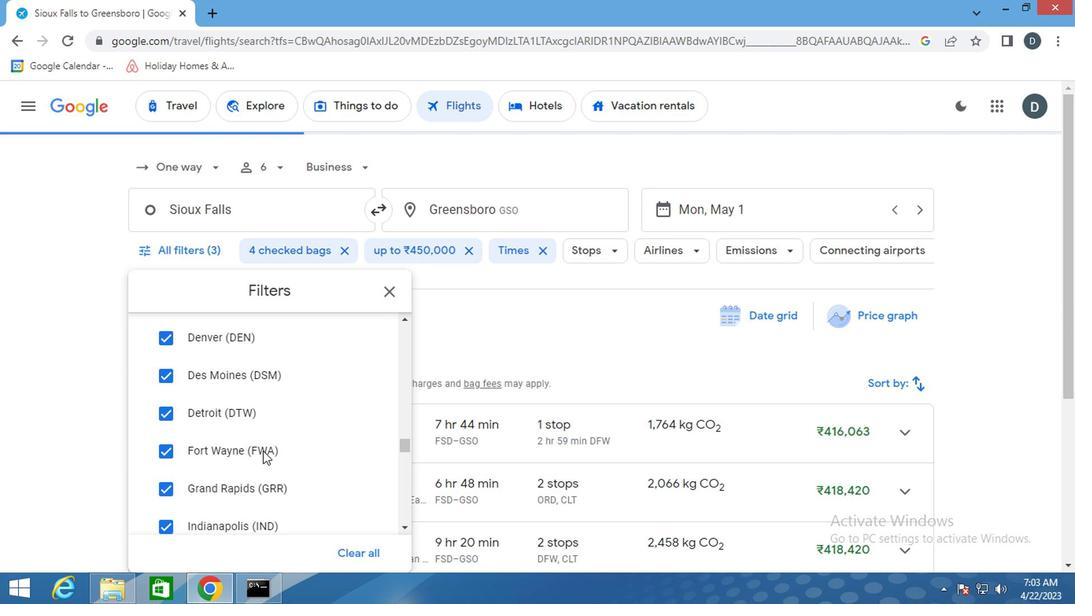 
Action: Mouse scrolled (259, 453) with delta (0, 0)
Screenshot: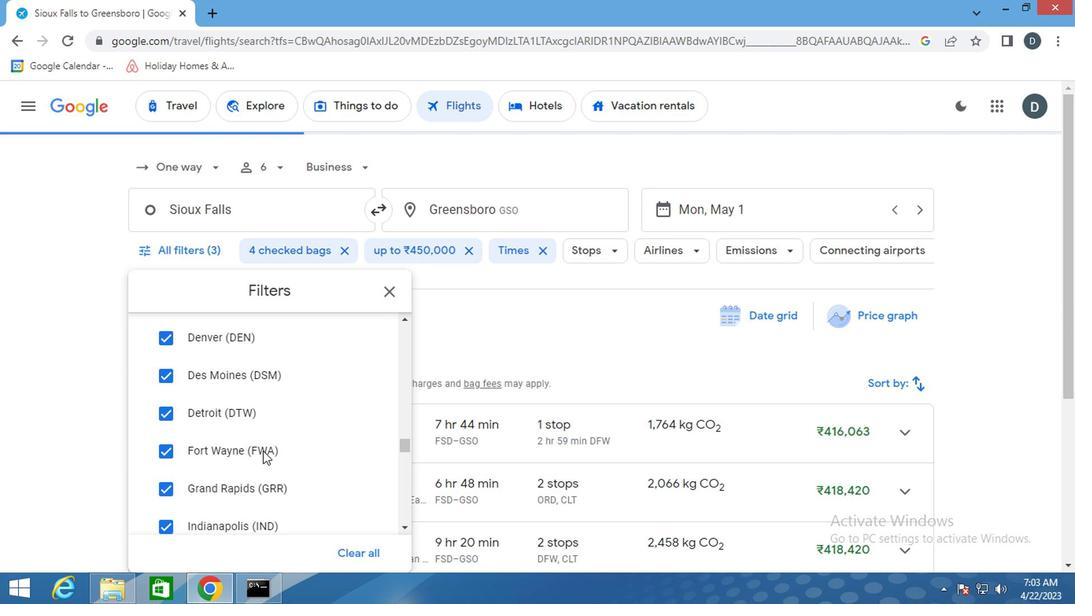 
Action: Mouse scrolled (259, 453) with delta (0, 0)
Screenshot: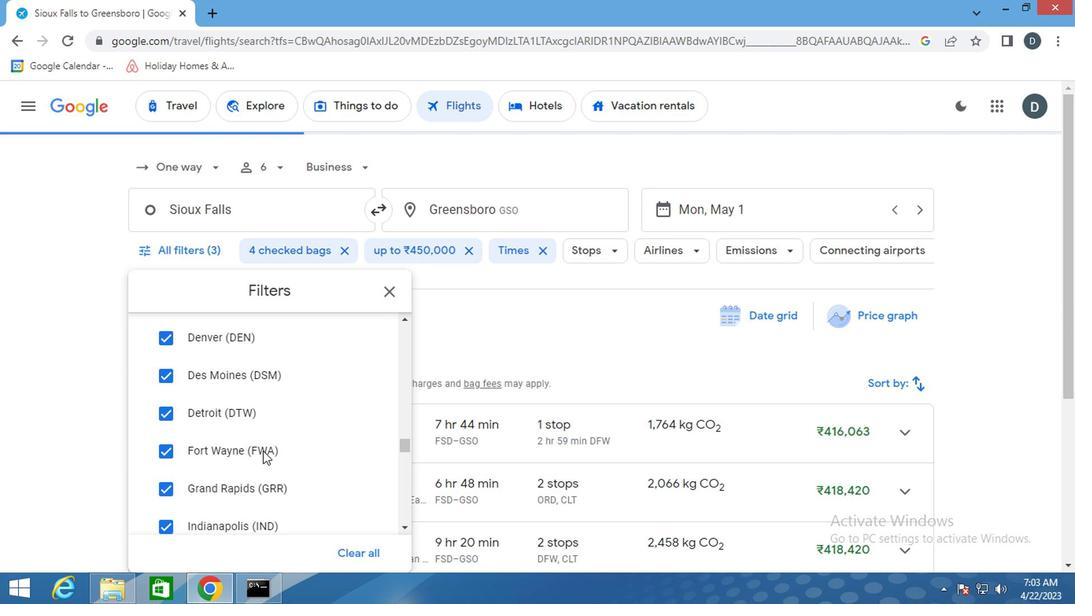 
Action: Mouse scrolled (259, 453) with delta (0, 0)
Screenshot: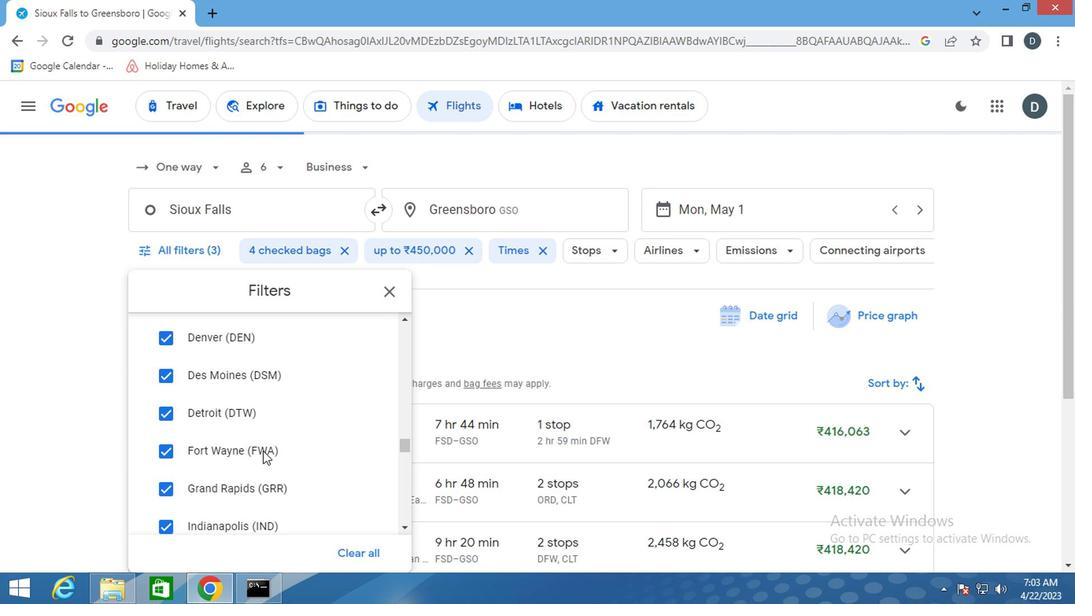 
Action: Mouse scrolled (259, 453) with delta (0, 0)
Screenshot: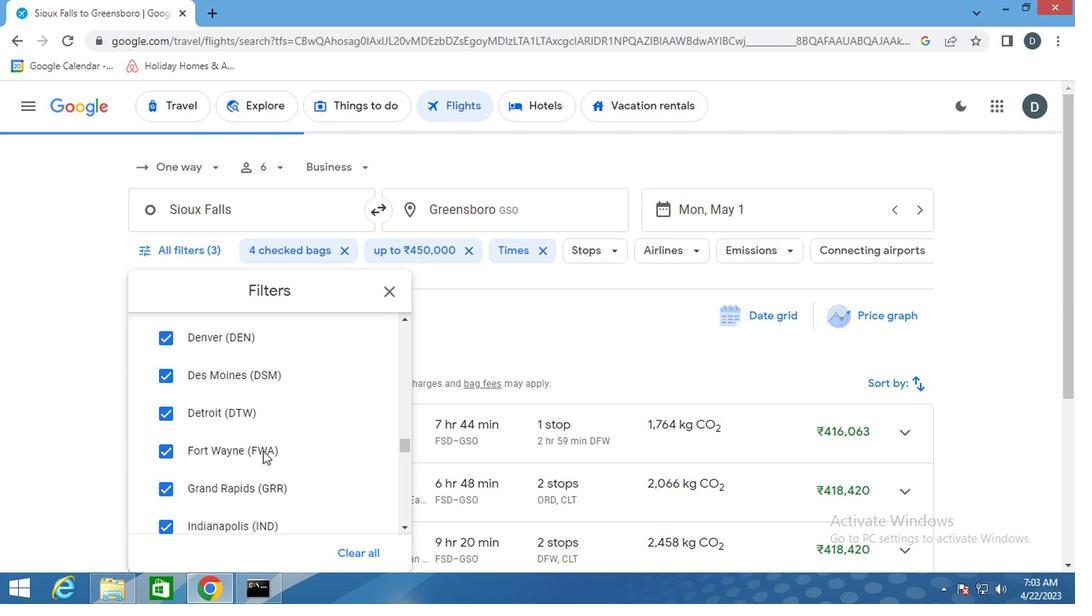 
Action: Mouse moved to (259, 453)
Screenshot: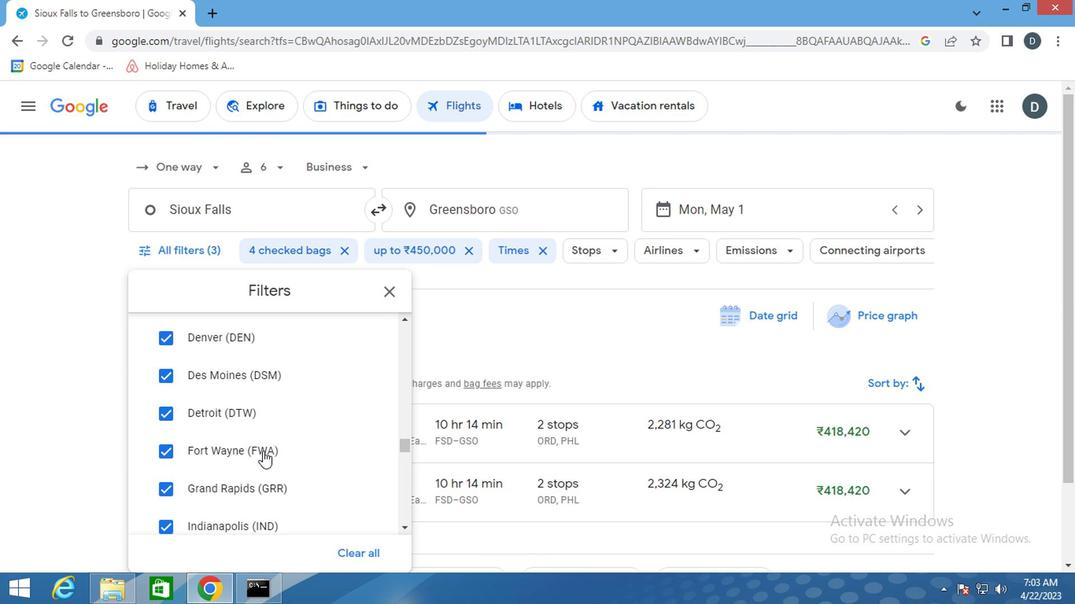 
Action: Mouse scrolled (259, 453) with delta (0, 0)
Screenshot: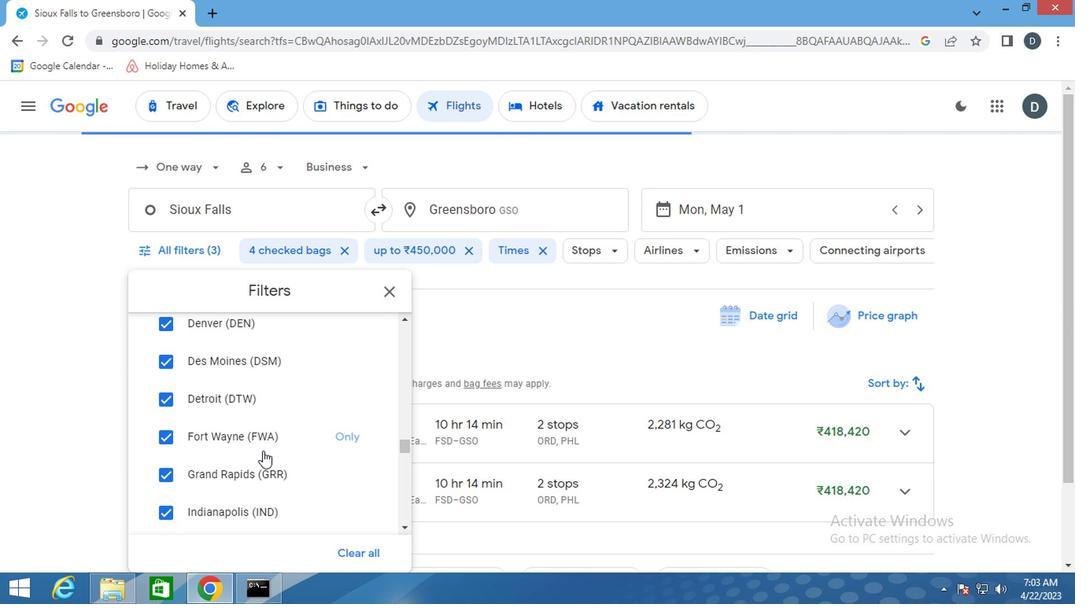 
Action: Mouse scrolled (259, 453) with delta (0, 0)
Screenshot: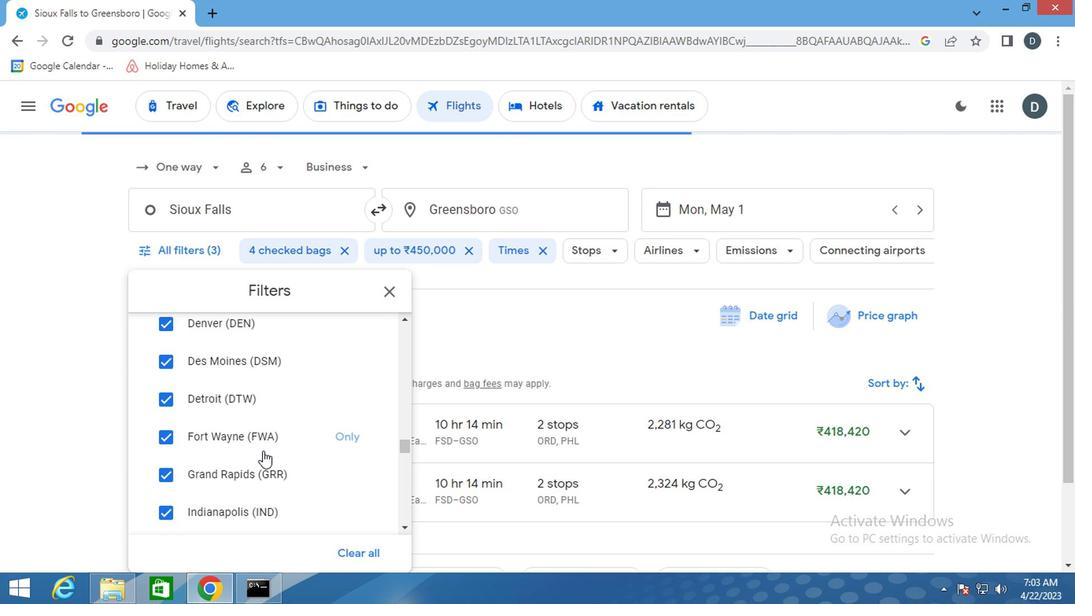 
Action: Mouse scrolled (259, 453) with delta (0, 0)
Screenshot: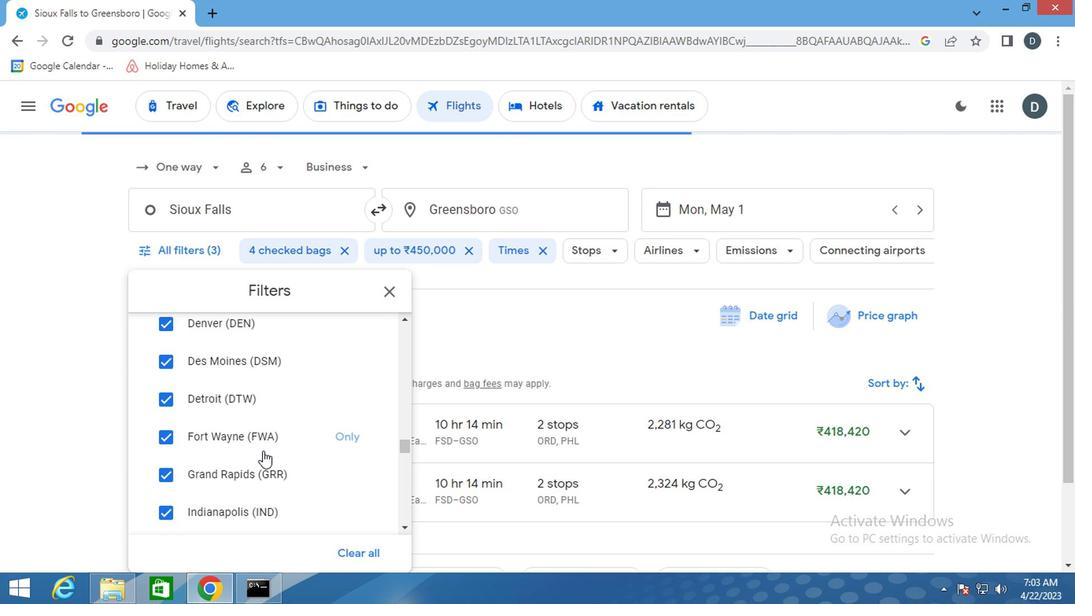 
Action: Mouse scrolled (259, 453) with delta (0, 0)
Screenshot: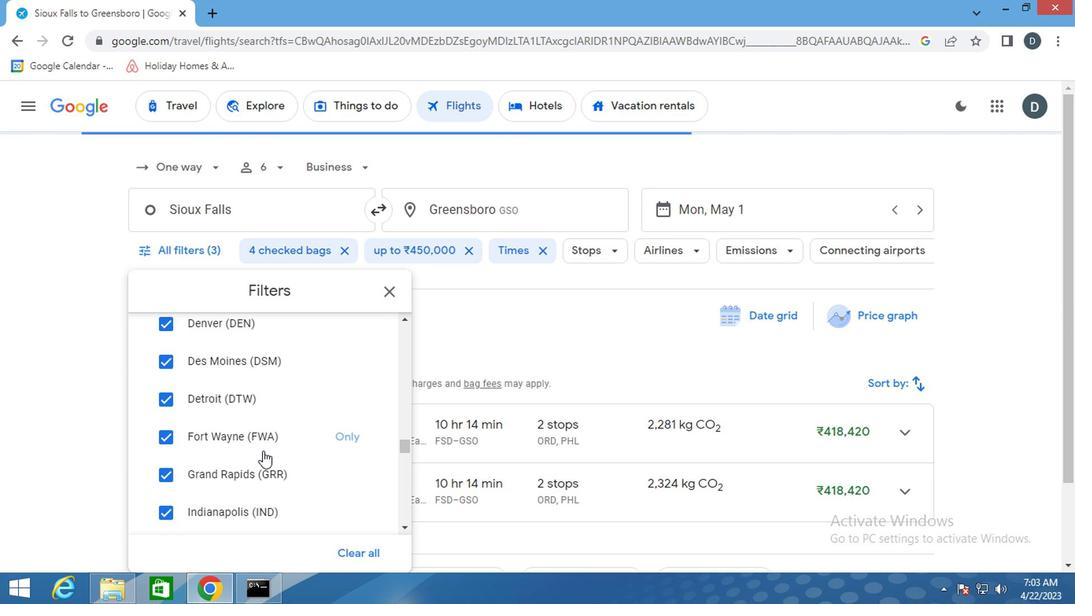 
Action: Mouse scrolled (259, 453) with delta (0, 0)
Screenshot: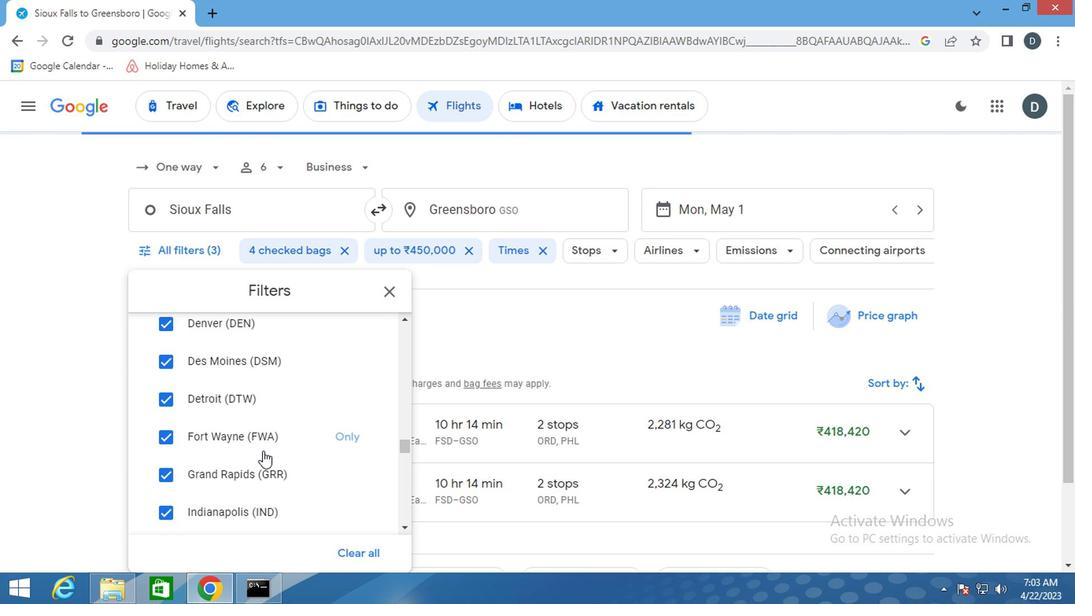 
Action: Mouse scrolled (259, 453) with delta (0, 0)
Screenshot: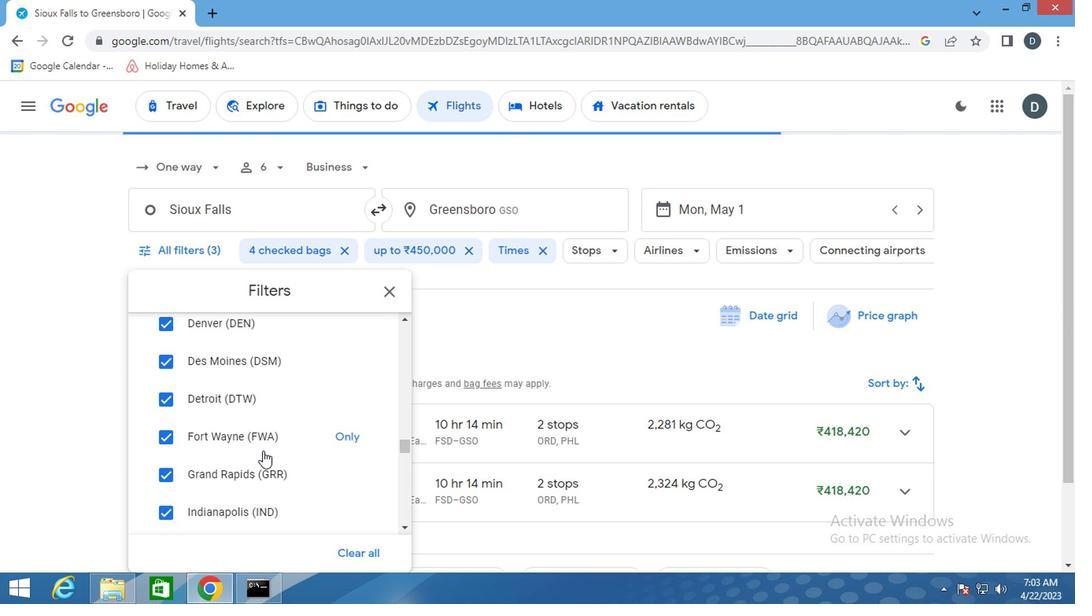 
Action: Mouse scrolled (259, 453) with delta (0, 0)
Screenshot: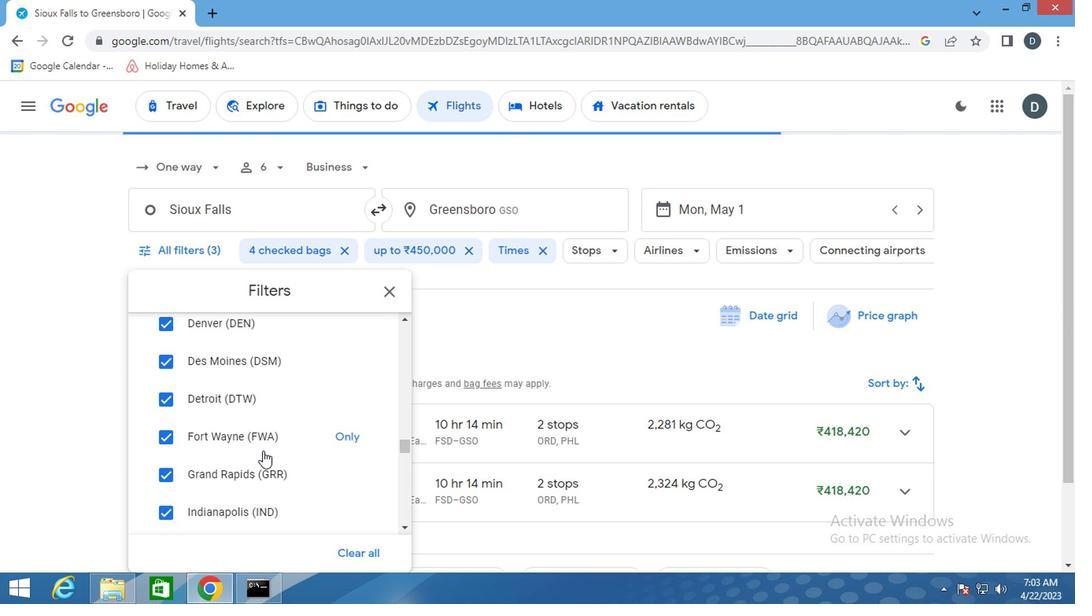 
Action: Mouse scrolled (259, 453) with delta (0, 0)
Screenshot: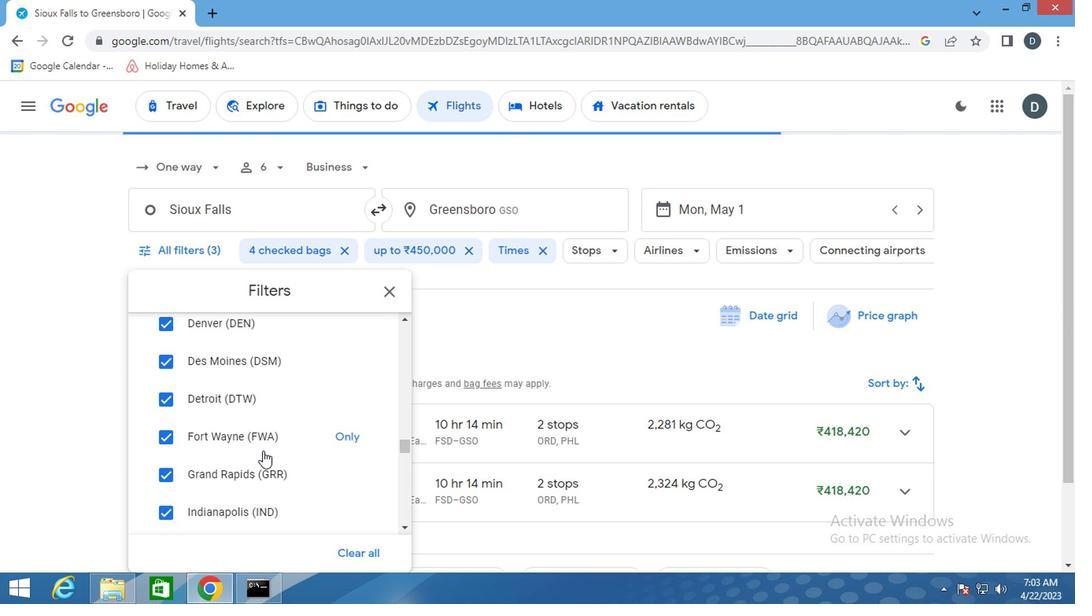 
Action: Mouse scrolled (259, 453) with delta (0, 0)
Screenshot: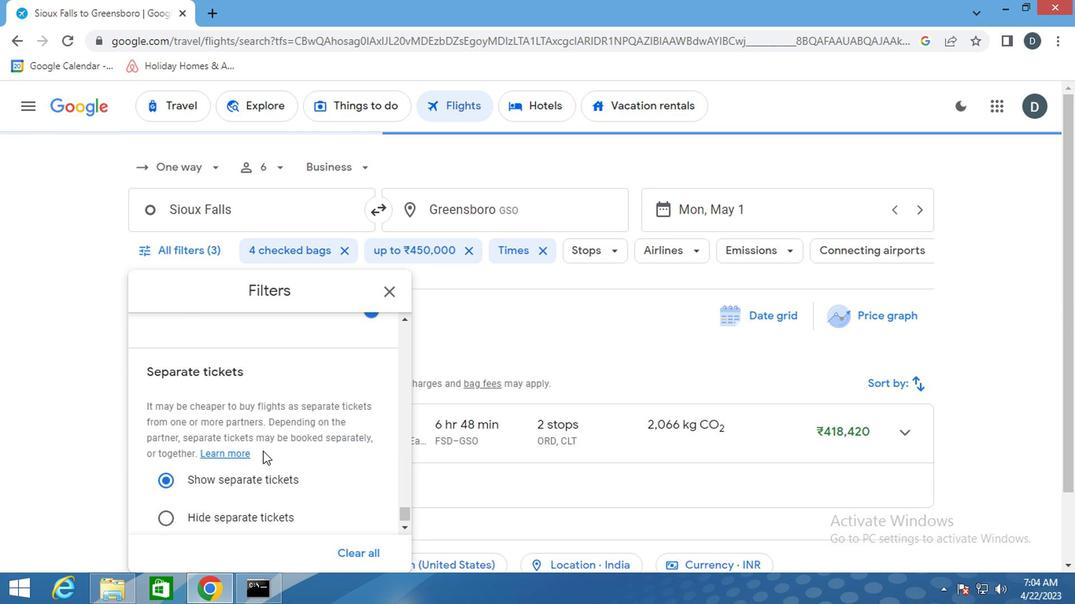 
Action: Mouse scrolled (259, 453) with delta (0, 0)
Screenshot: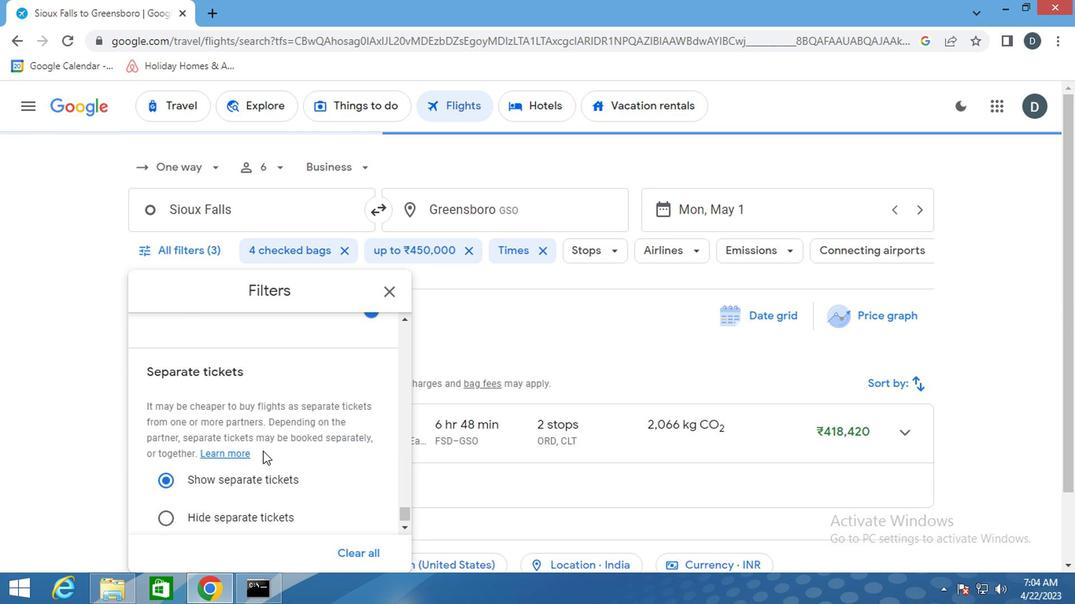 
Action: Mouse scrolled (259, 453) with delta (0, 0)
Screenshot: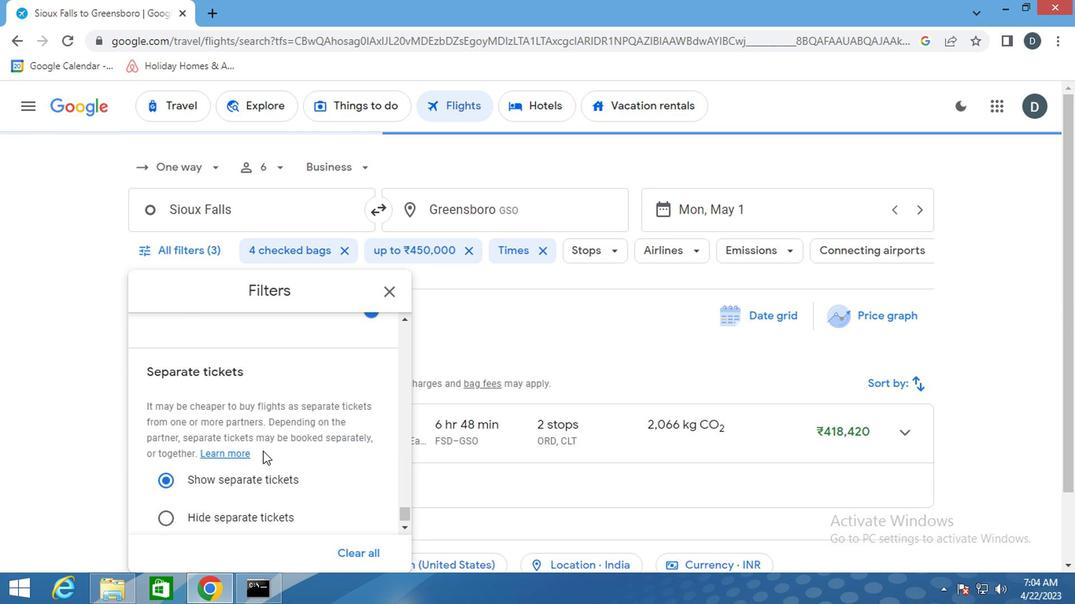 
Action: Mouse scrolled (259, 453) with delta (0, 0)
Screenshot: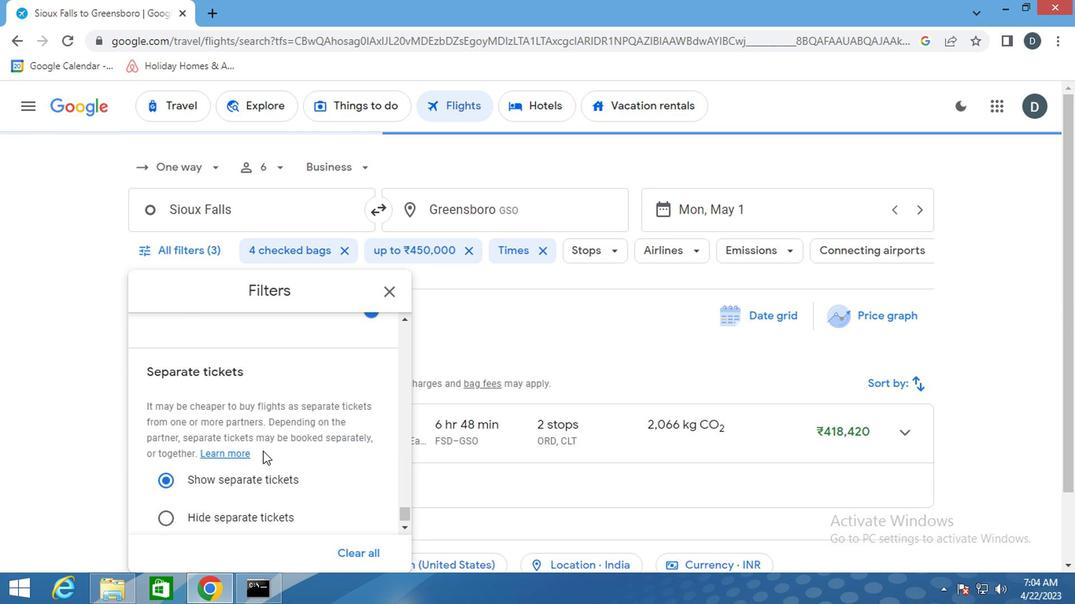 
Action: Mouse scrolled (259, 453) with delta (0, 0)
Screenshot: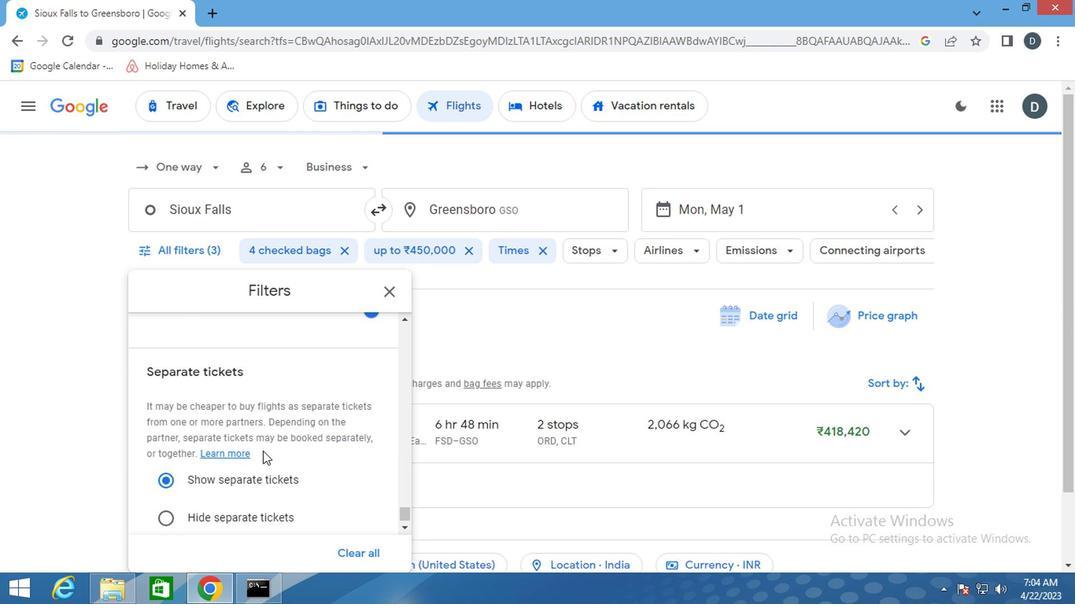 
Action: Mouse scrolled (259, 453) with delta (0, 0)
Screenshot: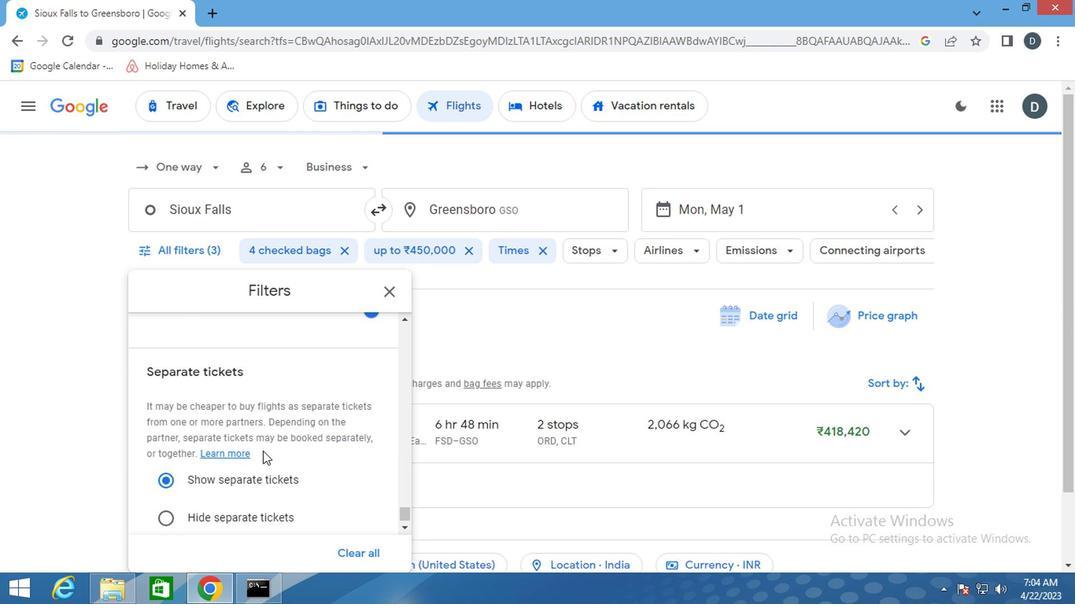 
Action: Mouse scrolled (259, 453) with delta (0, 0)
Screenshot: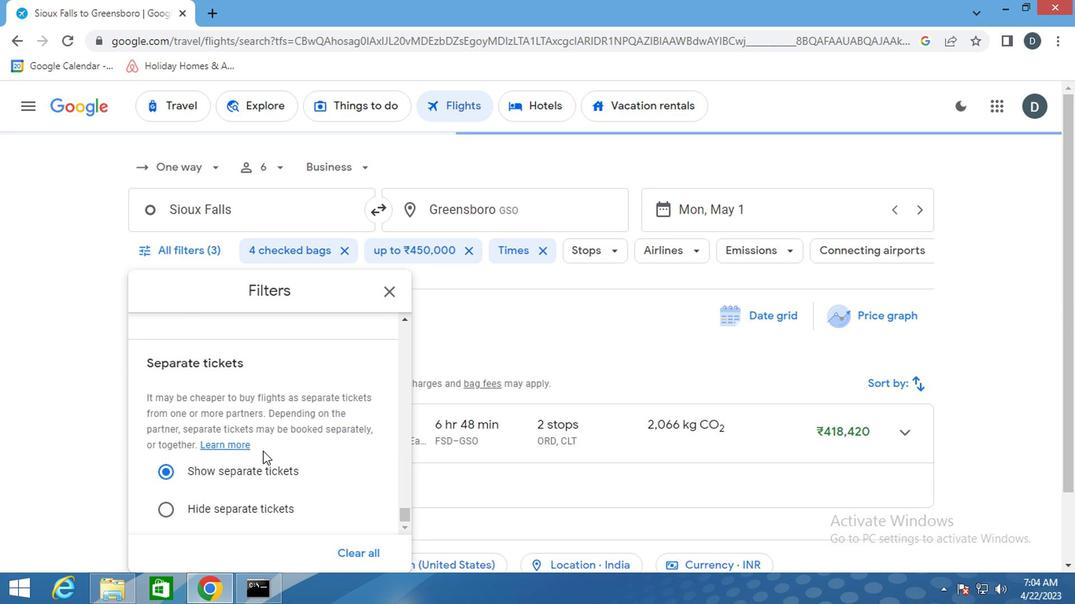 
Action: Mouse scrolled (259, 453) with delta (0, 0)
Screenshot: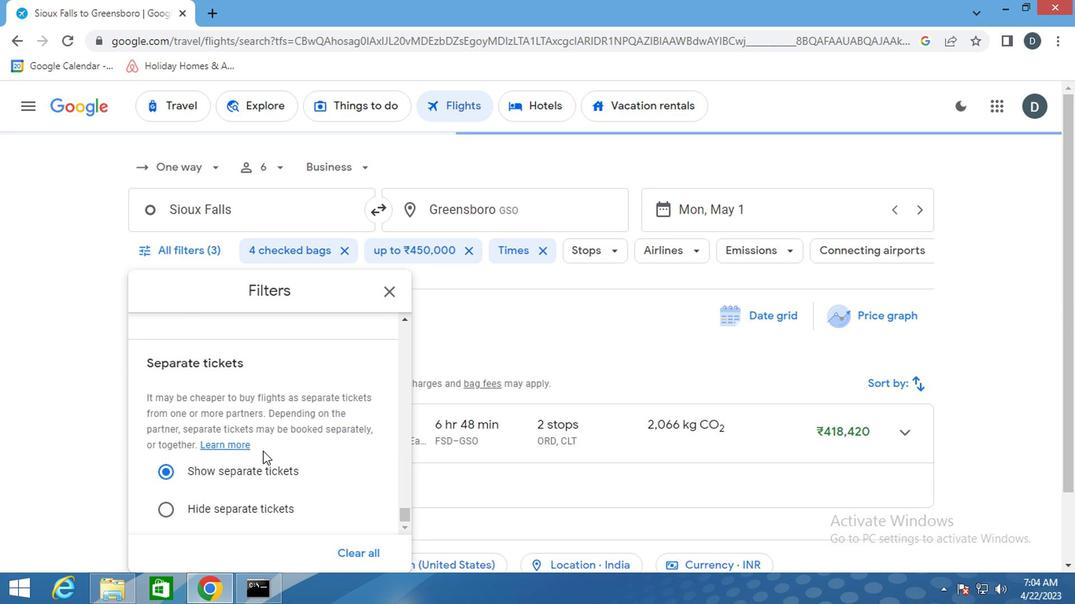 
Action: Mouse moved to (384, 288)
Screenshot: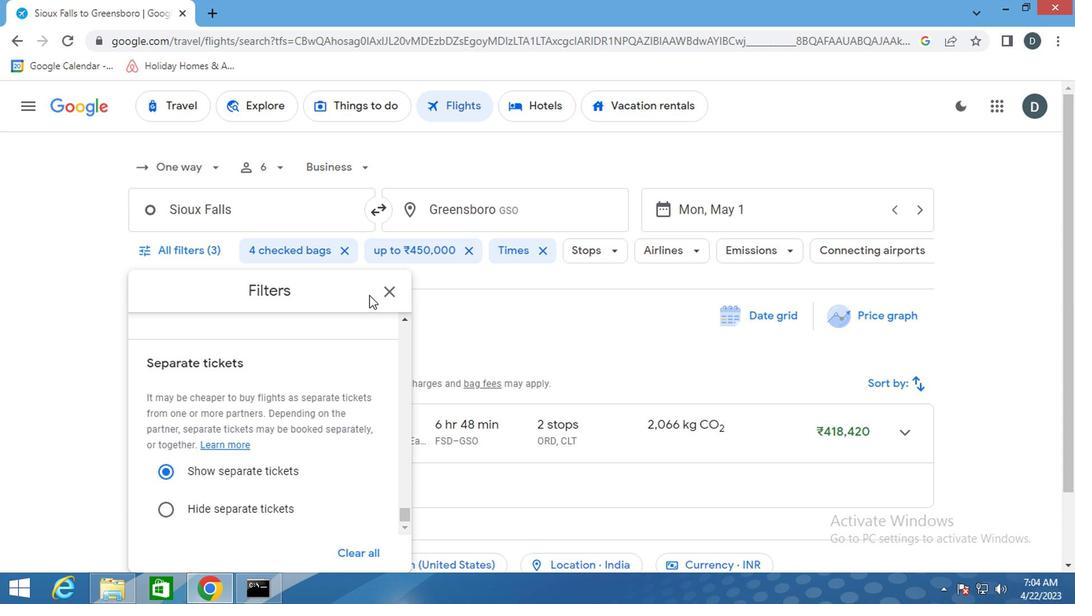 
Action: Mouse pressed left at (384, 288)
Screenshot: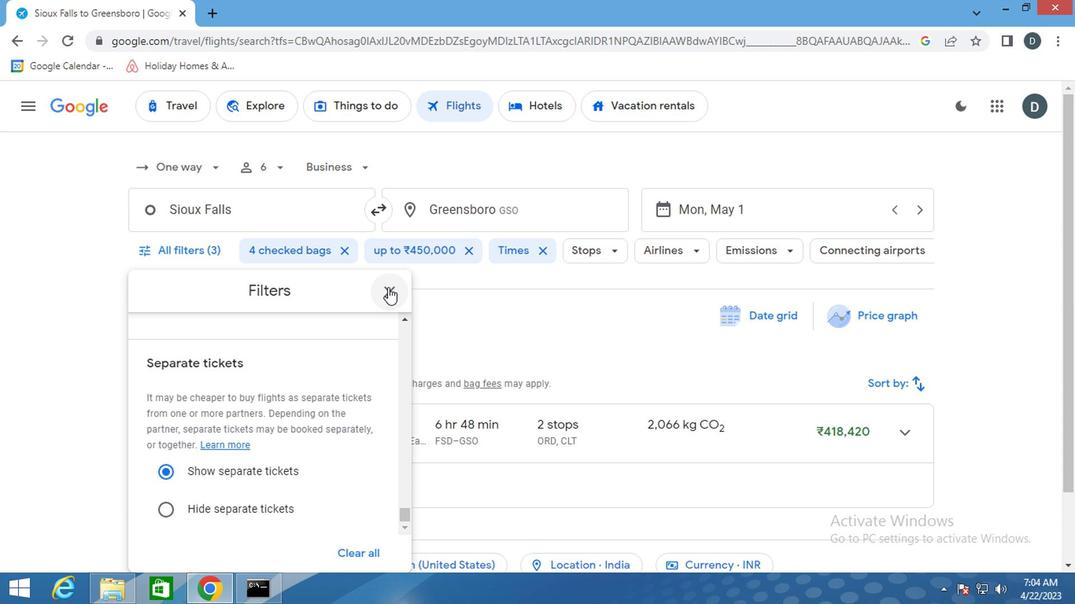 
